 Task: Find a house in Guaporé, Brazil for 8 guests from August 24 to September 10, with a price range of ₹14,000 - ₹15,000, 4 bedrooms, 8+ beds, 4 bathrooms, and amenities including Wifi, Free parking, TV, Gym, and Breakfast. Host language should be English.
Action: Mouse moved to (479, 100)
Screenshot: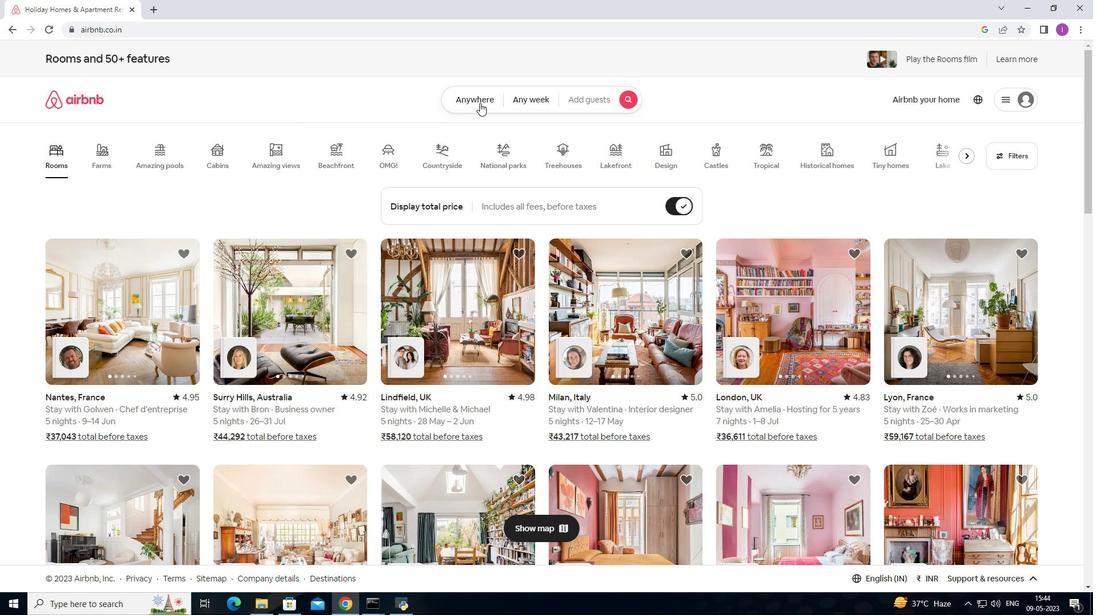 
Action: Mouse pressed left at (479, 100)
Screenshot: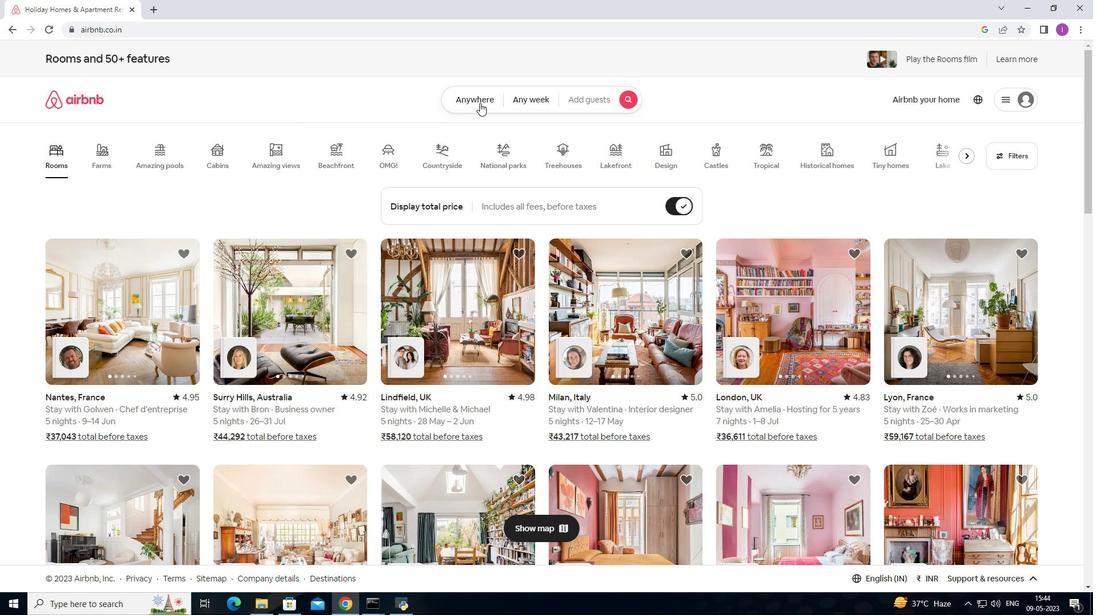 
Action: Mouse moved to (369, 144)
Screenshot: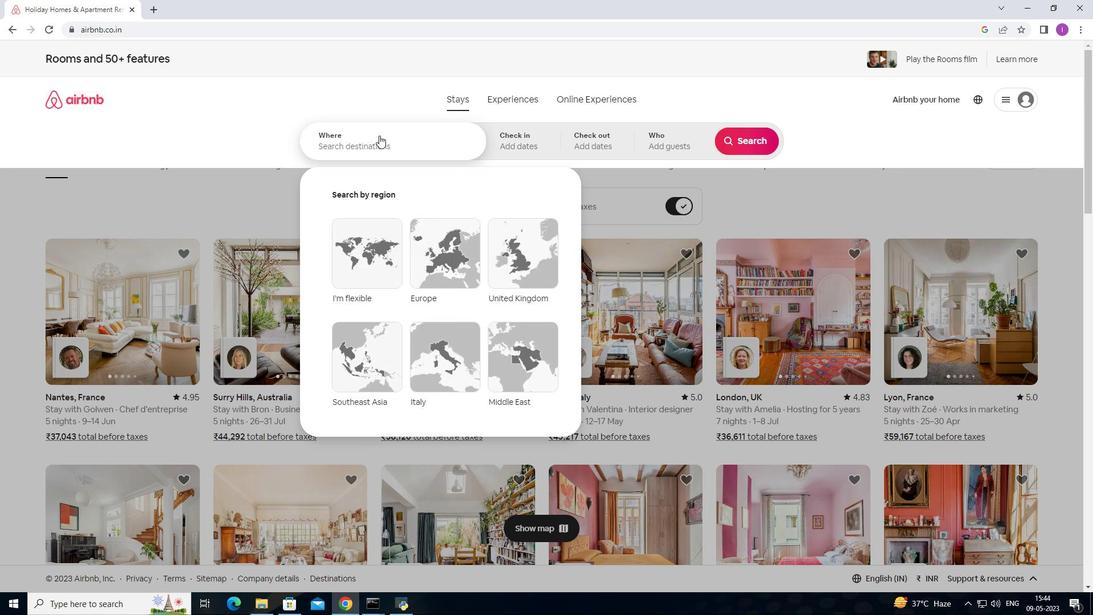 
Action: Mouse pressed left at (369, 144)
Screenshot: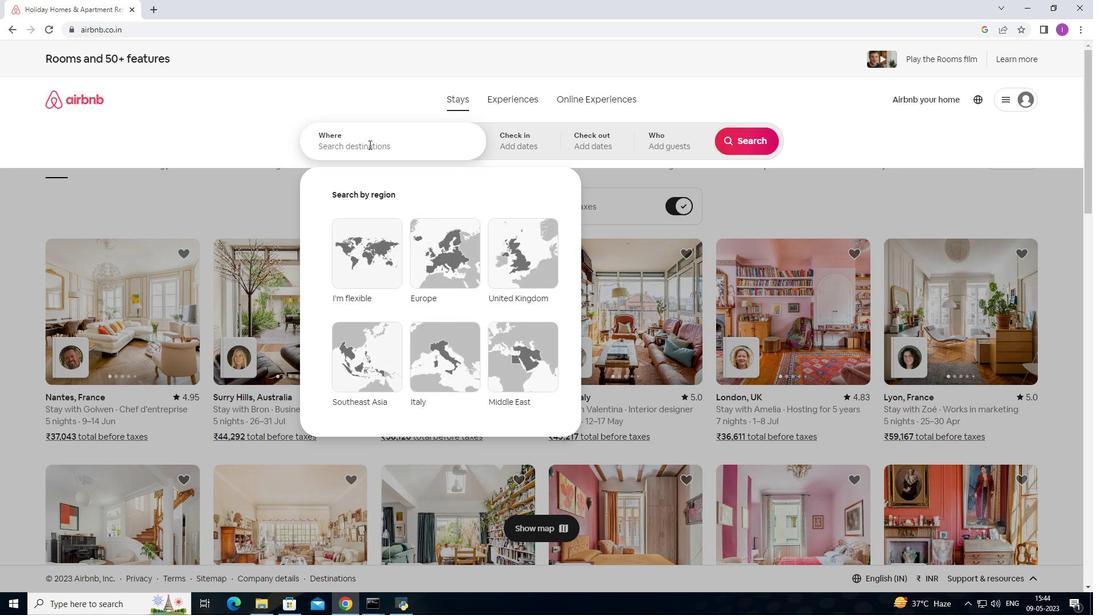 
Action: Mouse moved to (393, 144)
Screenshot: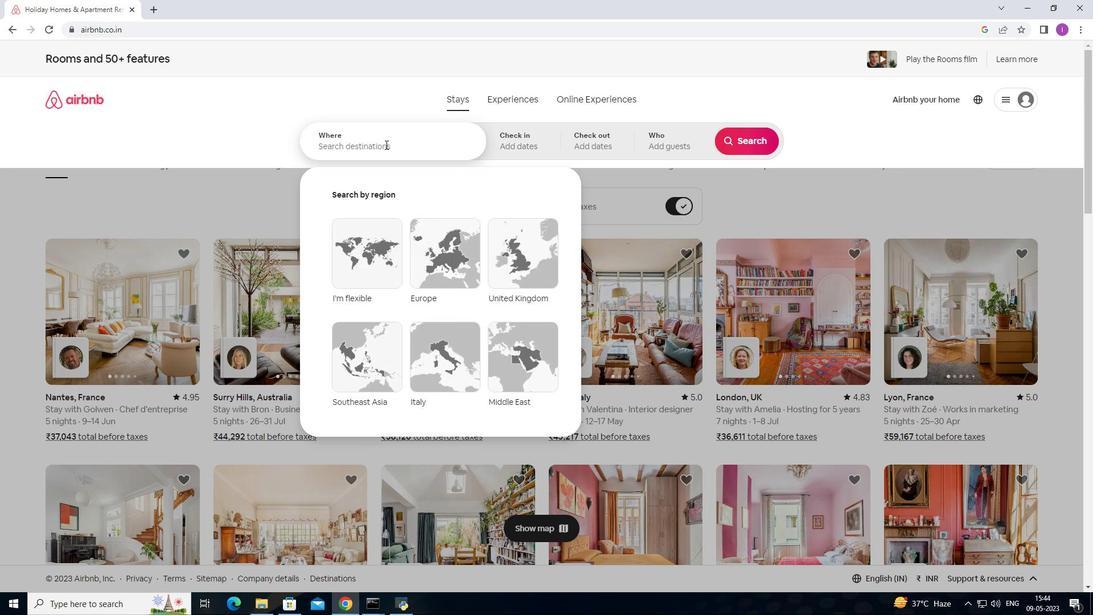 
Action: Key pressed <Key.shift>Guapore,<Key.shift>Brazil
Screenshot: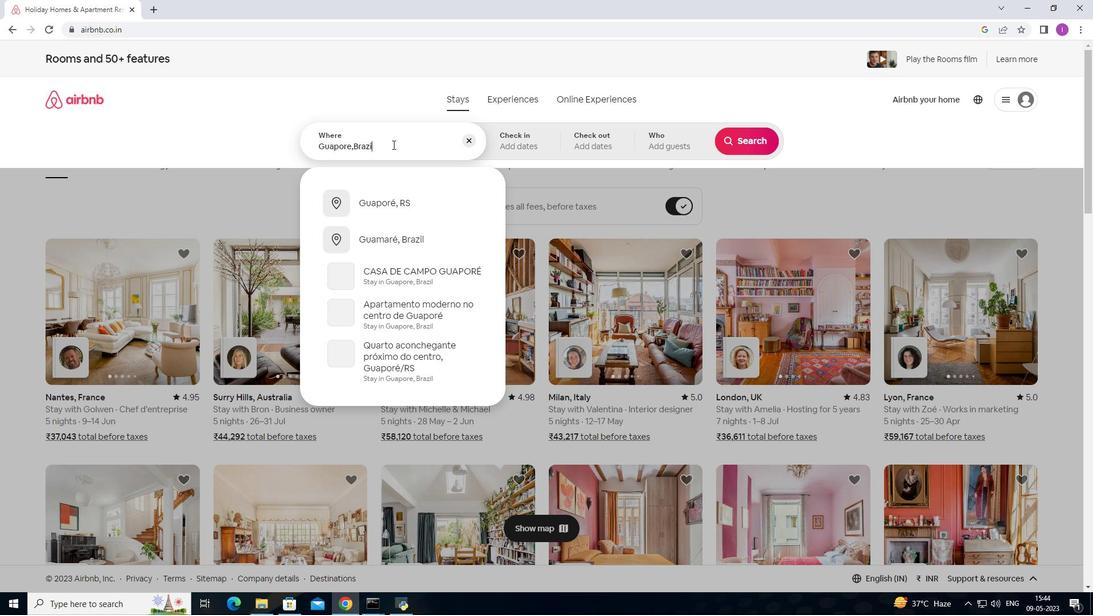 
Action: Mouse moved to (531, 149)
Screenshot: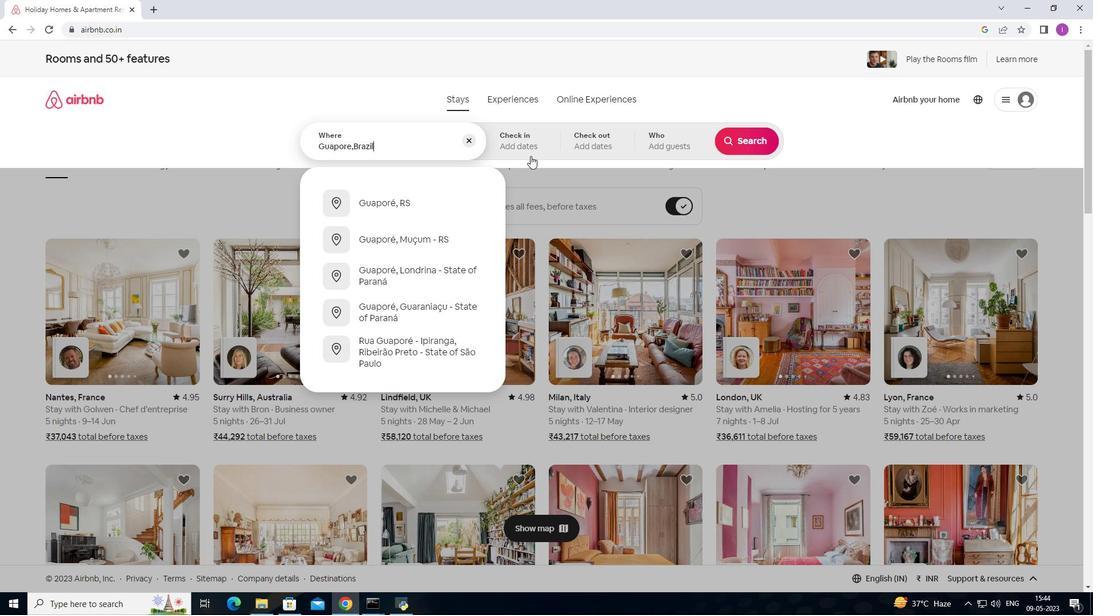 
Action: Mouse pressed left at (531, 149)
Screenshot: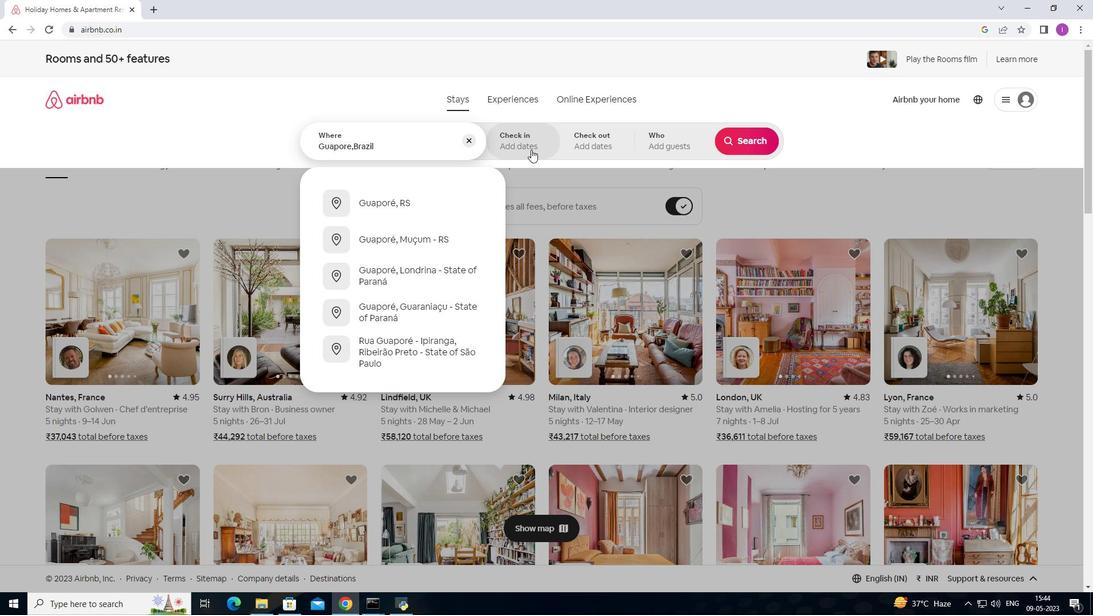 
Action: Mouse moved to (749, 231)
Screenshot: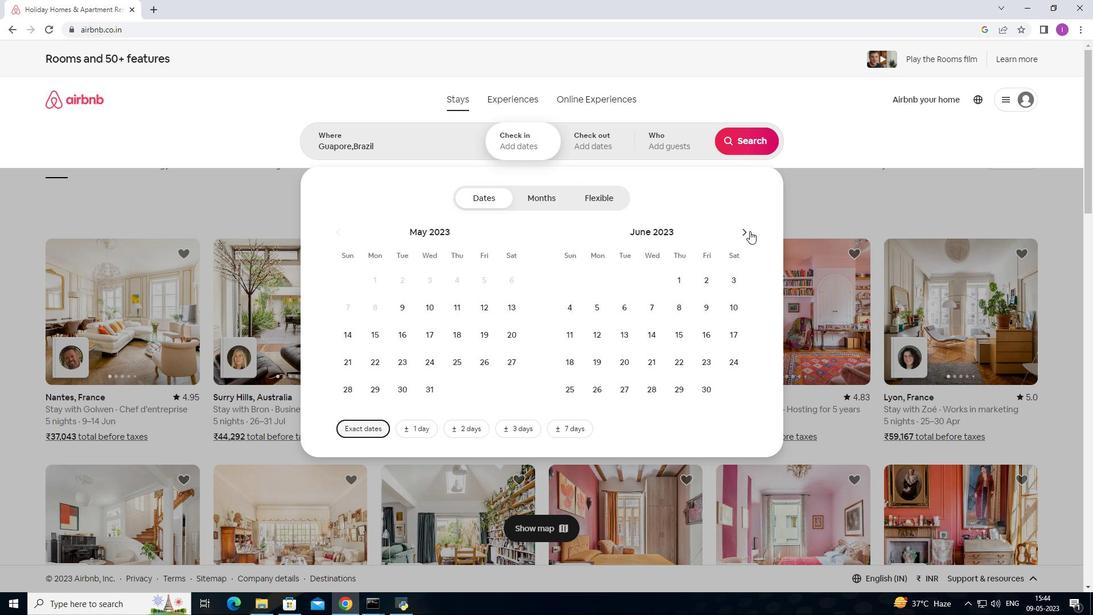 
Action: Mouse pressed left at (749, 231)
Screenshot: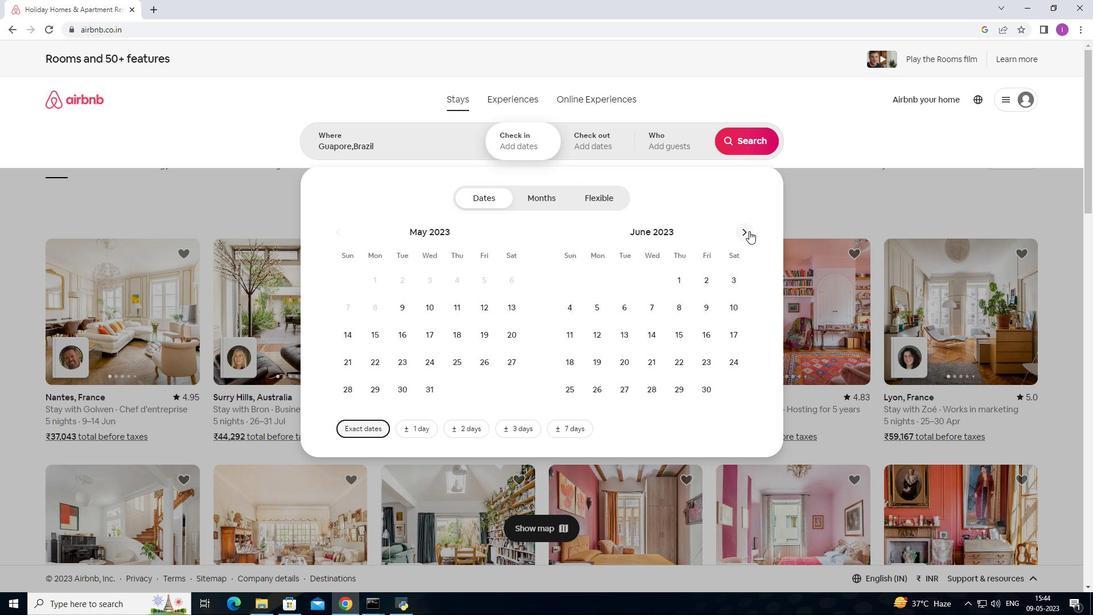 
Action: Mouse pressed left at (749, 231)
Screenshot: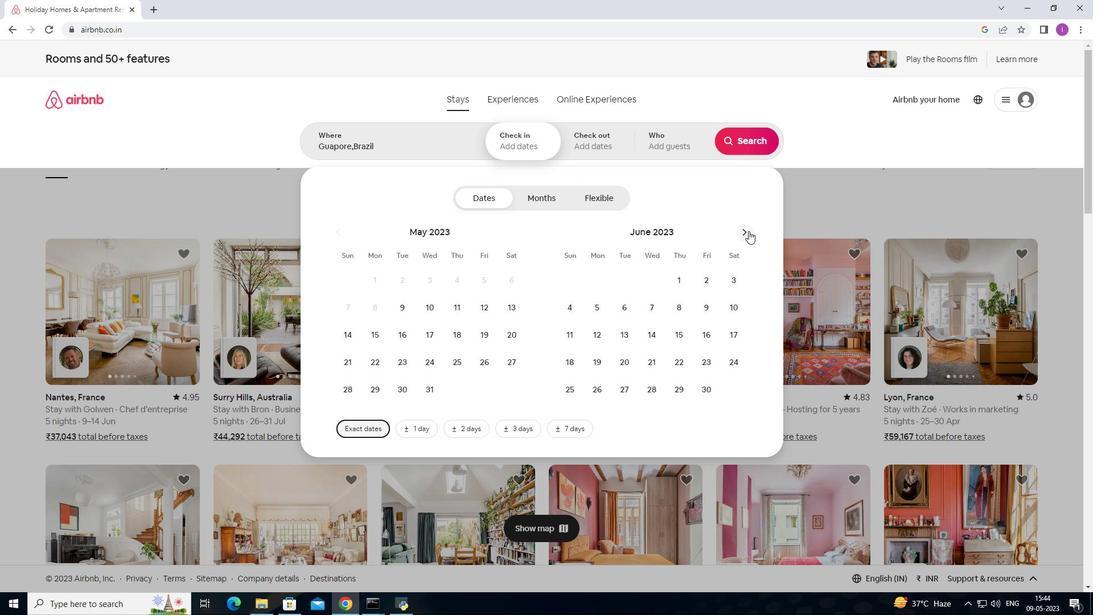 
Action: Mouse pressed left at (749, 231)
Screenshot: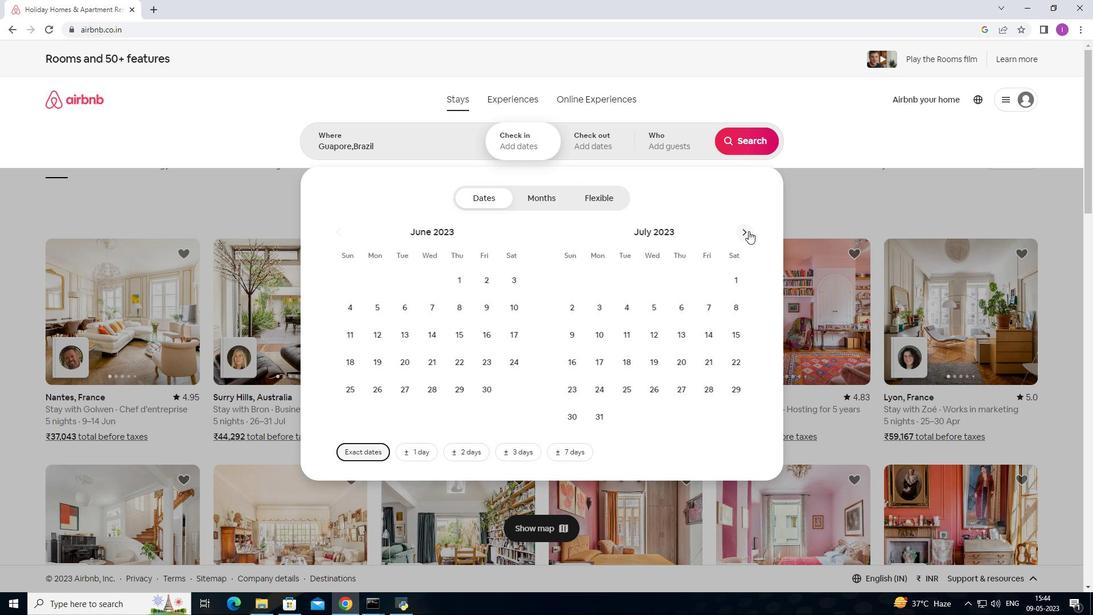 
Action: Mouse moved to (453, 359)
Screenshot: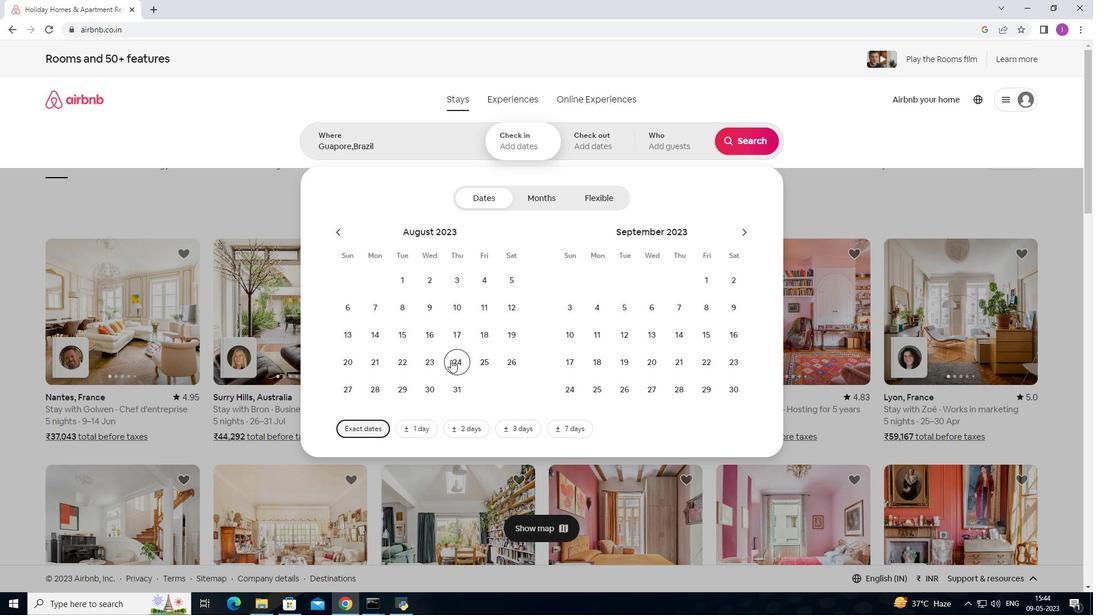 
Action: Mouse pressed left at (453, 359)
Screenshot: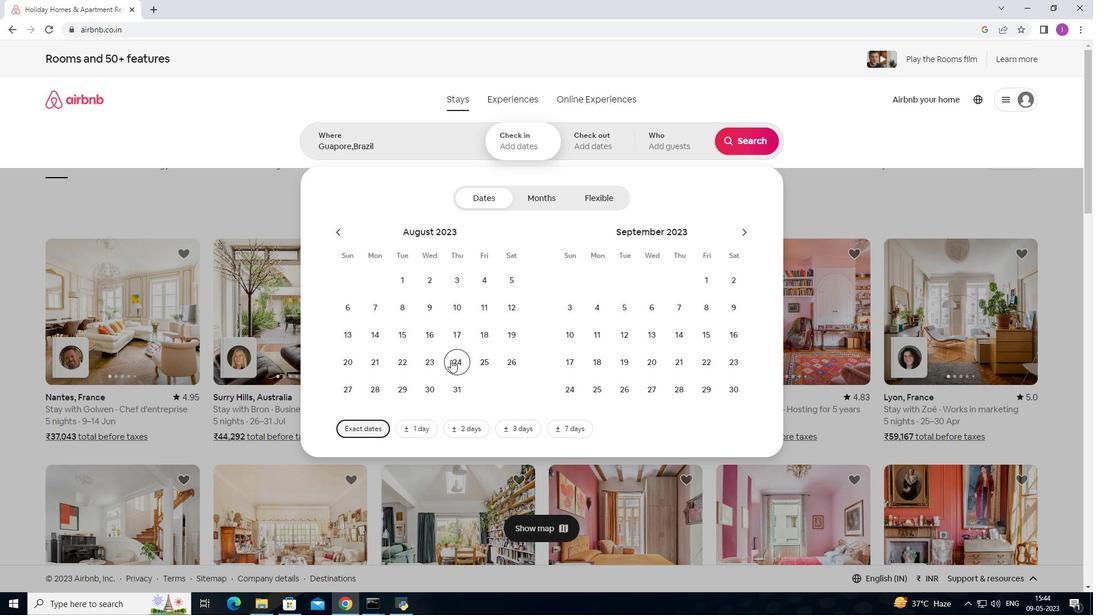 
Action: Mouse moved to (570, 336)
Screenshot: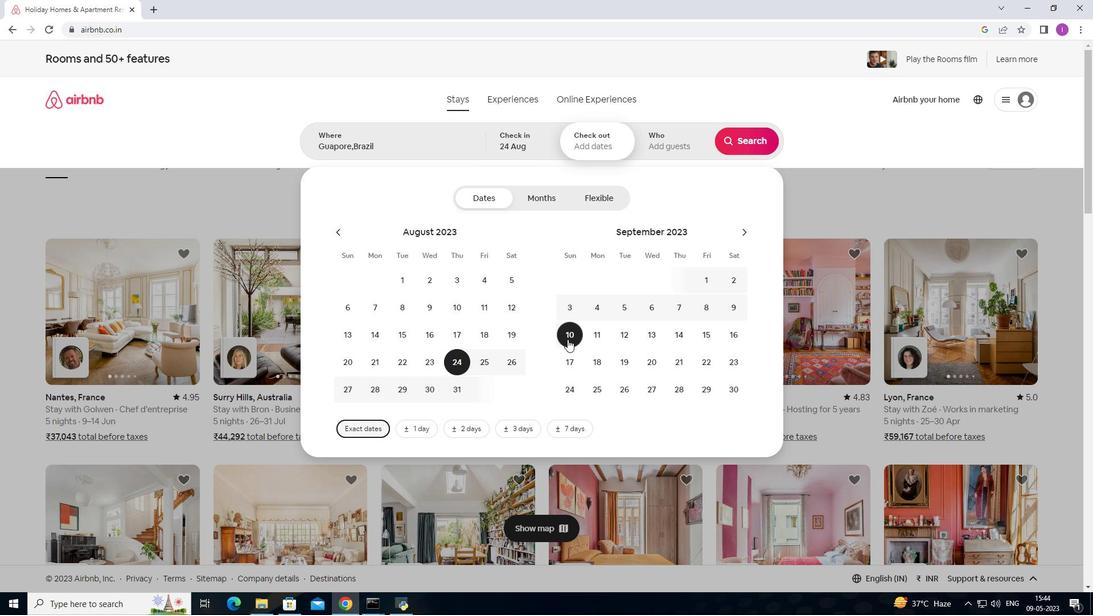 
Action: Mouse pressed left at (570, 336)
Screenshot: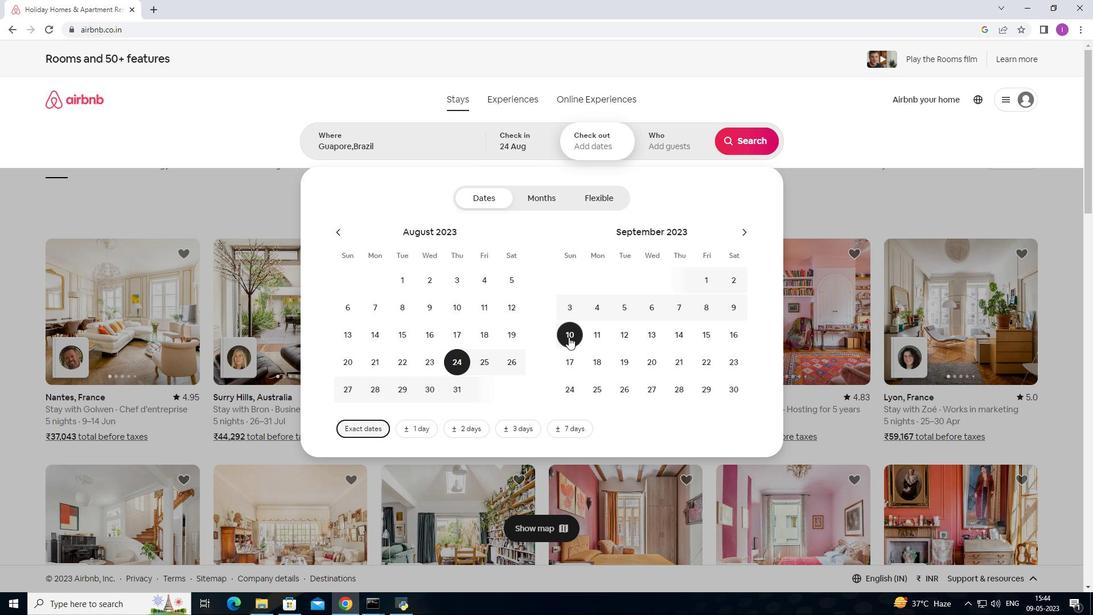 
Action: Mouse moved to (700, 150)
Screenshot: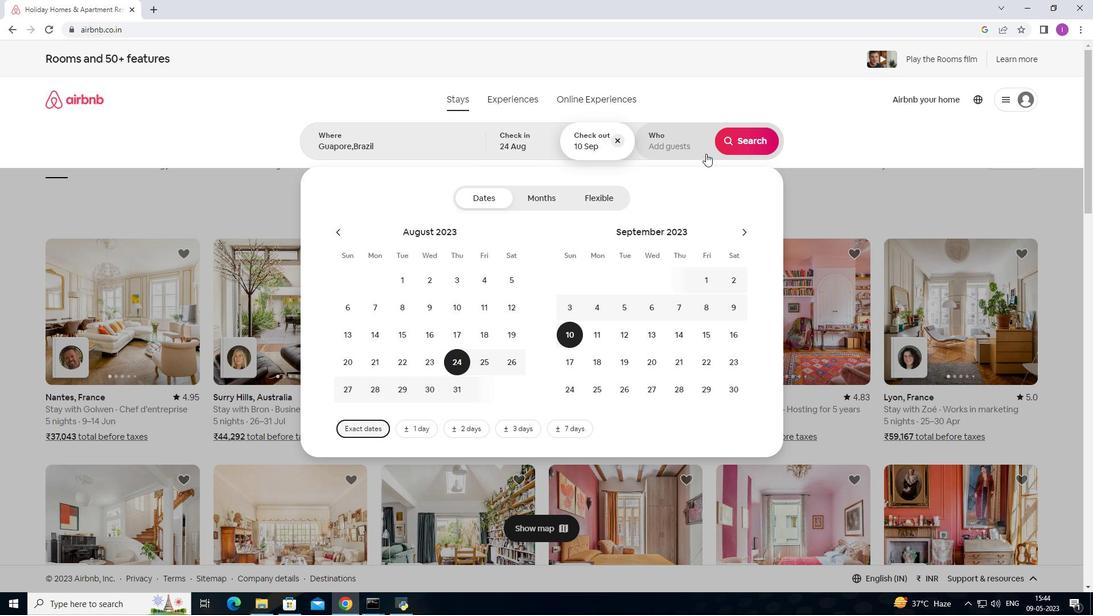 
Action: Mouse pressed left at (700, 150)
Screenshot: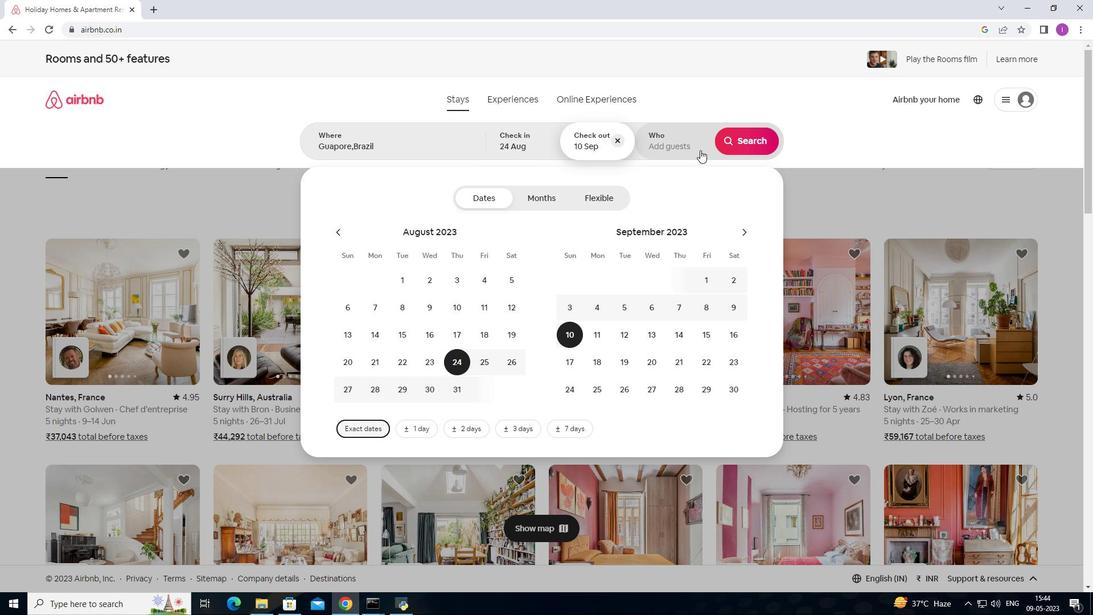 
Action: Mouse moved to (758, 202)
Screenshot: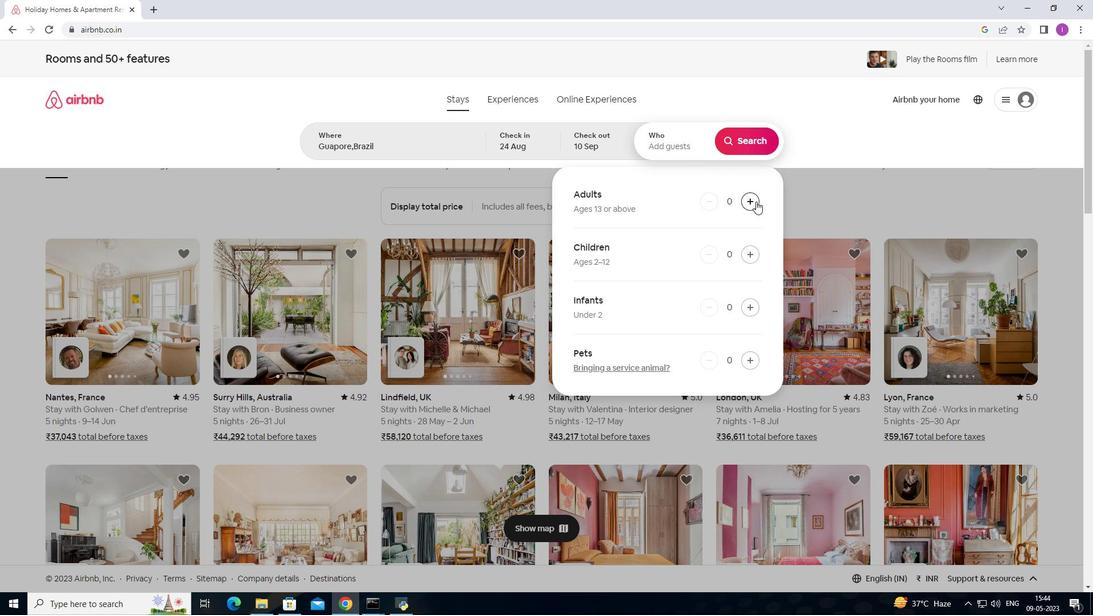 
Action: Mouse pressed left at (758, 202)
Screenshot: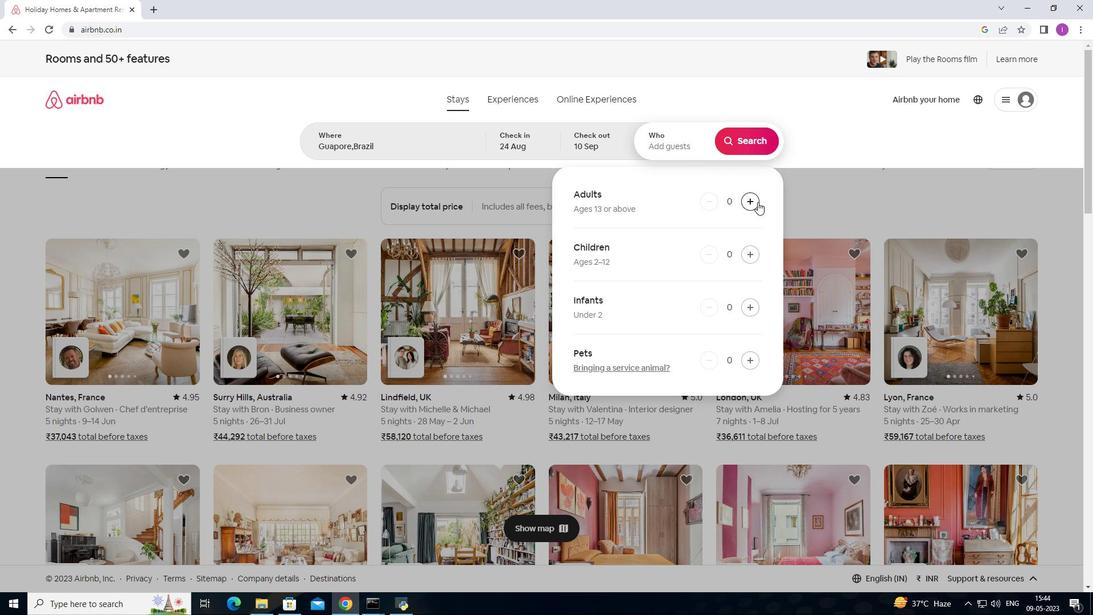 
Action: Mouse pressed left at (758, 202)
Screenshot: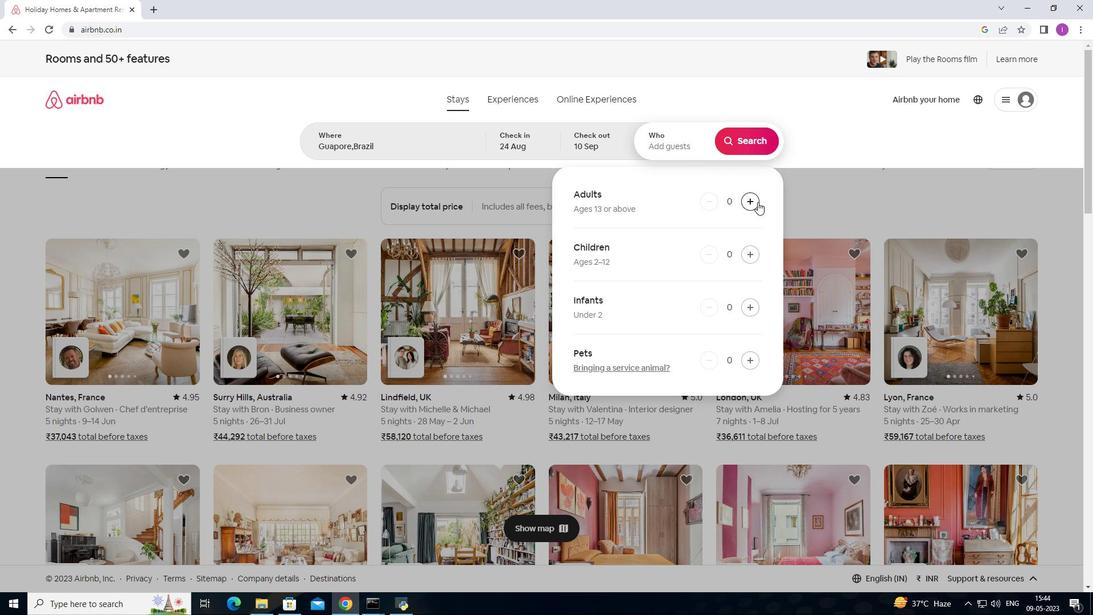 
Action: Mouse pressed left at (758, 202)
Screenshot: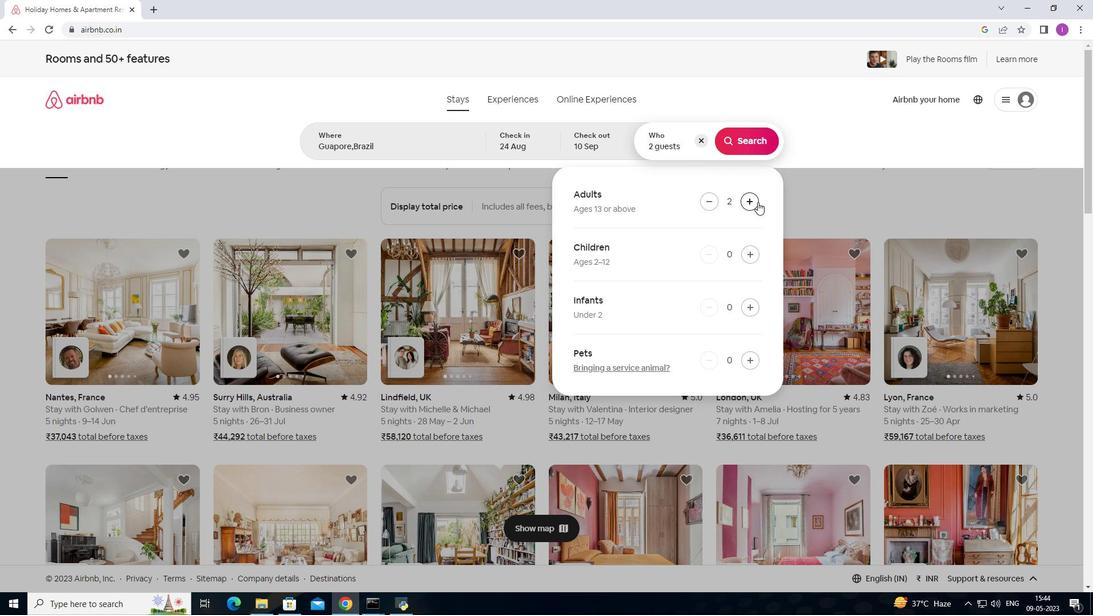 
Action: Mouse pressed left at (758, 202)
Screenshot: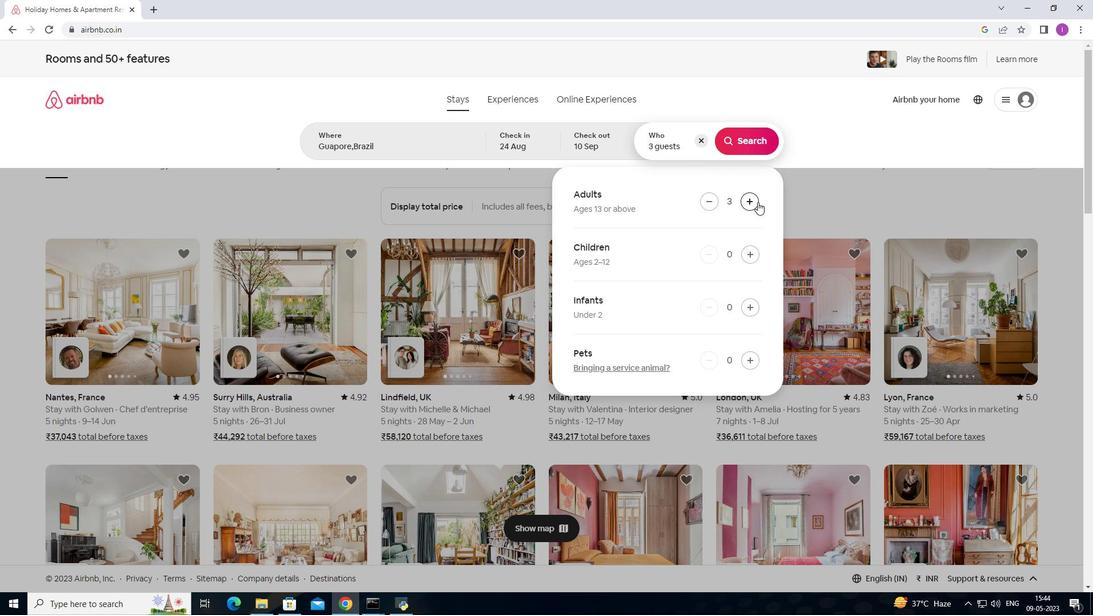 
Action: Mouse pressed left at (758, 202)
Screenshot: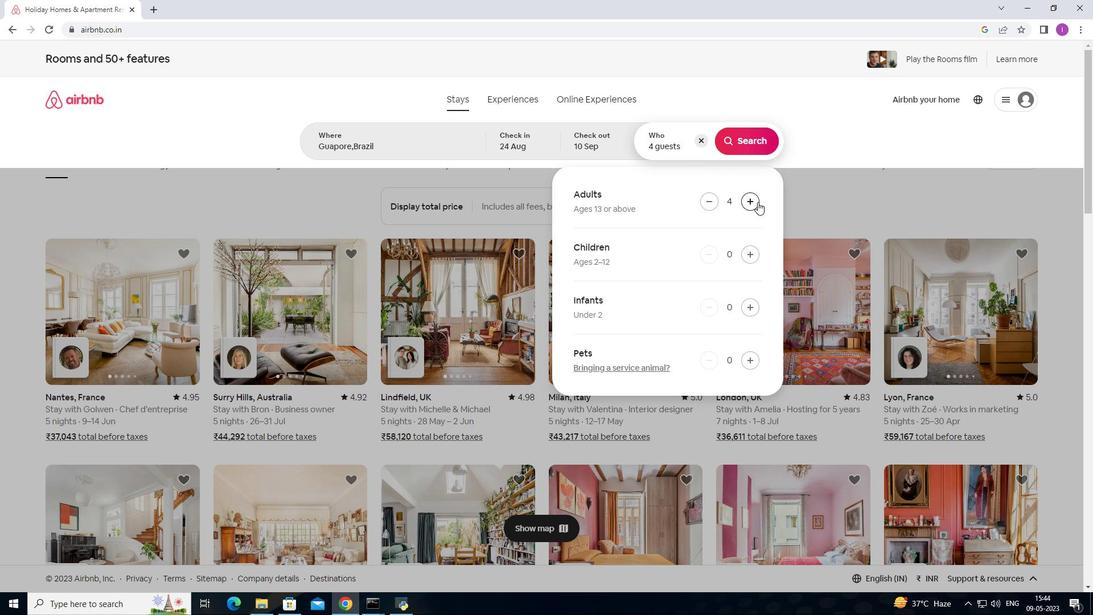 
Action: Mouse pressed left at (758, 202)
Screenshot: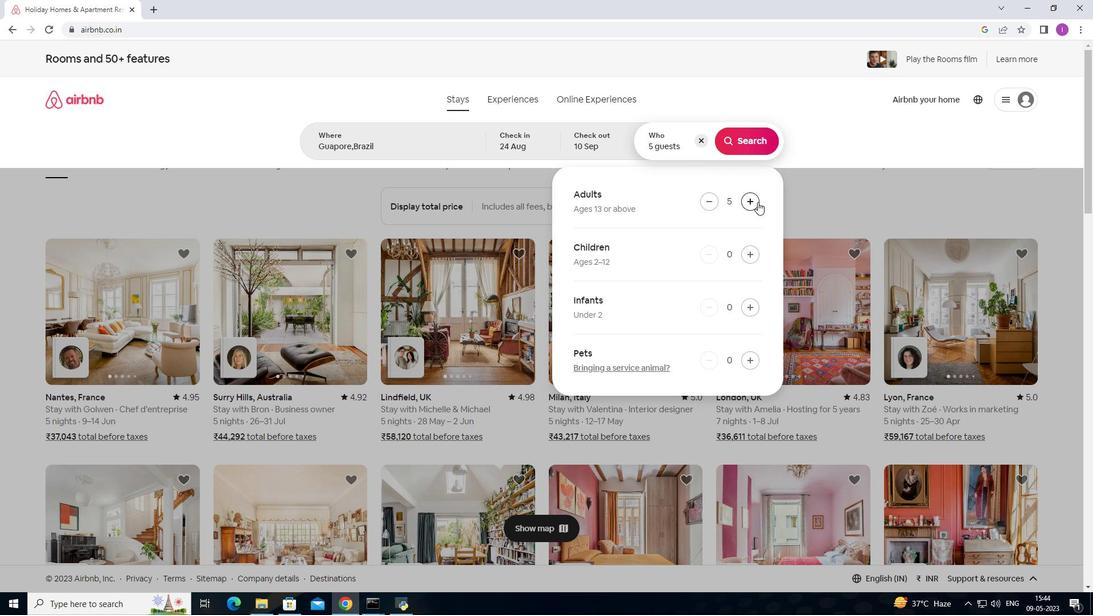 
Action: Mouse pressed left at (758, 202)
Screenshot: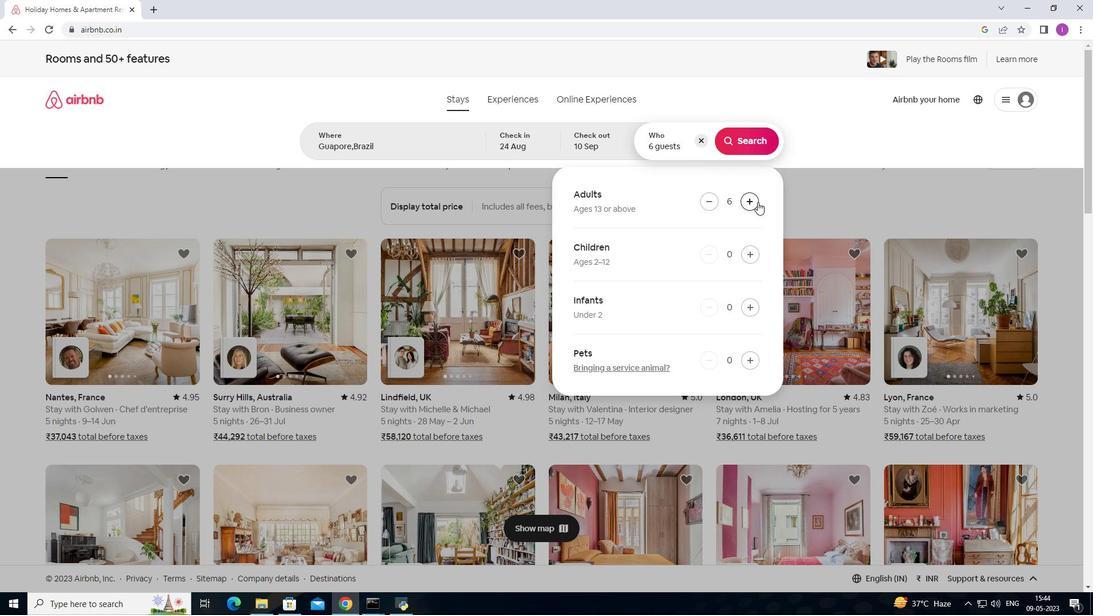 
Action: Mouse pressed left at (758, 202)
Screenshot: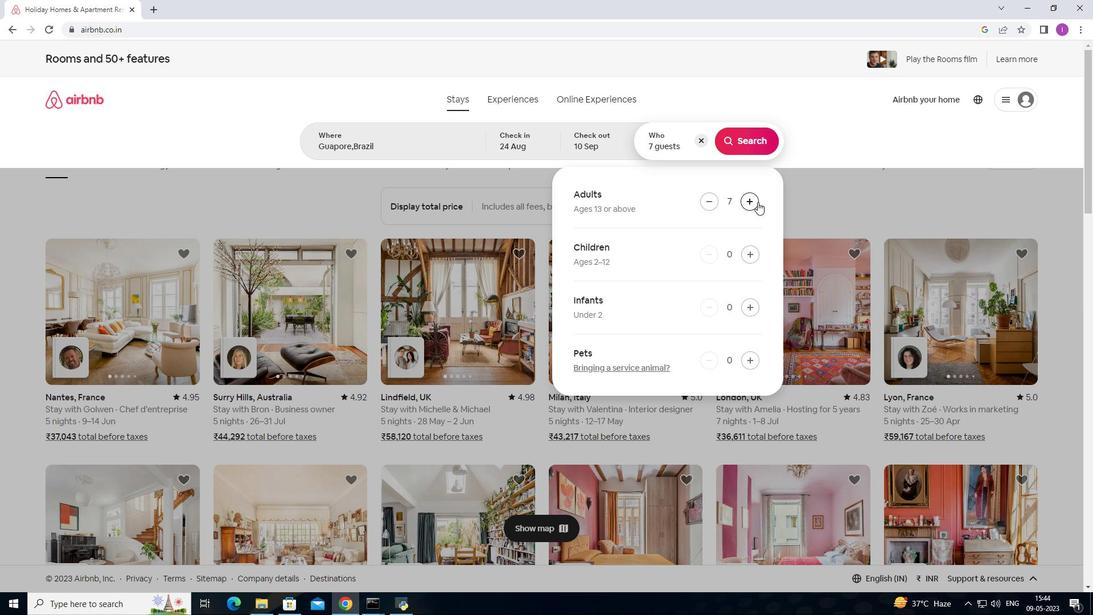 
Action: Mouse moved to (742, 141)
Screenshot: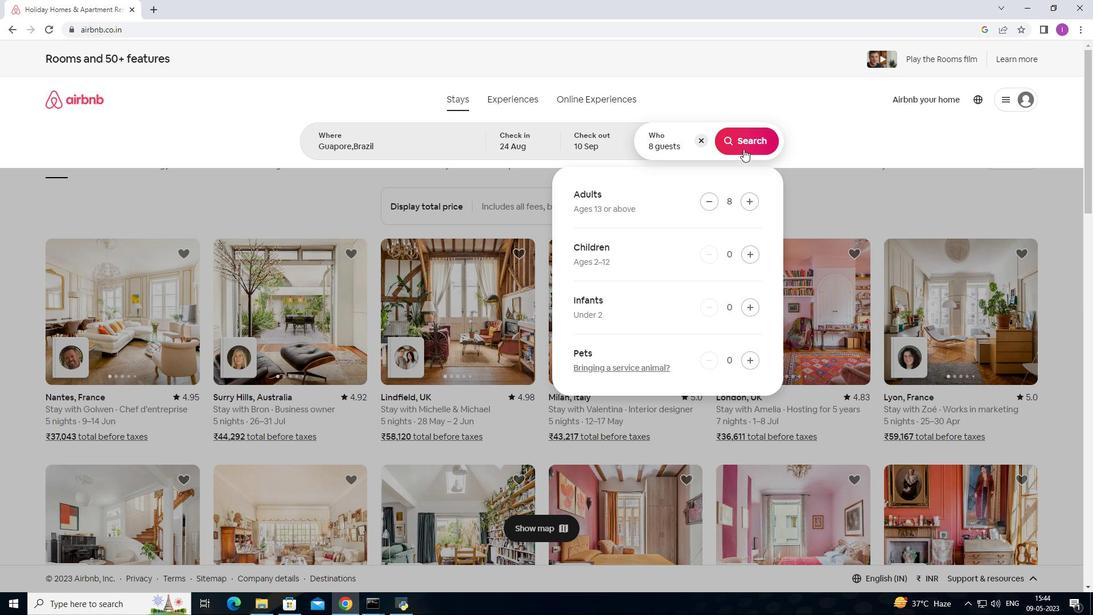 
Action: Mouse pressed left at (742, 141)
Screenshot: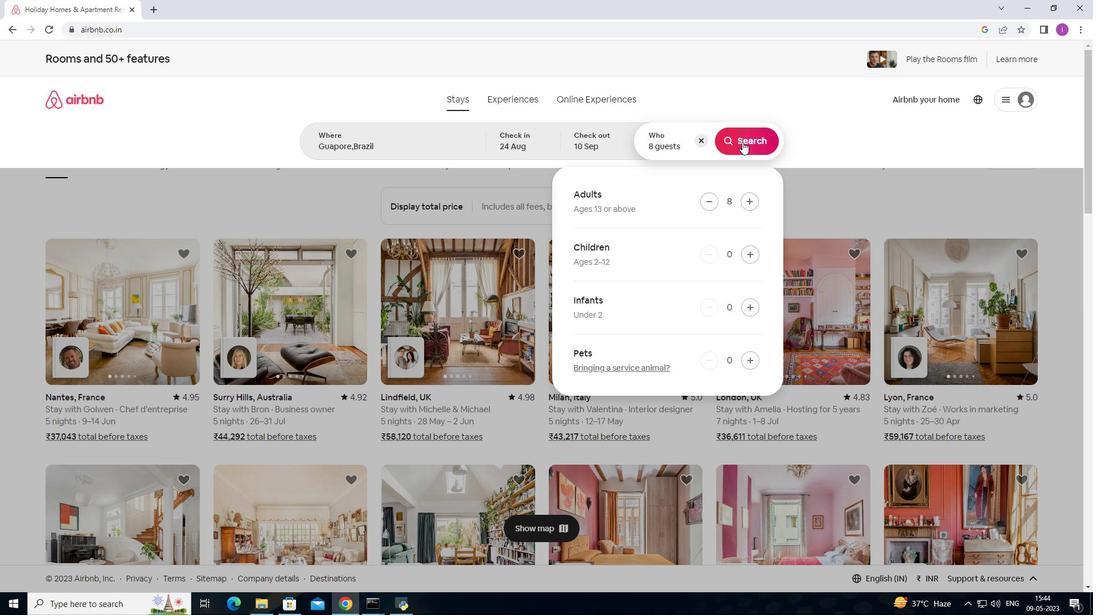
Action: Mouse moved to (1031, 112)
Screenshot: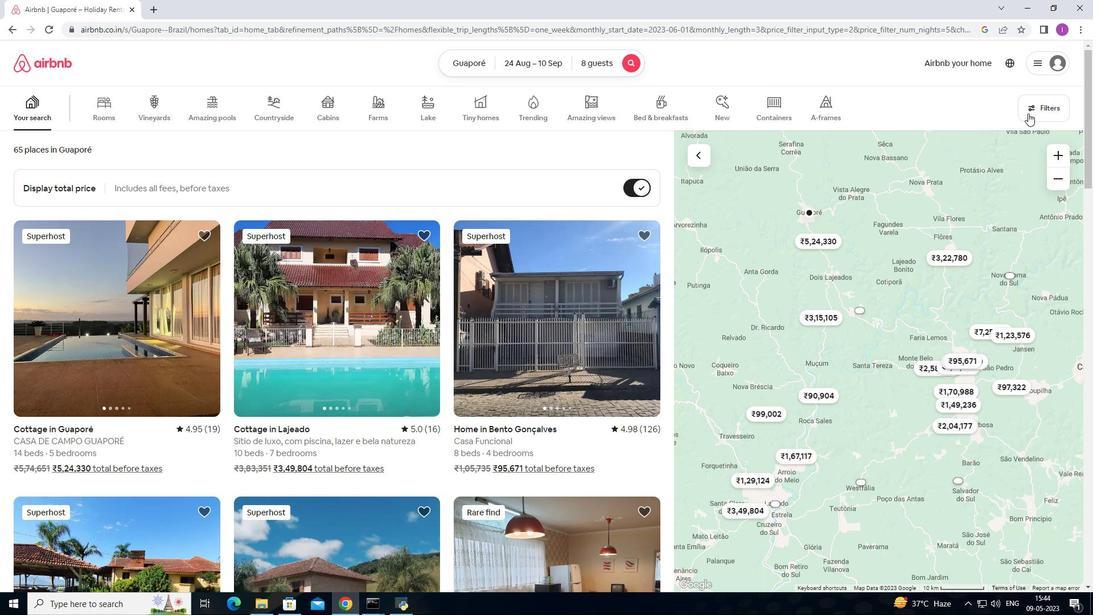 
Action: Mouse pressed left at (1031, 112)
Screenshot: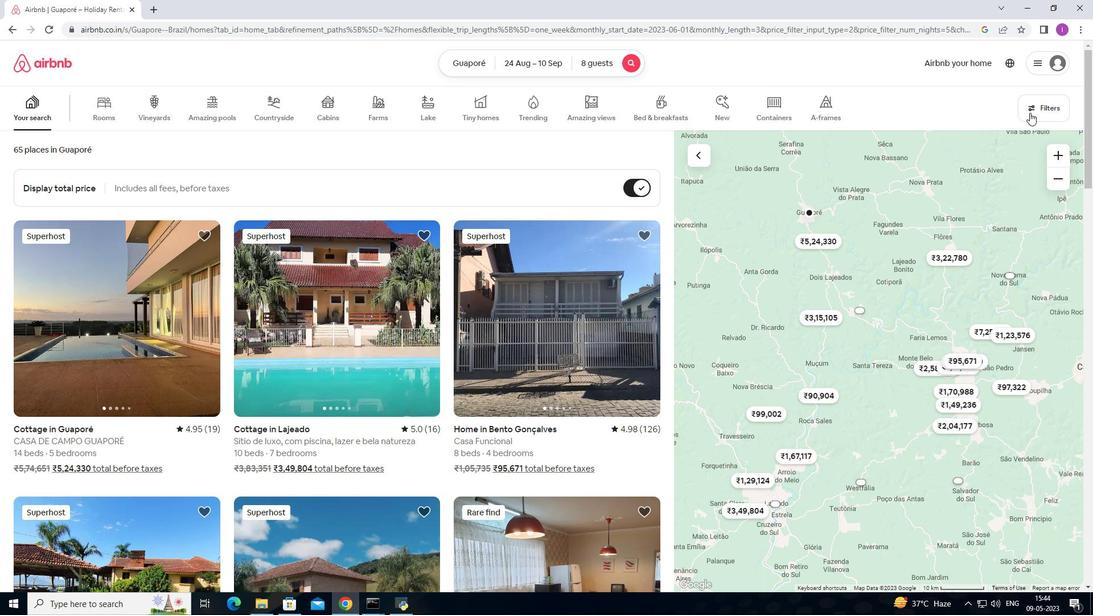 
Action: Mouse moved to (405, 388)
Screenshot: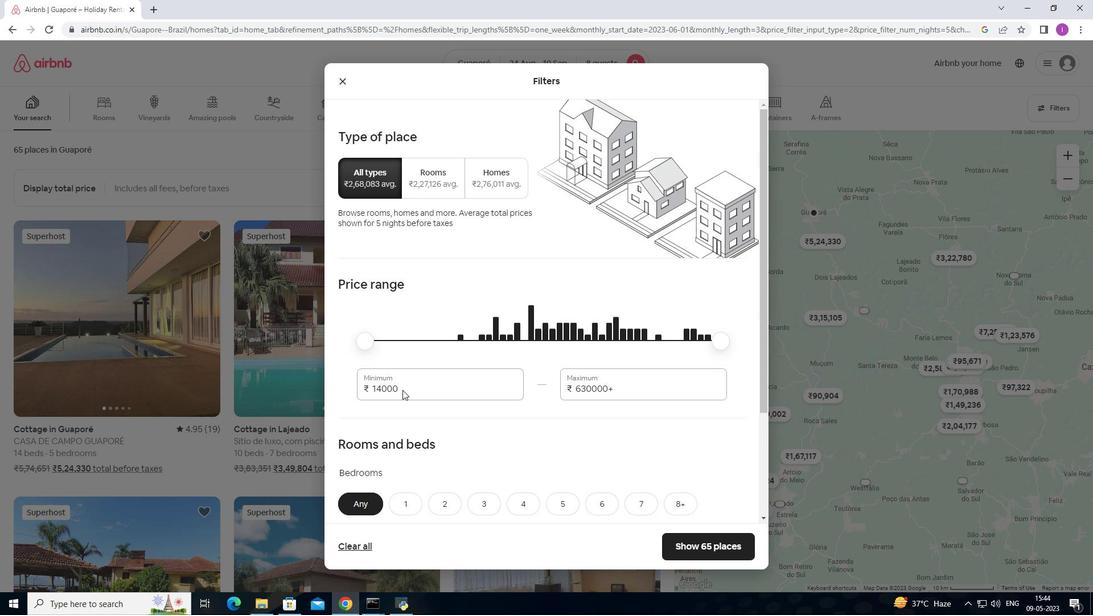 
Action: Mouse pressed left at (405, 388)
Screenshot: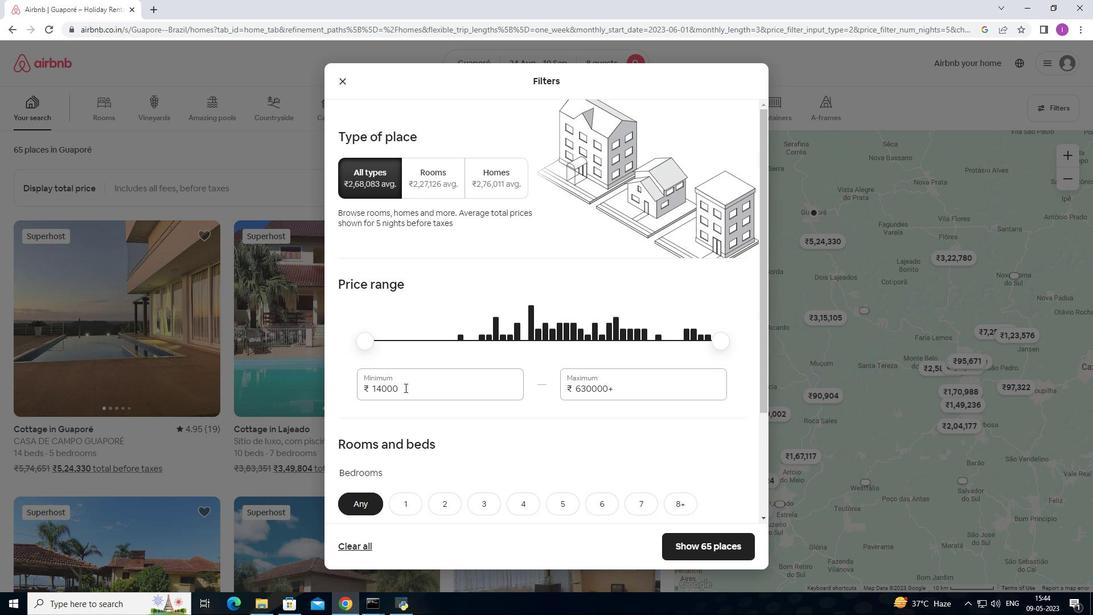 
Action: Mouse moved to (372, 385)
Screenshot: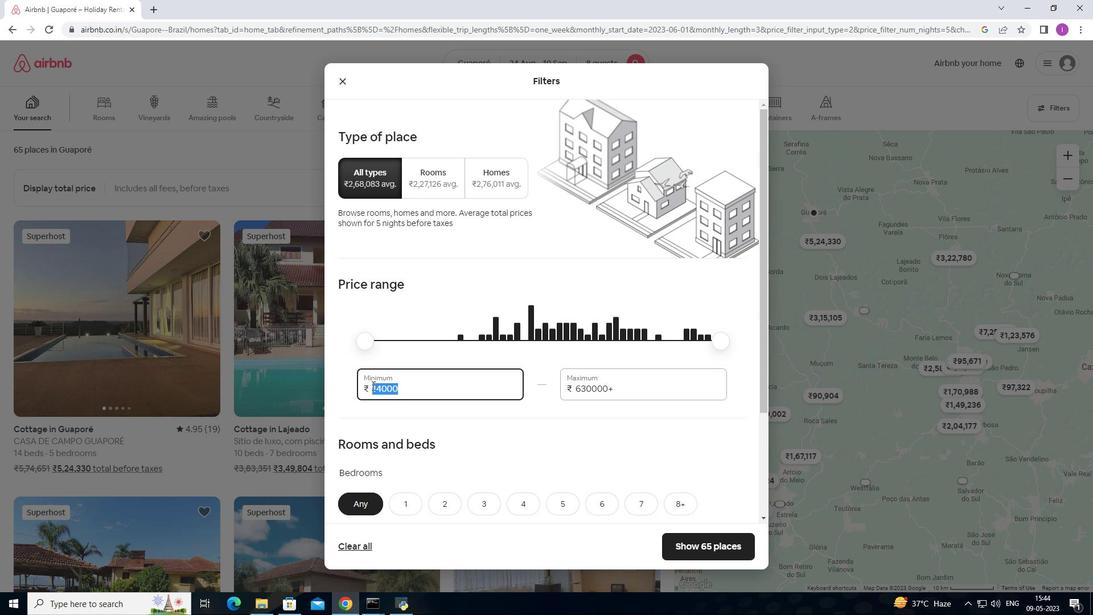 
Action: Key pressed 1
Screenshot: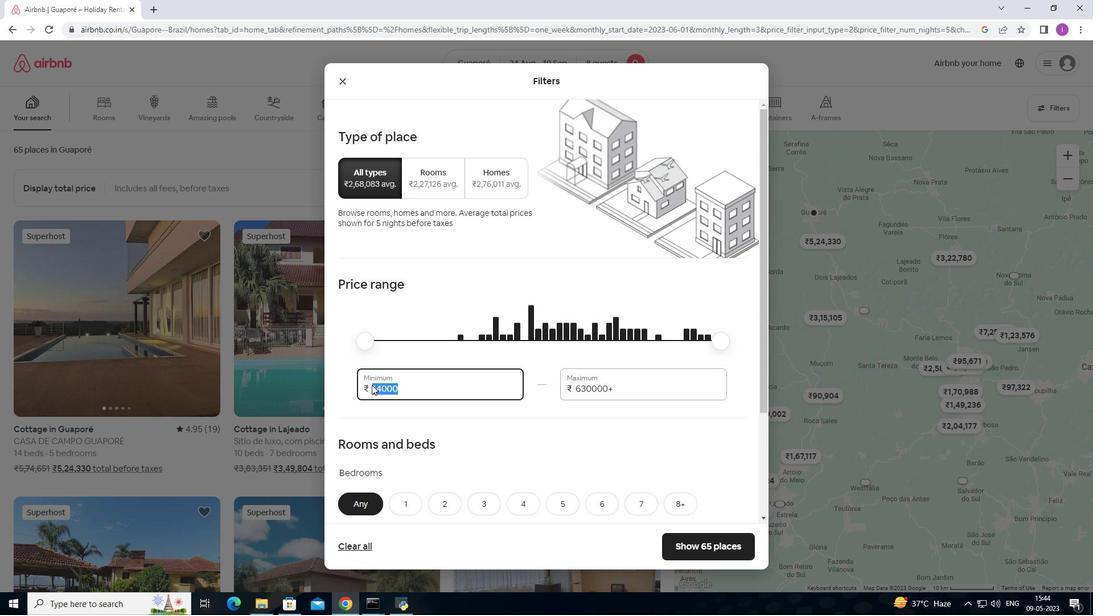 
Action: Mouse moved to (372, 385)
Screenshot: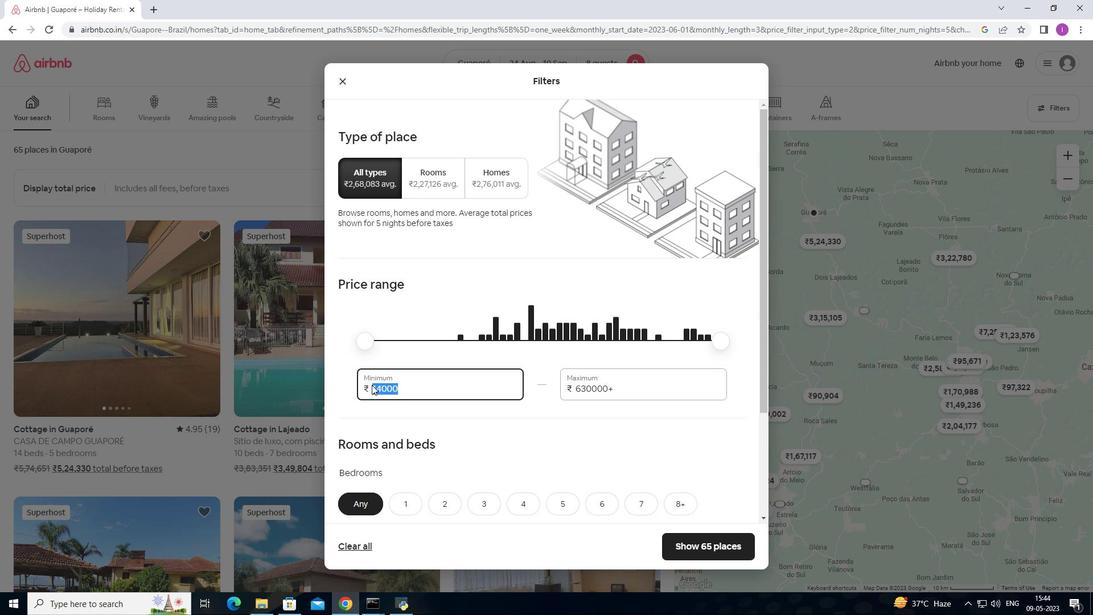 
Action: Key pressed 2
Screenshot: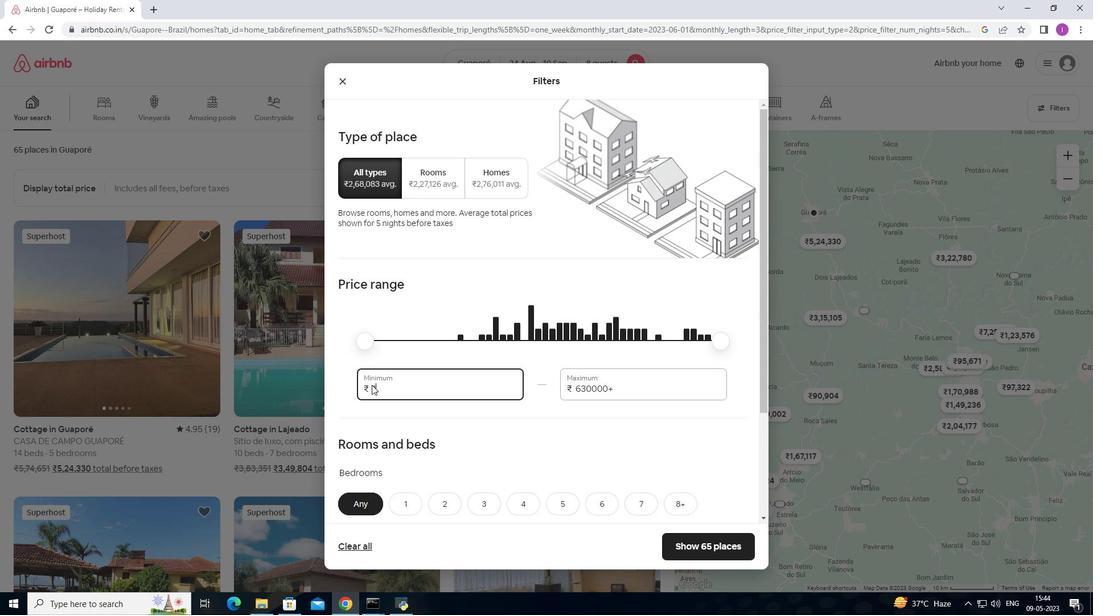 
Action: Mouse moved to (373, 383)
Screenshot: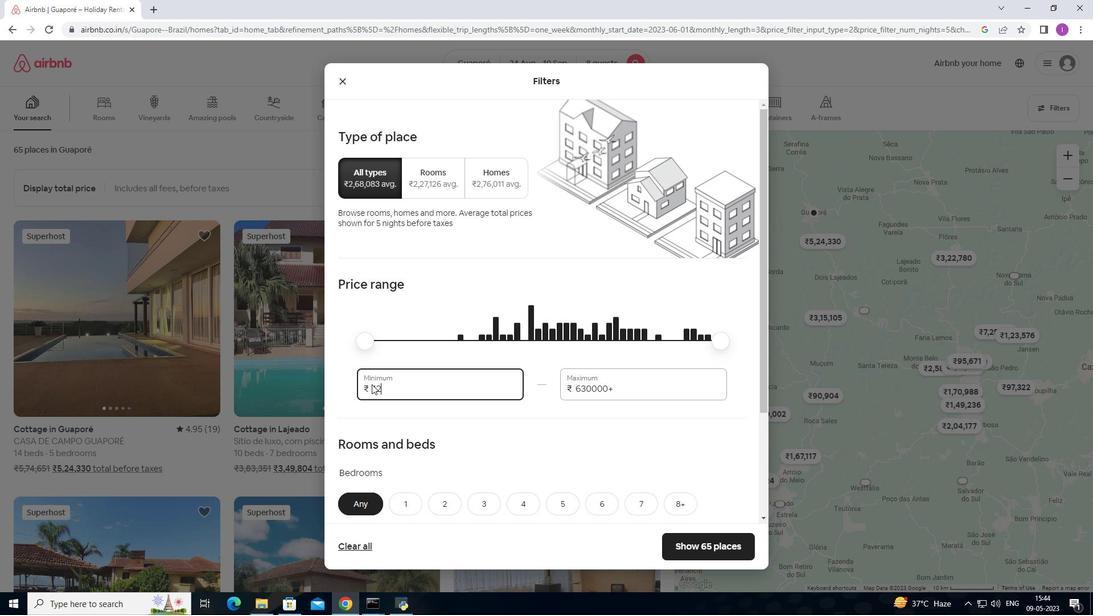 
Action: Key pressed 0
Screenshot: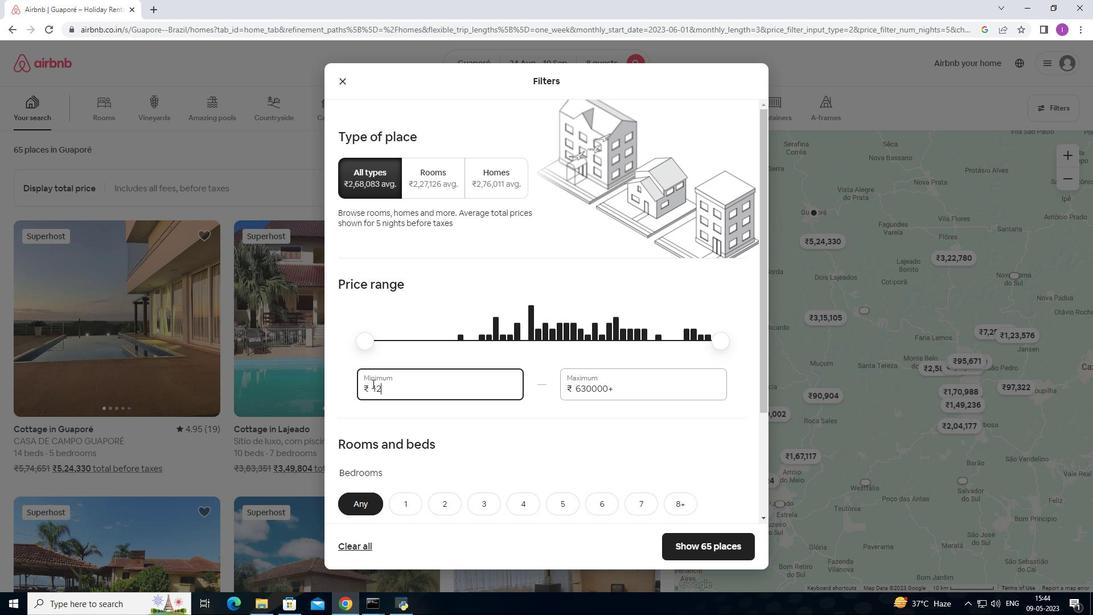 
Action: Mouse moved to (373, 382)
Screenshot: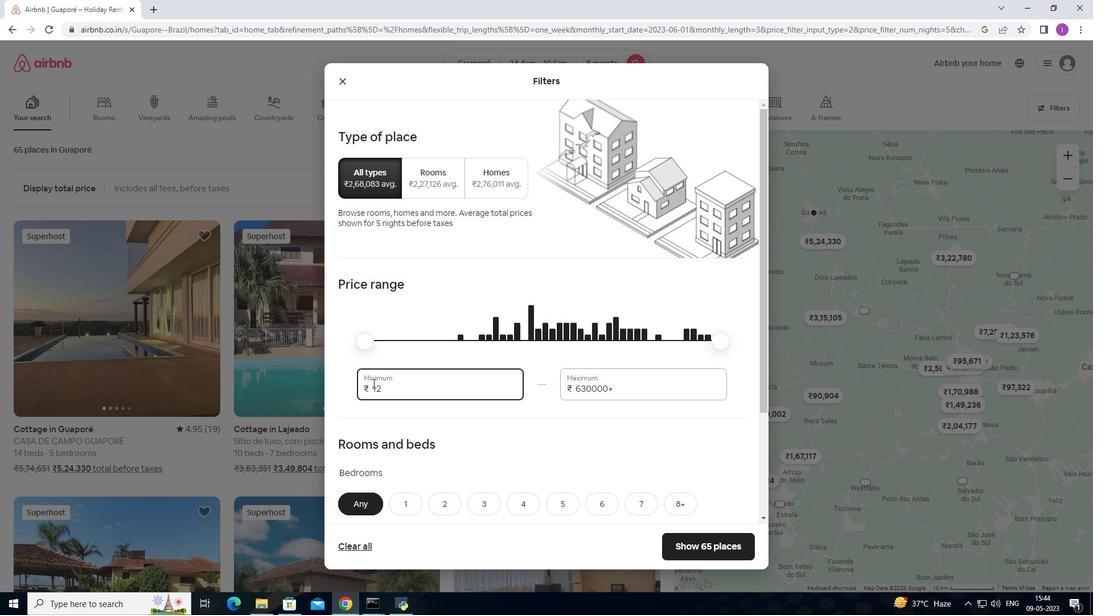 
Action: Key pressed 00
Screenshot: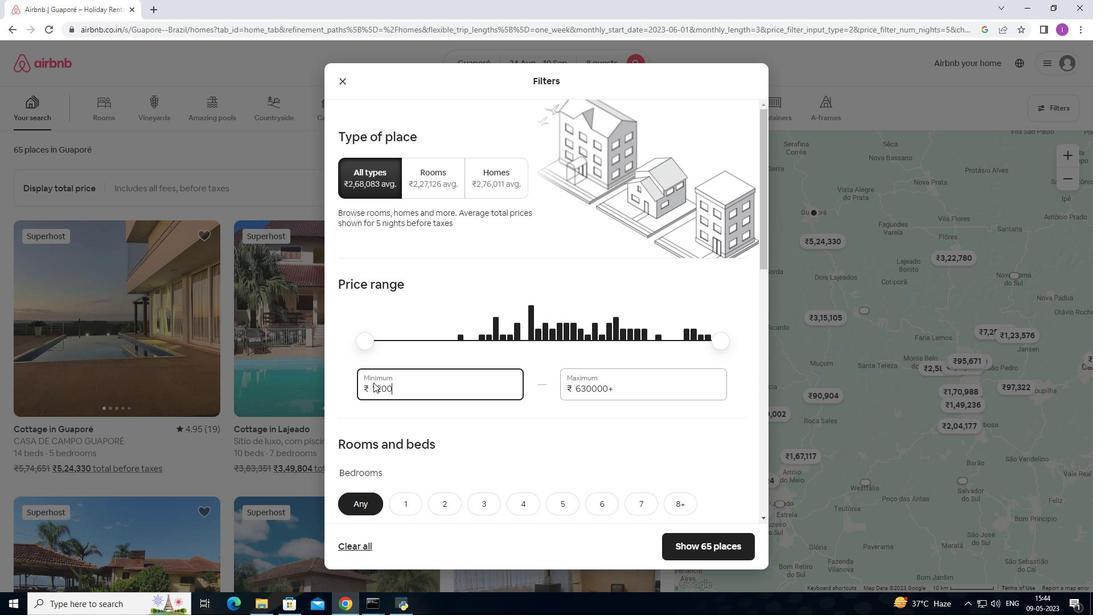 
Action: Mouse moved to (637, 394)
Screenshot: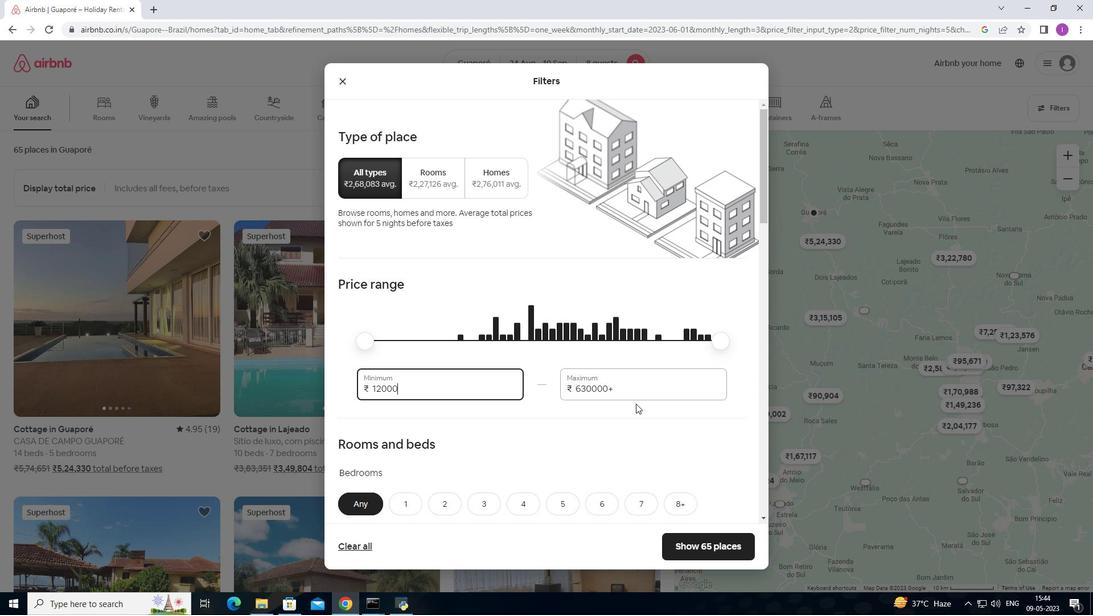 
Action: Mouse pressed left at (637, 394)
Screenshot: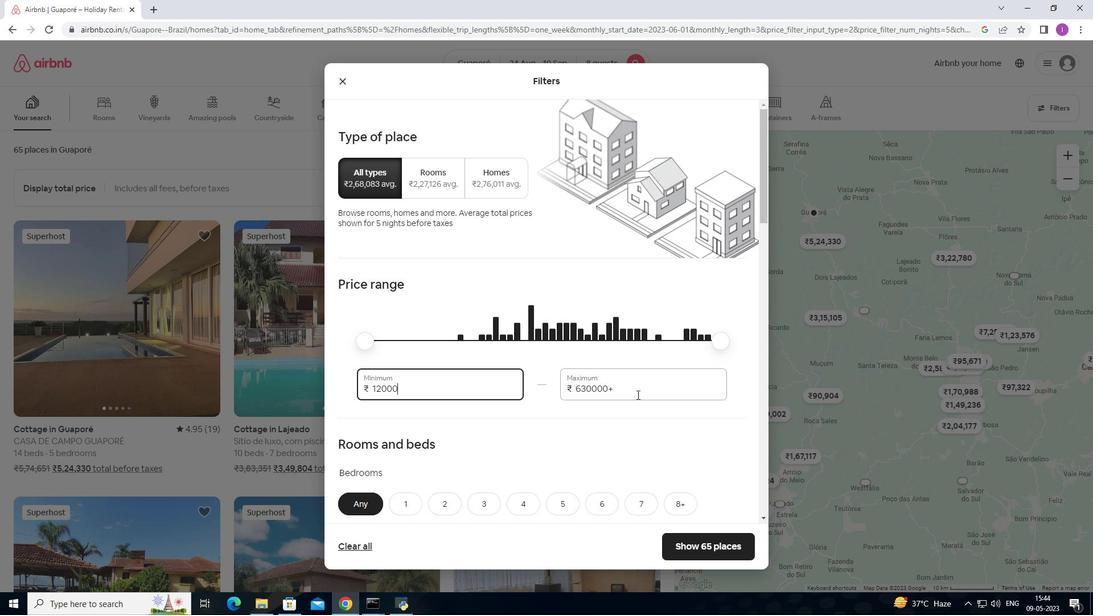 
Action: Mouse moved to (501, 412)
Screenshot: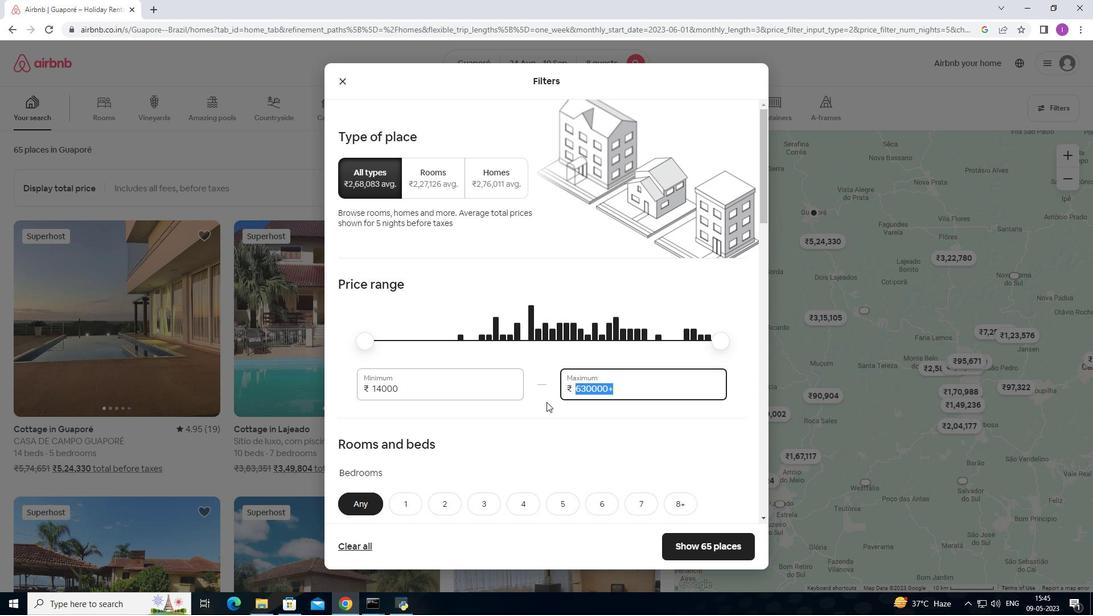 
Action: Key pressed 15000
Screenshot: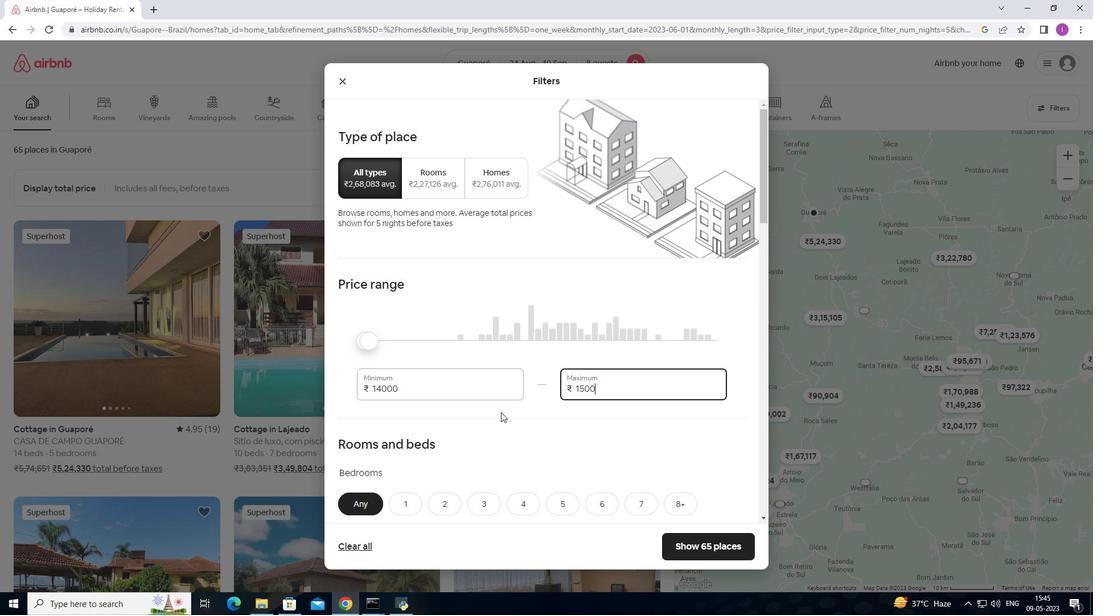 
Action: Mouse moved to (424, 387)
Screenshot: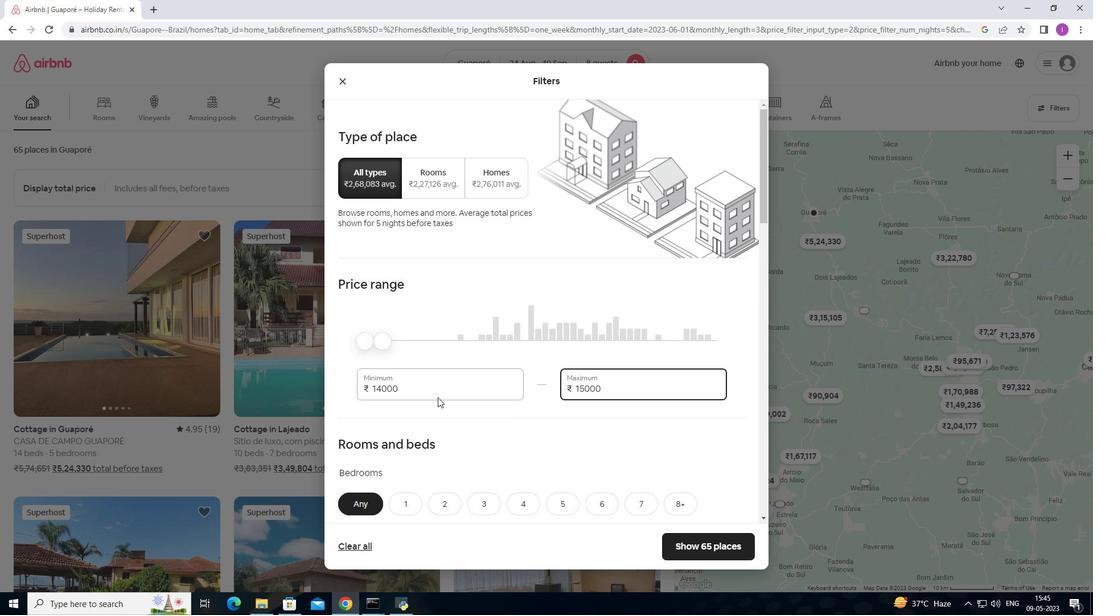 
Action: Mouse pressed left at (424, 387)
Screenshot: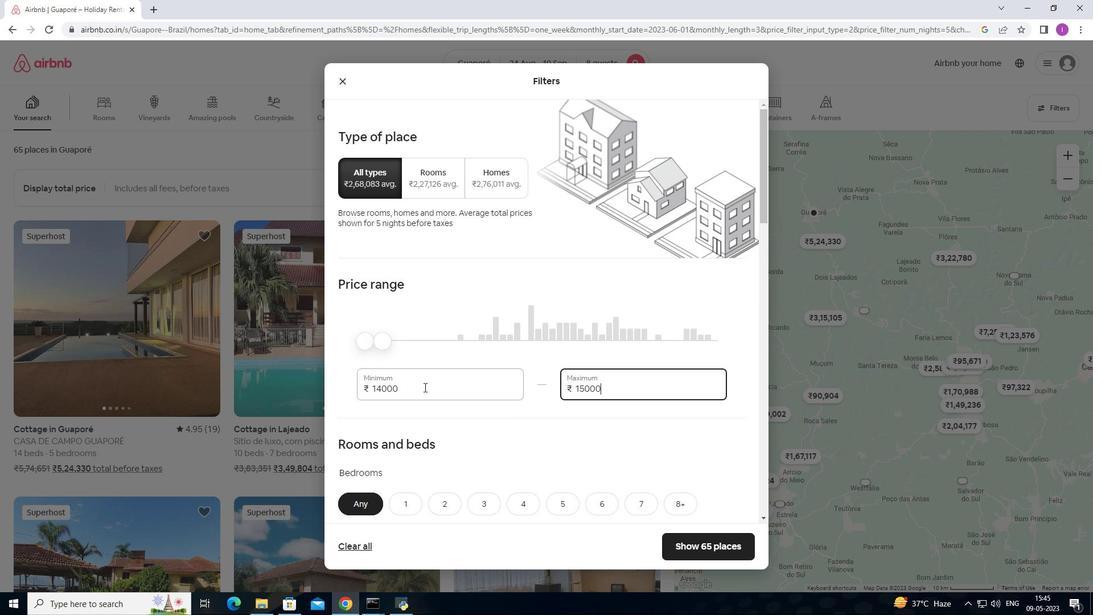 
Action: Mouse moved to (368, 390)
Screenshot: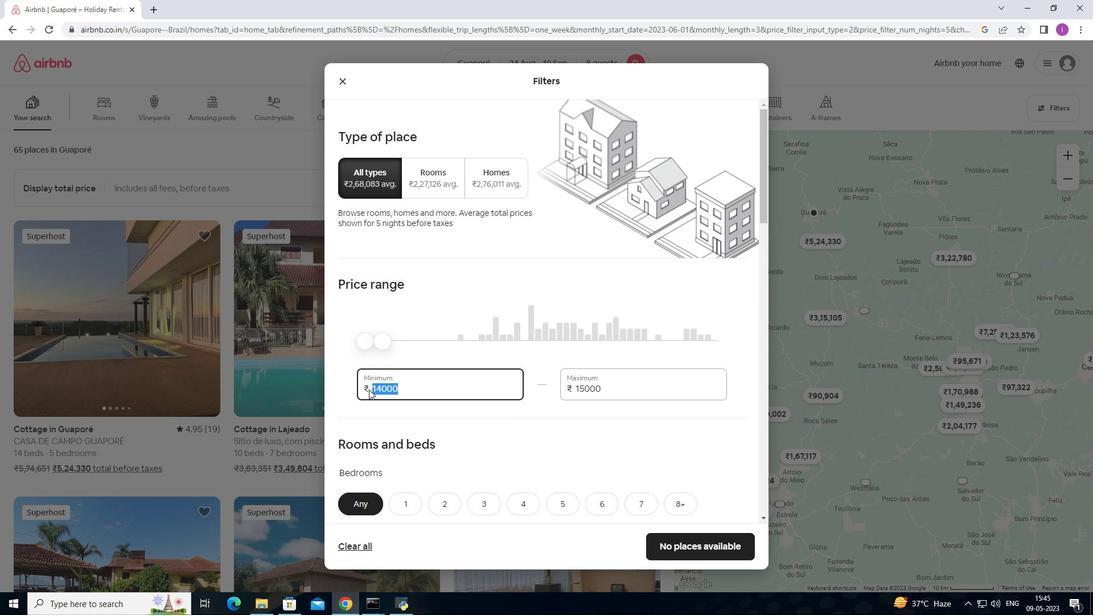
Action: Key pressed 12000
Screenshot: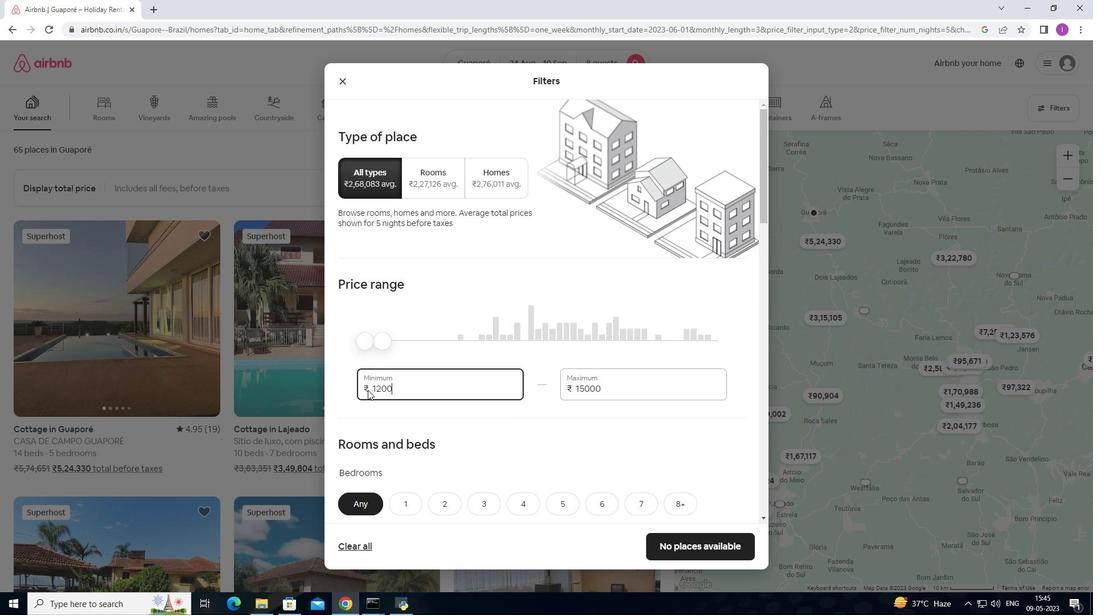 
Action: Mouse scrolled (368, 389) with delta (0, 0)
Screenshot: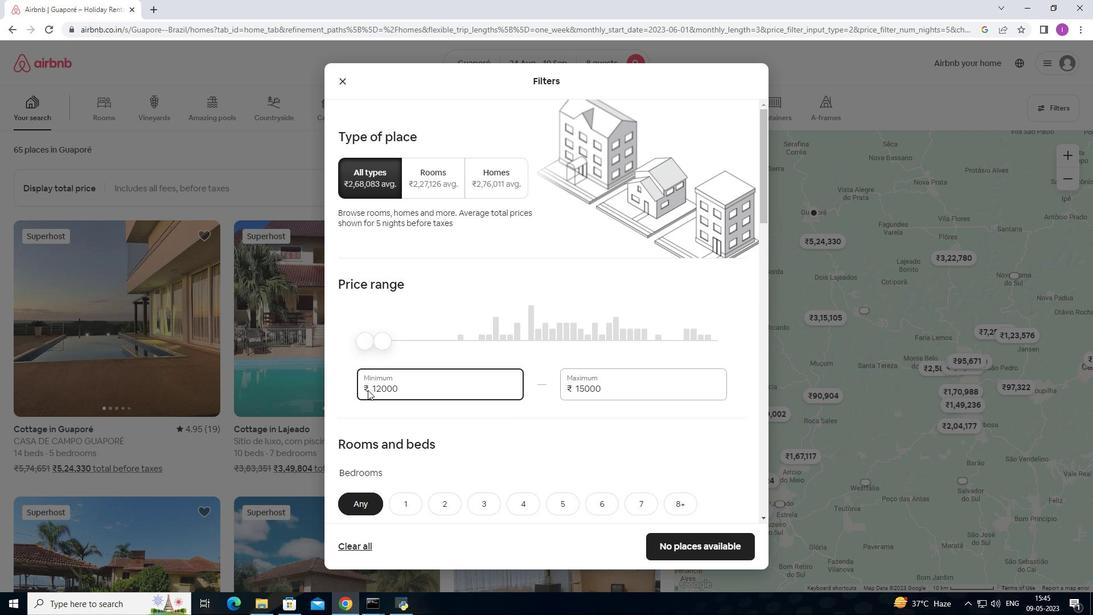 
Action: Mouse scrolled (368, 389) with delta (0, 0)
Screenshot: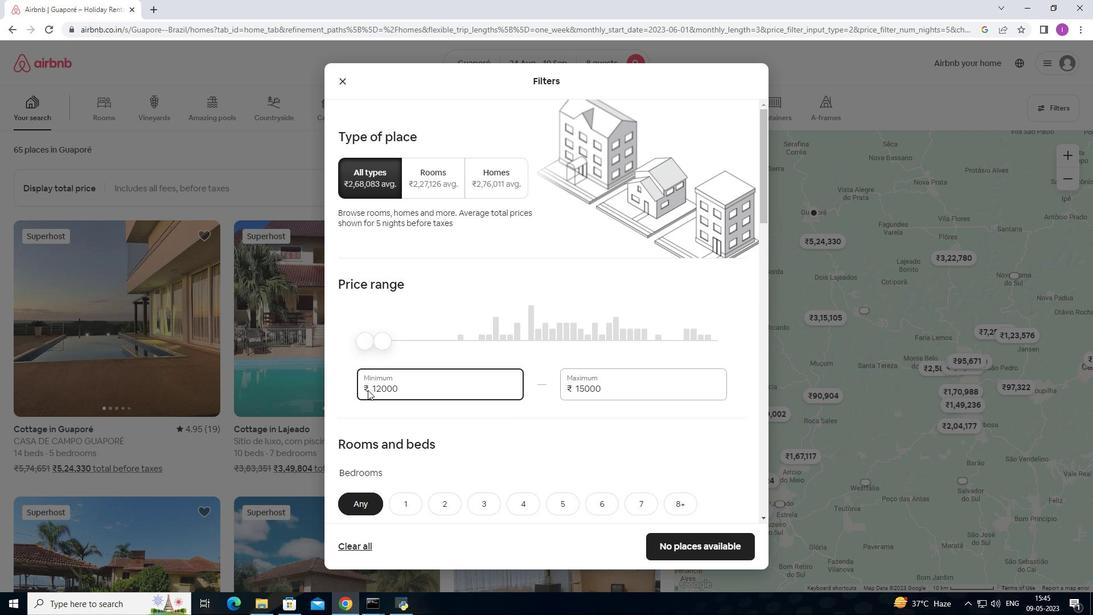 
Action: Mouse moved to (413, 376)
Screenshot: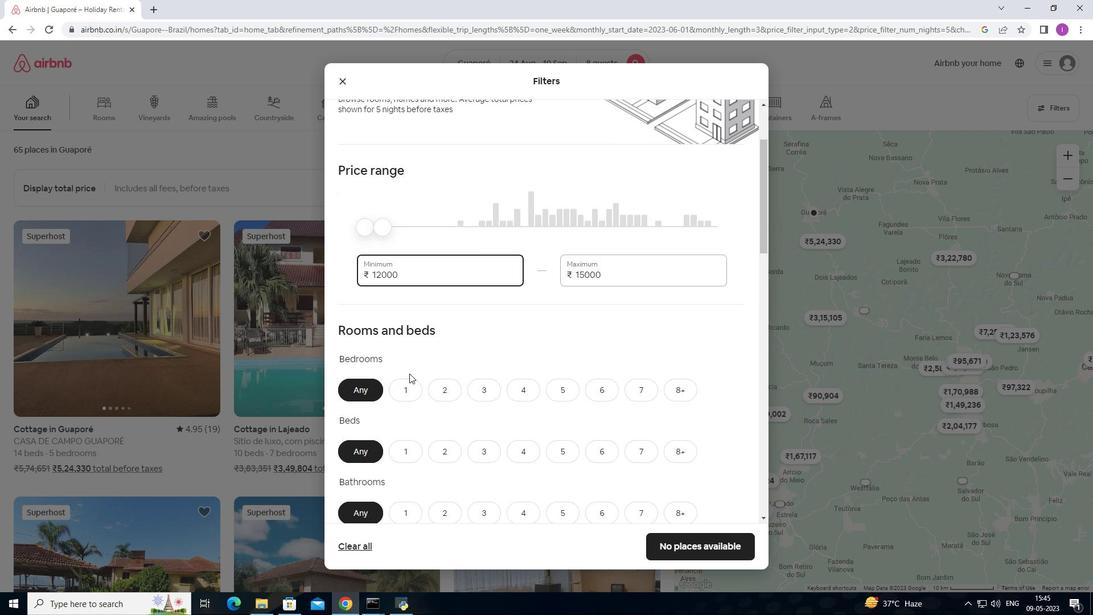 
Action: Mouse scrolled (413, 376) with delta (0, 0)
Screenshot: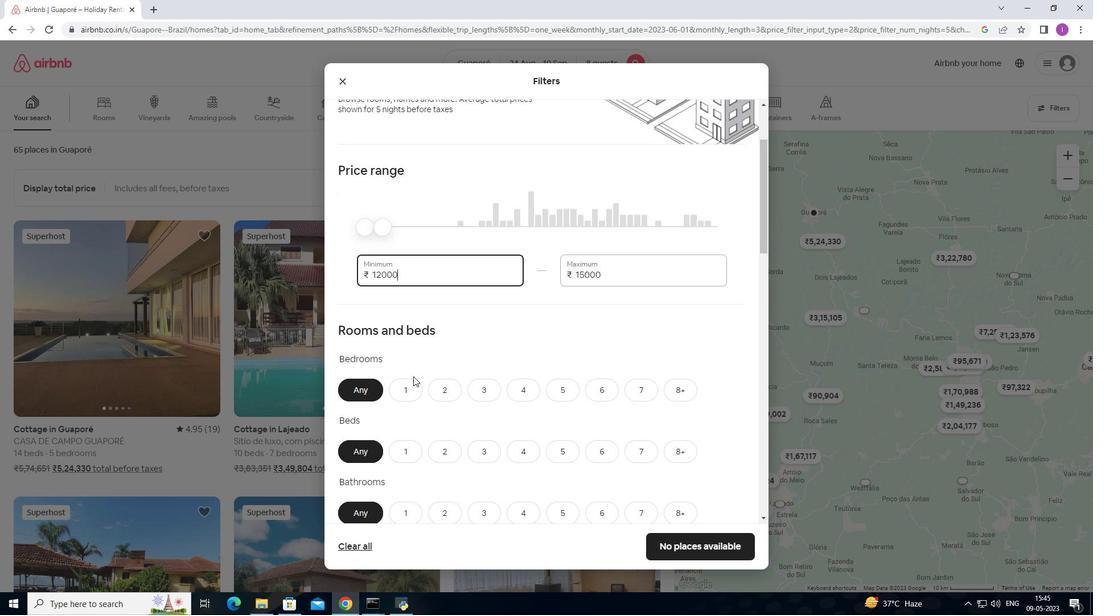 
Action: Mouse moved to (521, 335)
Screenshot: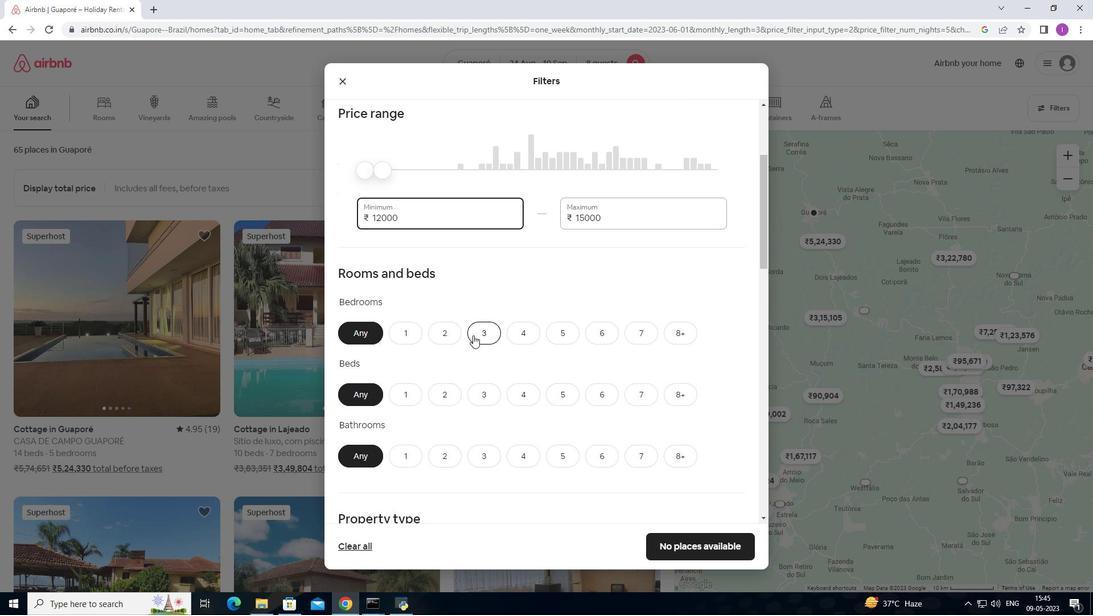
Action: Mouse pressed left at (521, 335)
Screenshot: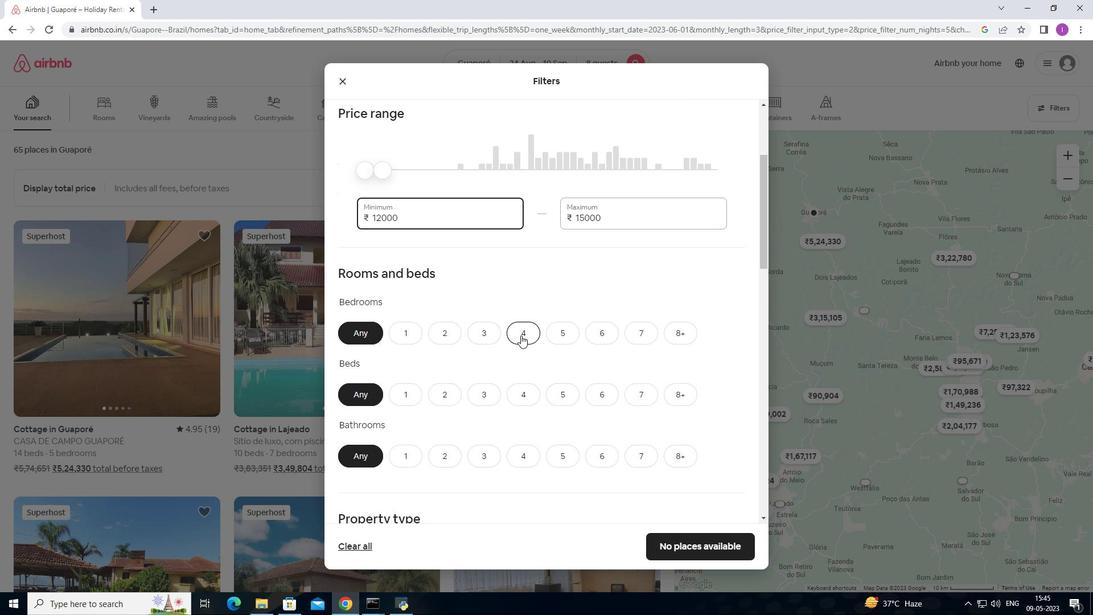 
Action: Mouse moved to (680, 398)
Screenshot: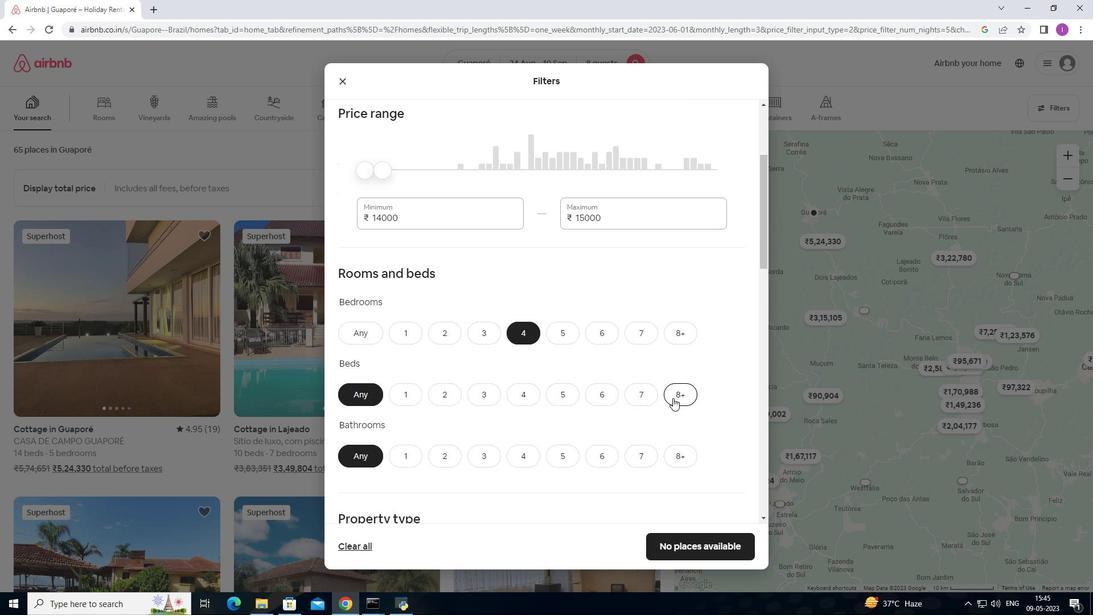 
Action: Mouse pressed left at (680, 398)
Screenshot: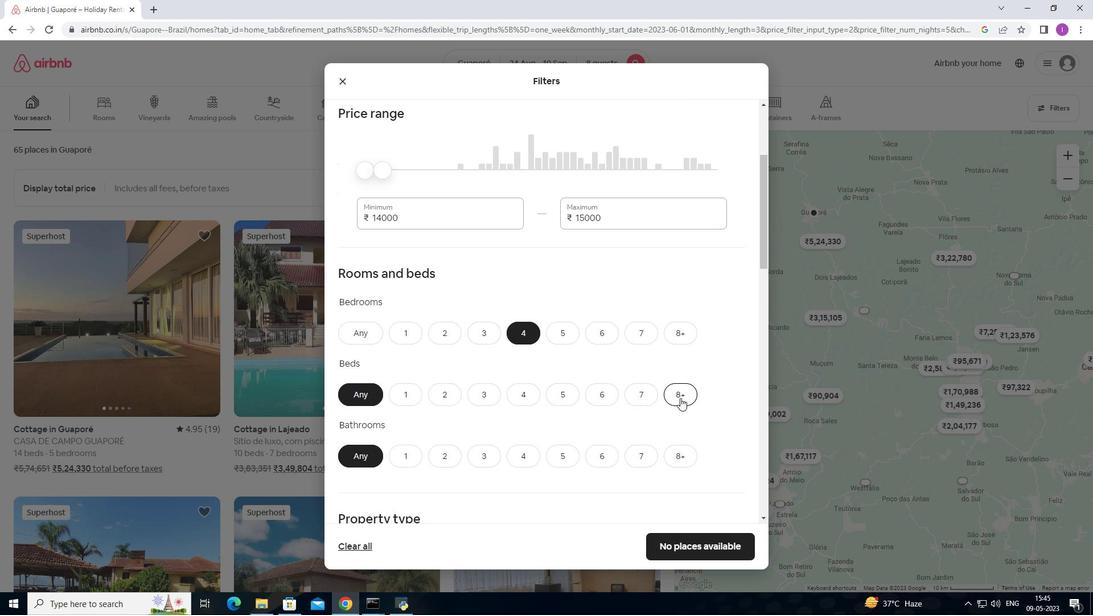 
Action: Mouse moved to (529, 451)
Screenshot: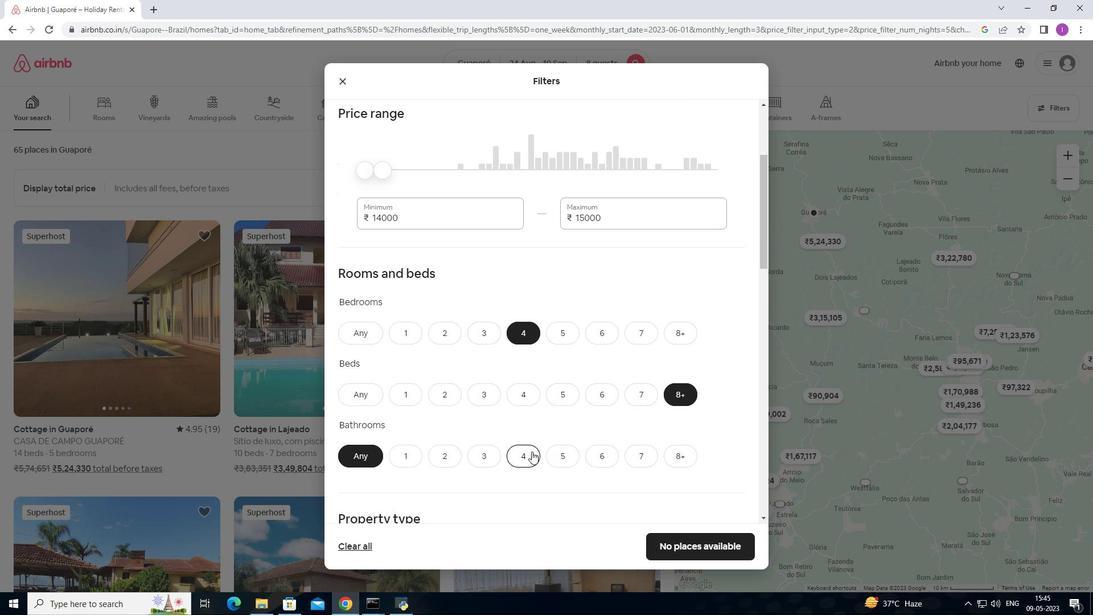 
Action: Mouse pressed left at (529, 451)
Screenshot: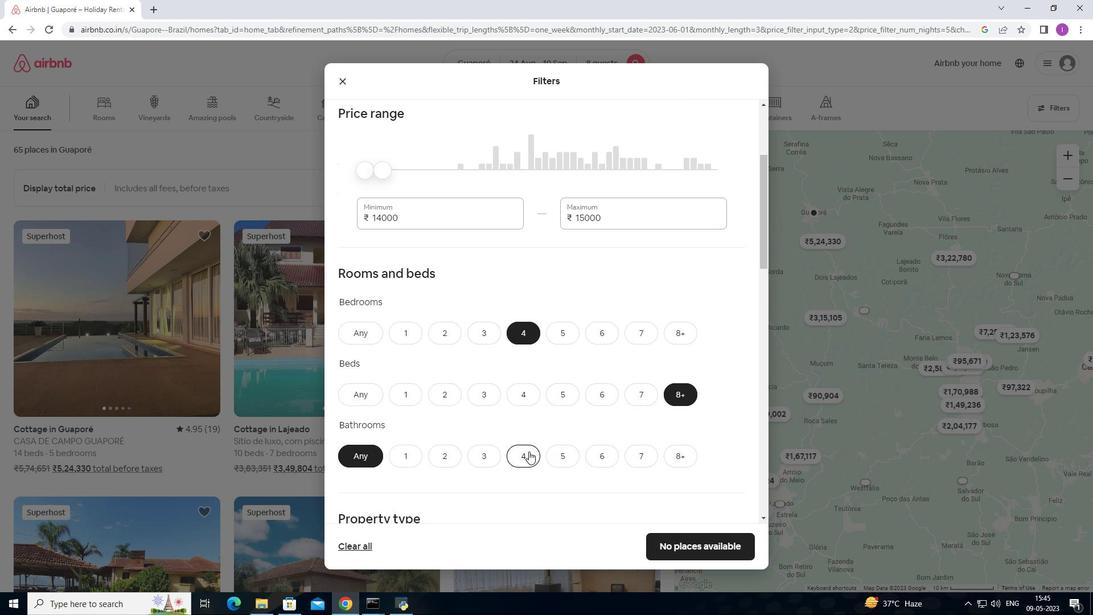 
Action: Mouse moved to (493, 457)
Screenshot: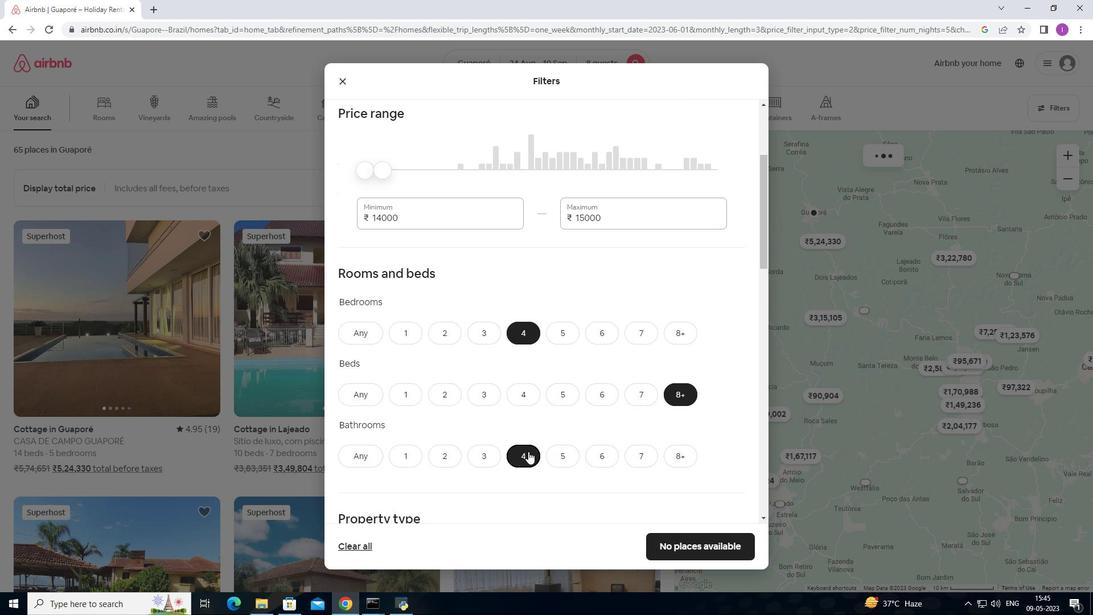 
Action: Mouse scrolled (493, 456) with delta (0, 0)
Screenshot: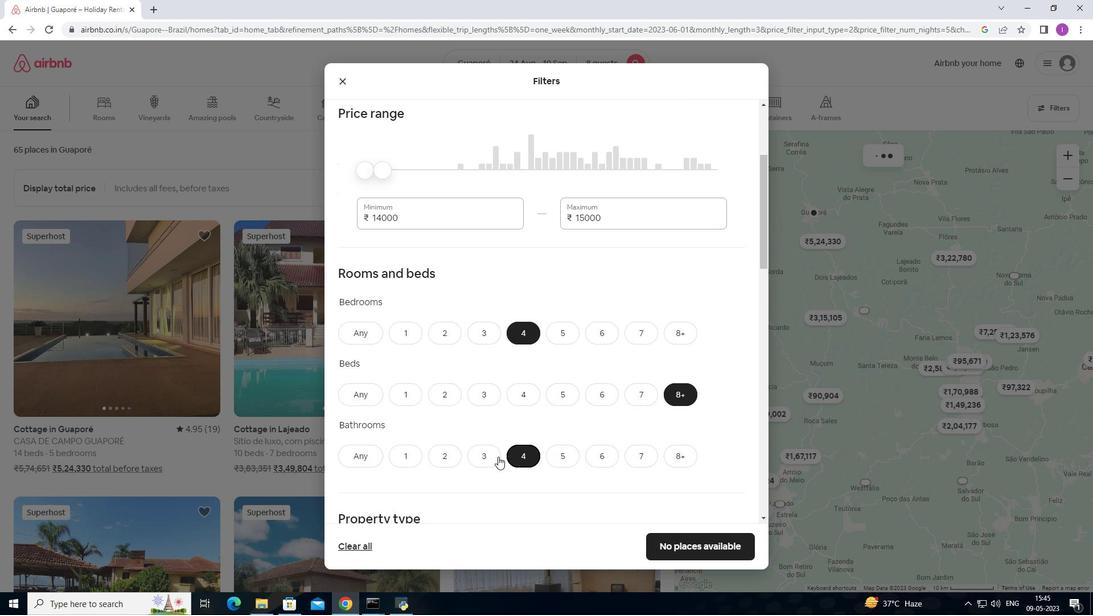 
Action: Mouse scrolled (493, 456) with delta (0, 0)
Screenshot: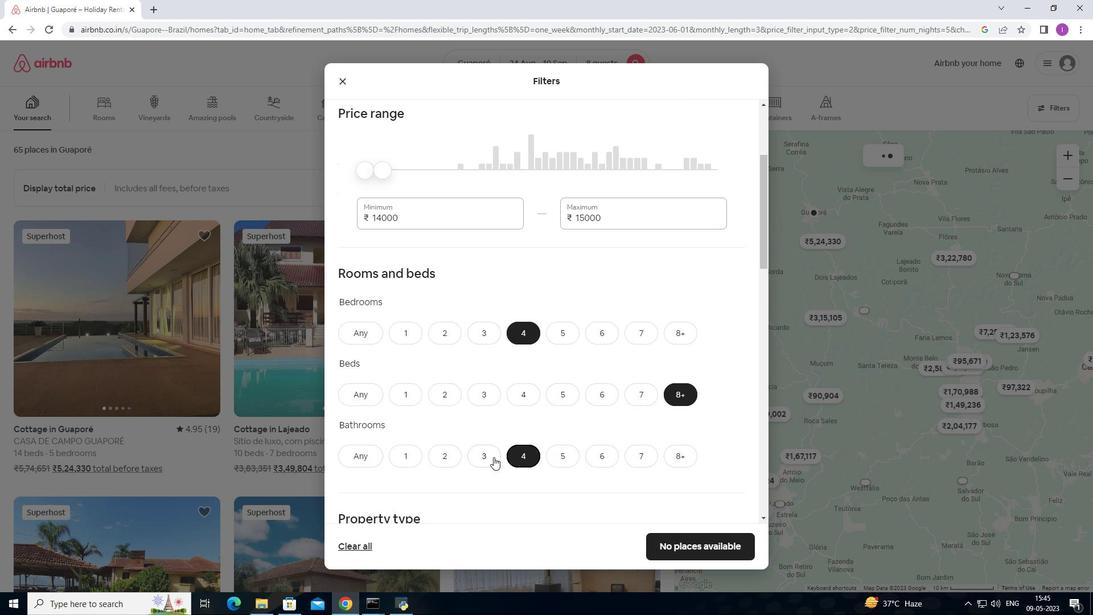 
Action: Mouse moved to (557, 370)
Screenshot: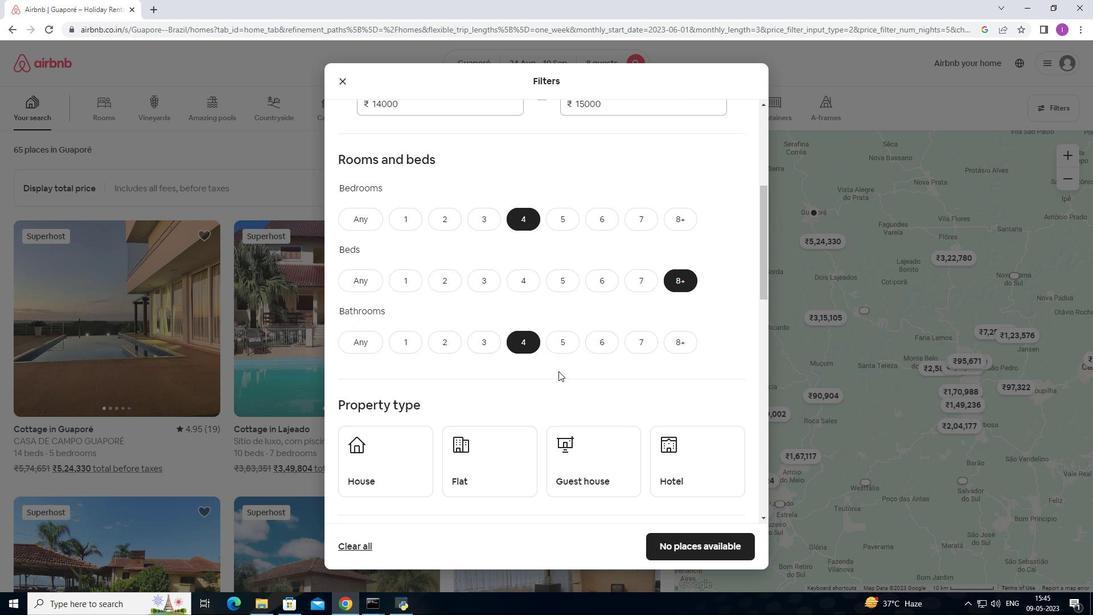 
Action: Mouse scrolled (557, 370) with delta (0, 0)
Screenshot: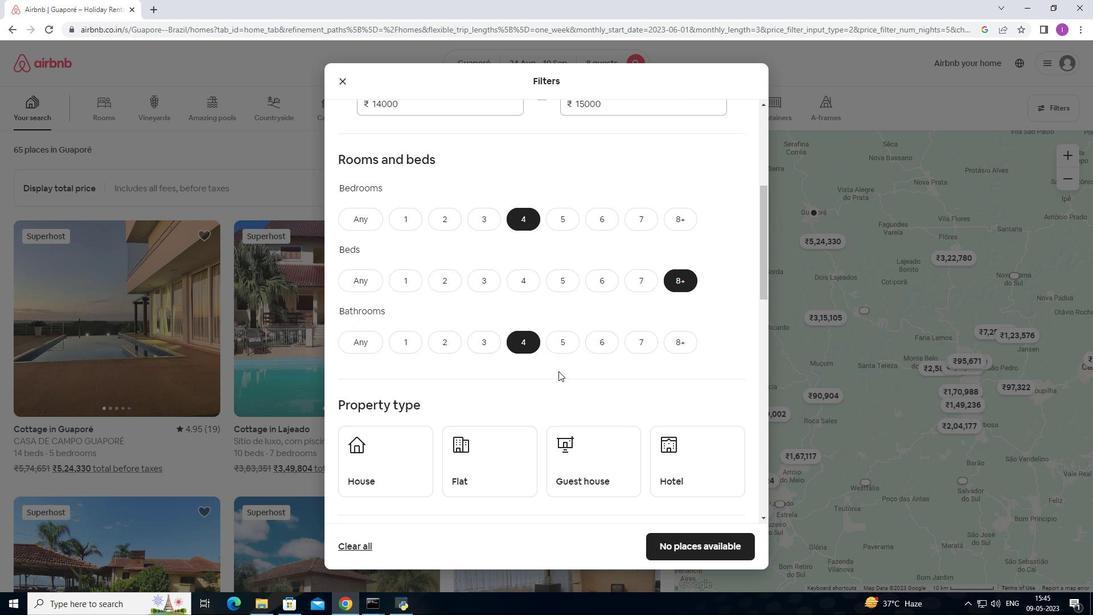 
Action: Mouse moved to (557, 372)
Screenshot: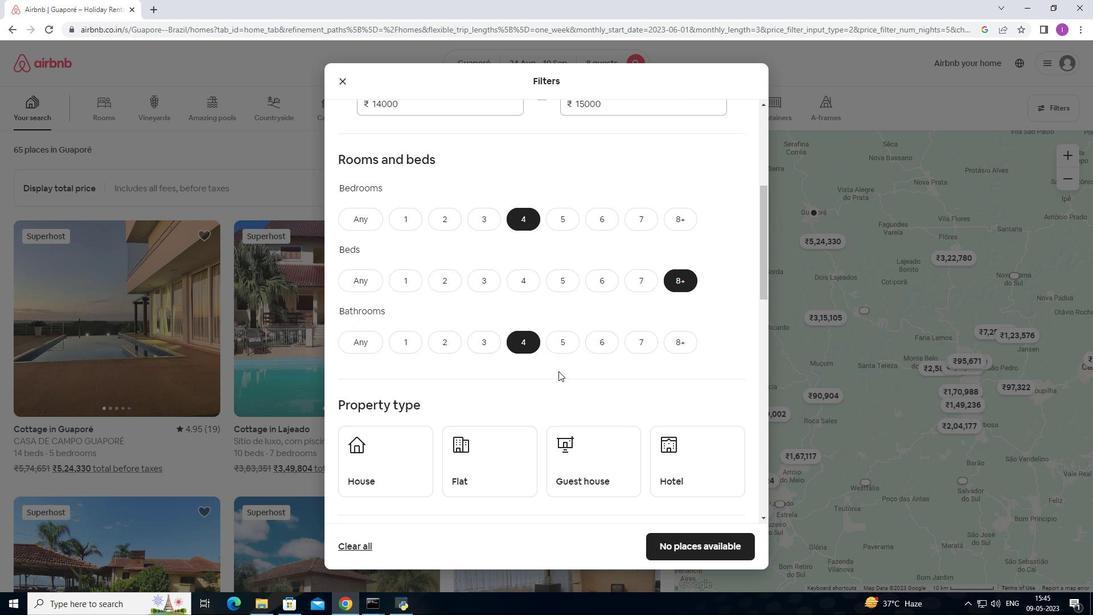
Action: Mouse scrolled (557, 372) with delta (0, 0)
Screenshot: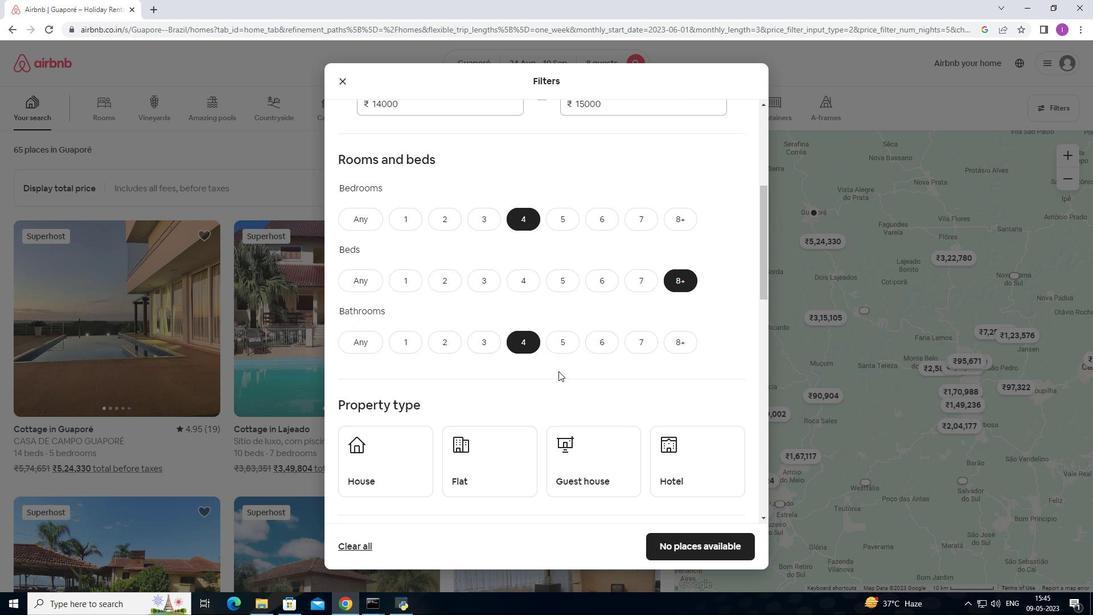 
Action: Mouse moved to (430, 364)
Screenshot: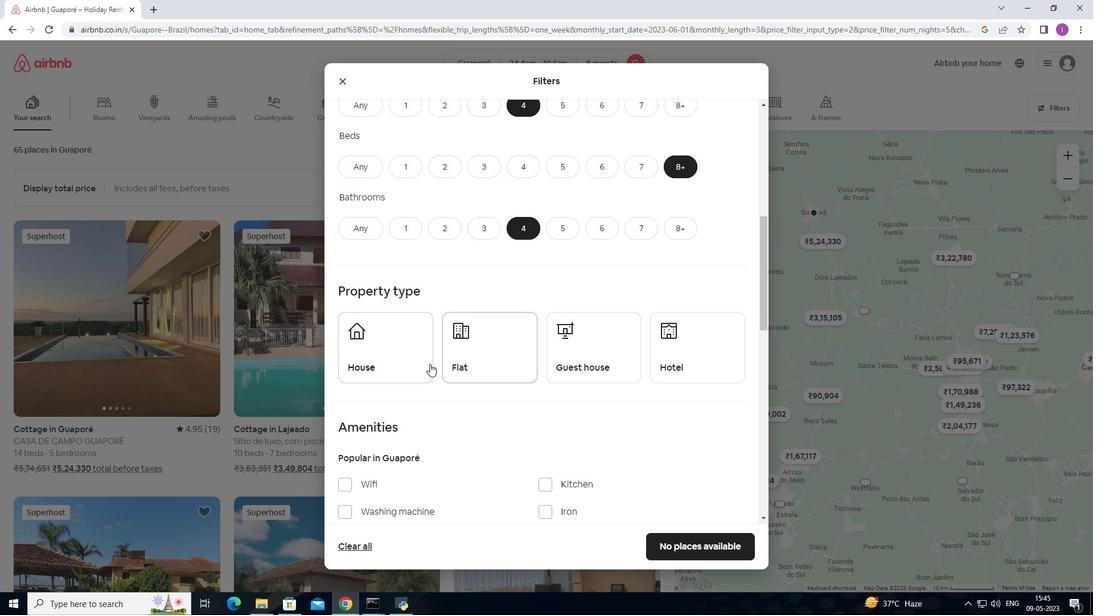 
Action: Mouse pressed left at (430, 364)
Screenshot: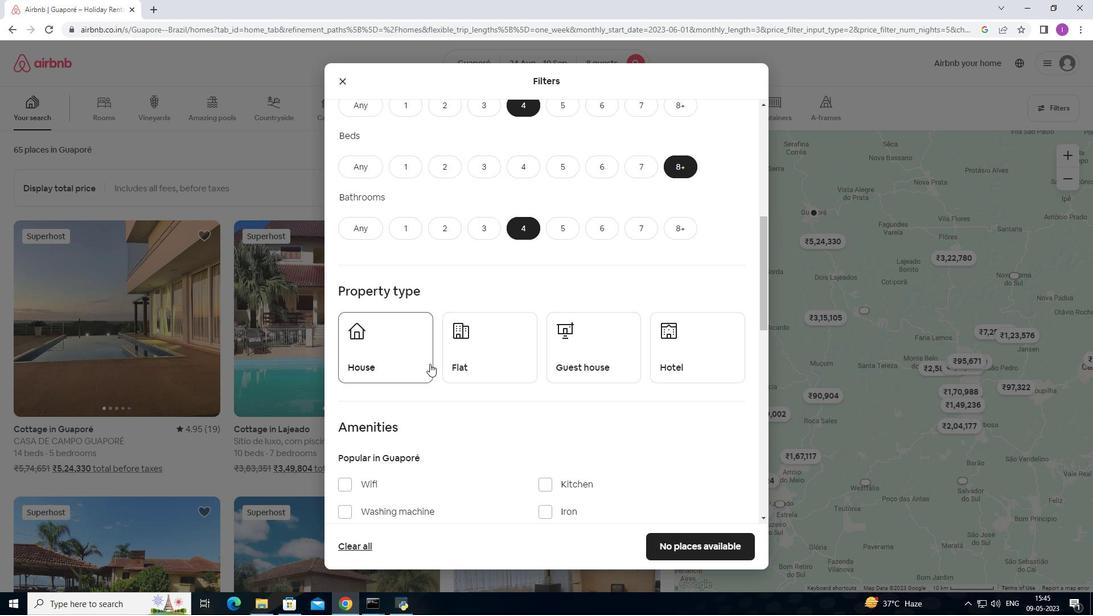 
Action: Mouse moved to (489, 365)
Screenshot: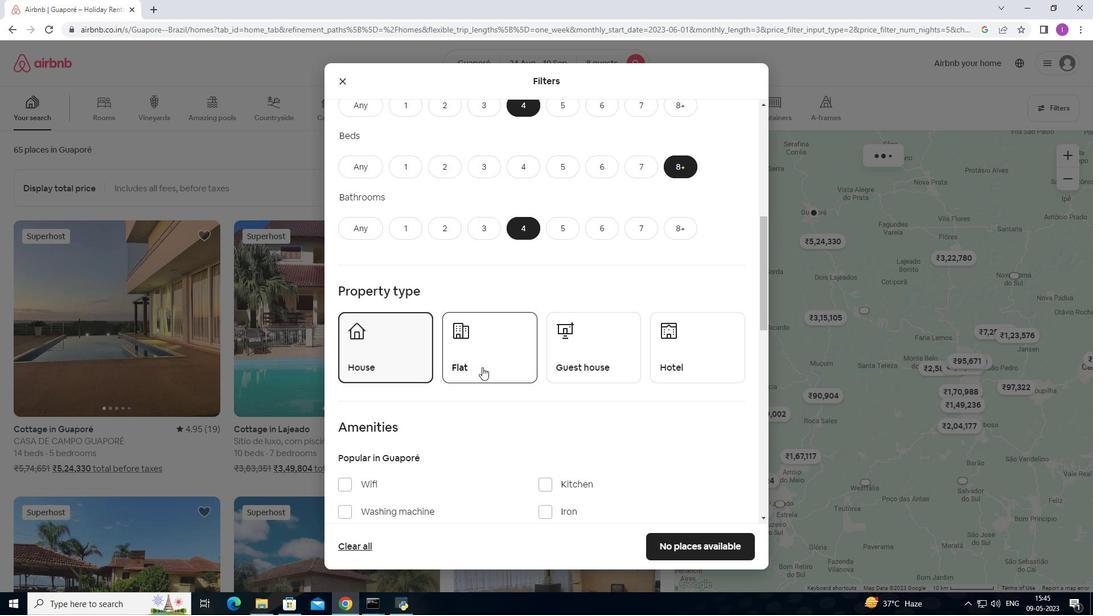 
Action: Mouse pressed left at (489, 365)
Screenshot: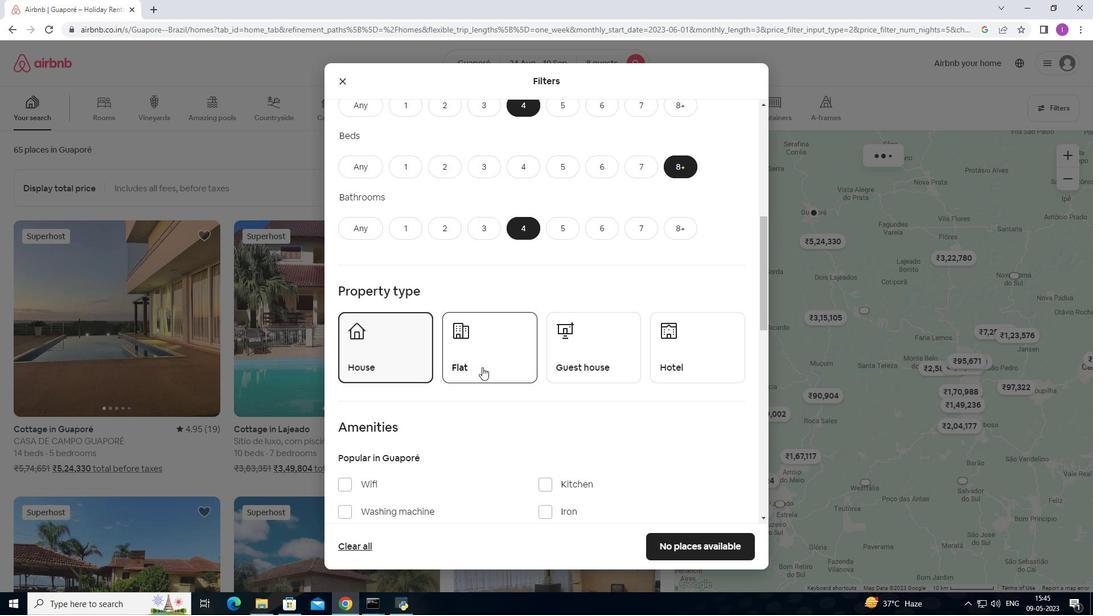 
Action: Mouse moved to (581, 372)
Screenshot: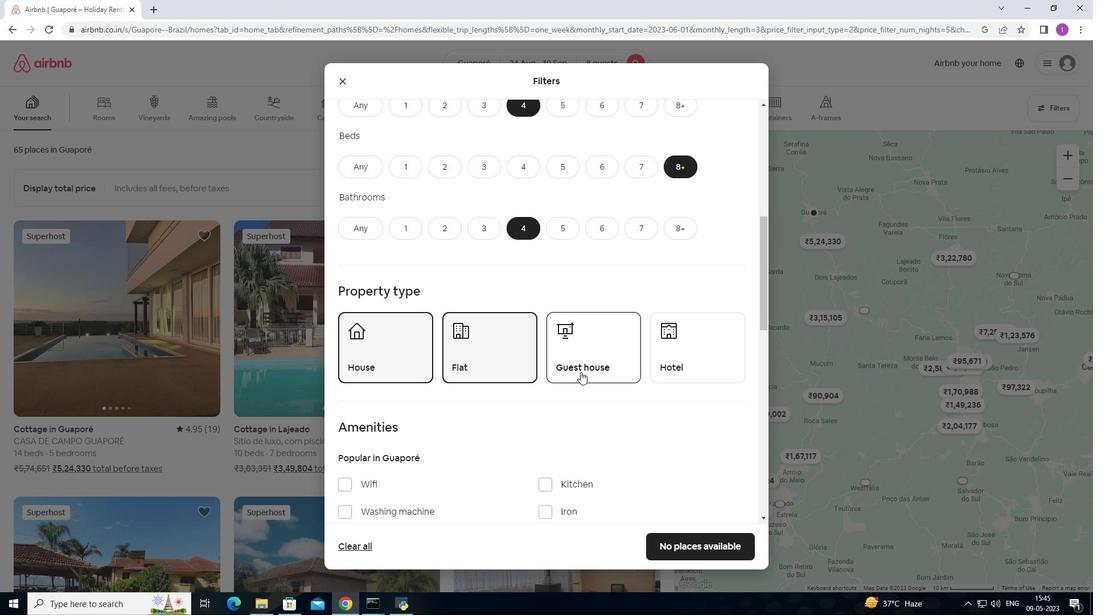 
Action: Mouse pressed left at (581, 372)
Screenshot: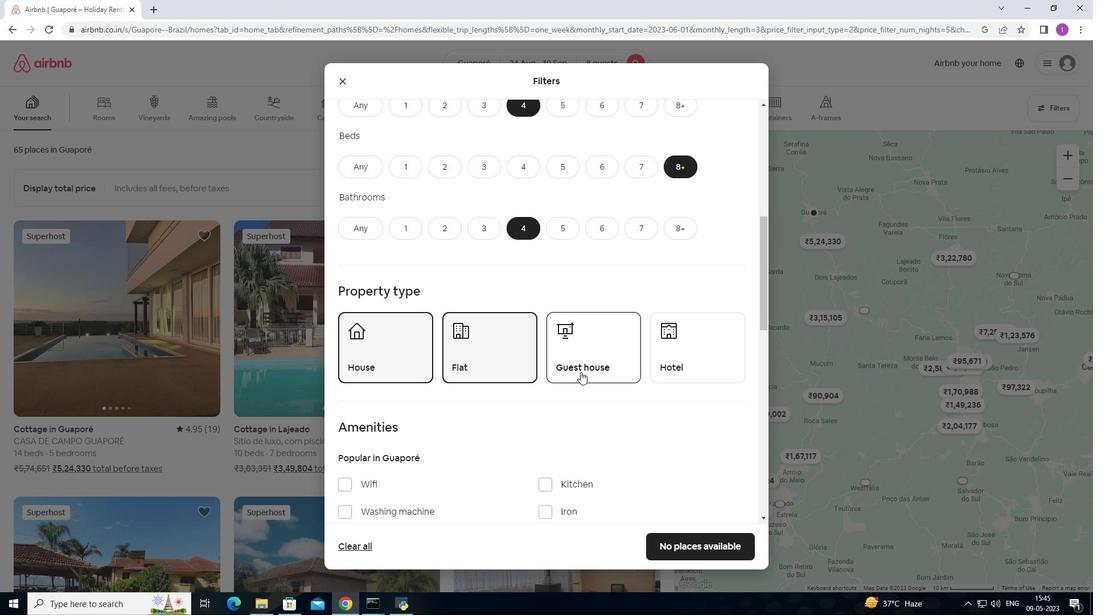 
Action: Mouse scrolled (581, 371) with delta (0, 0)
Screenshot: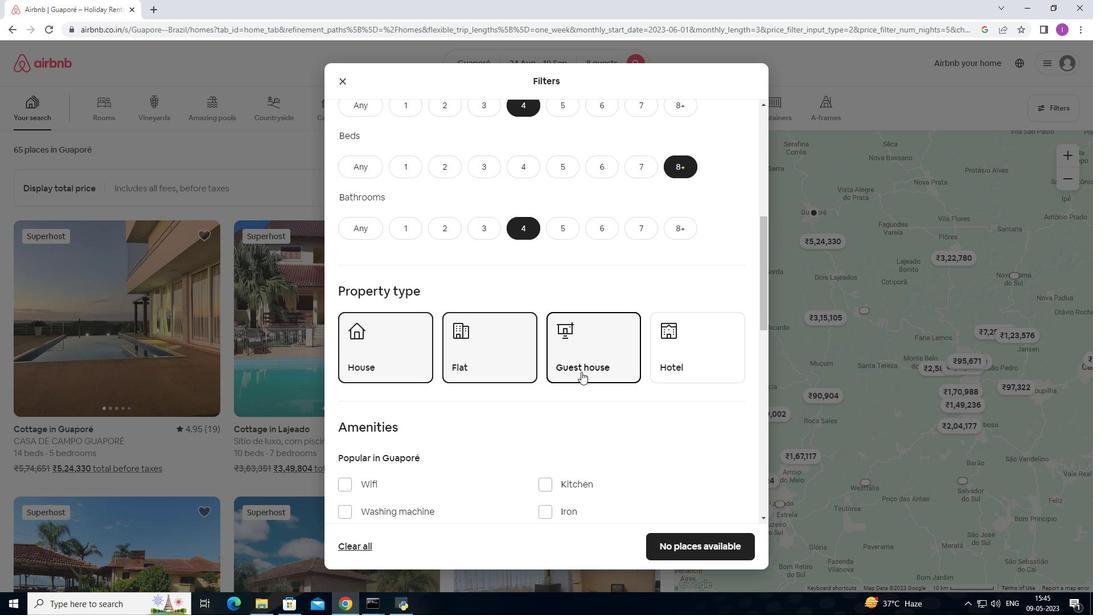 
Action: Mouse scrolled (581, 371) with delta (0, 0)
Screenshot: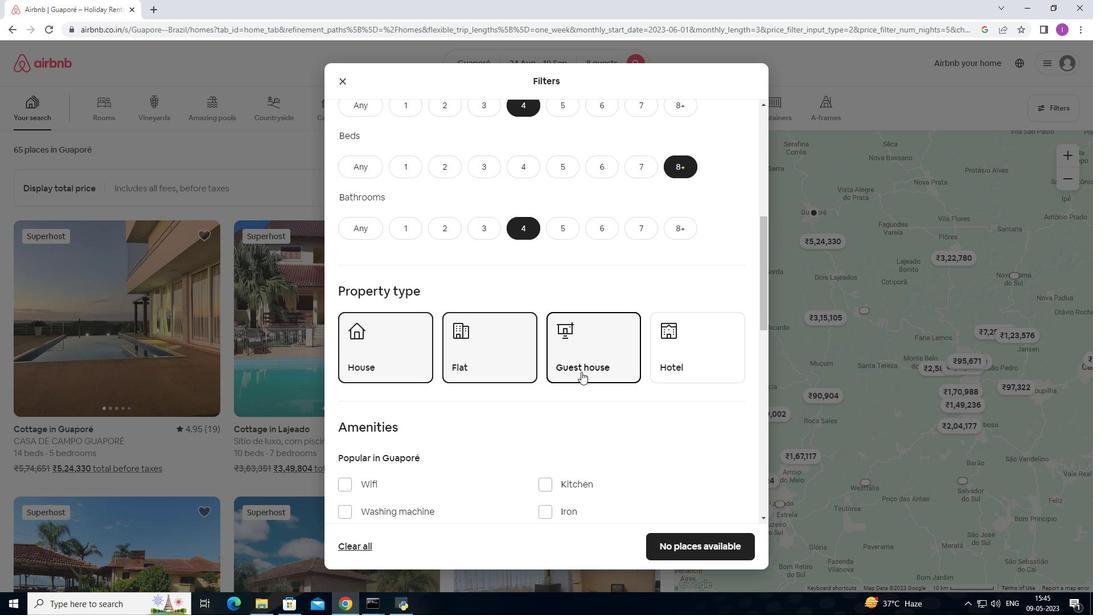 
Action: Mouse scrolled (581, 371) with delta (0, 0)
Screenshot: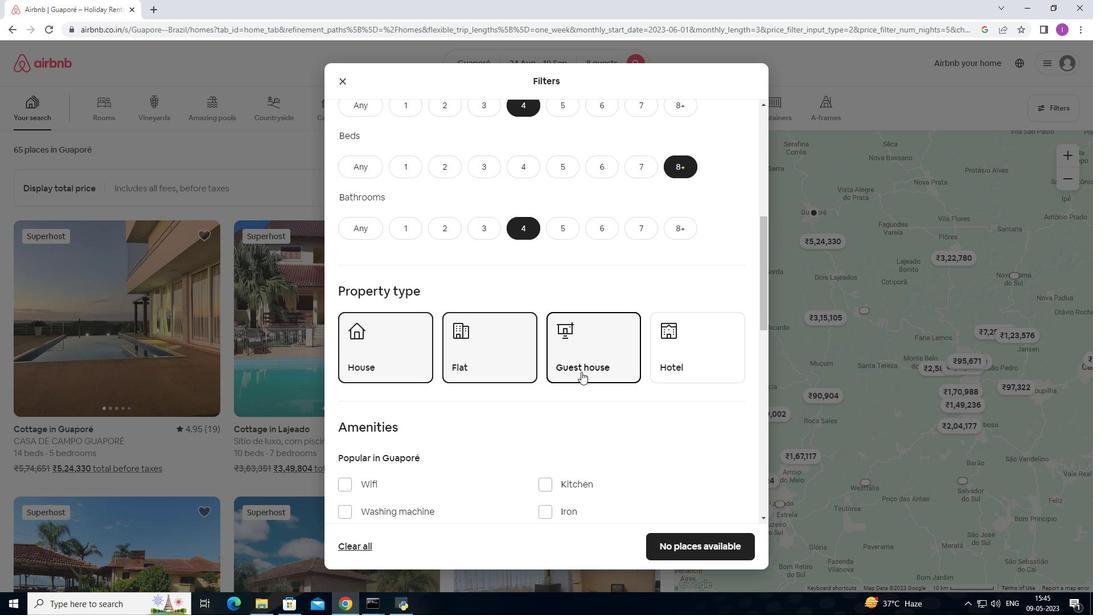 
Action: Mouse moved to (352, 312)
Screenshot: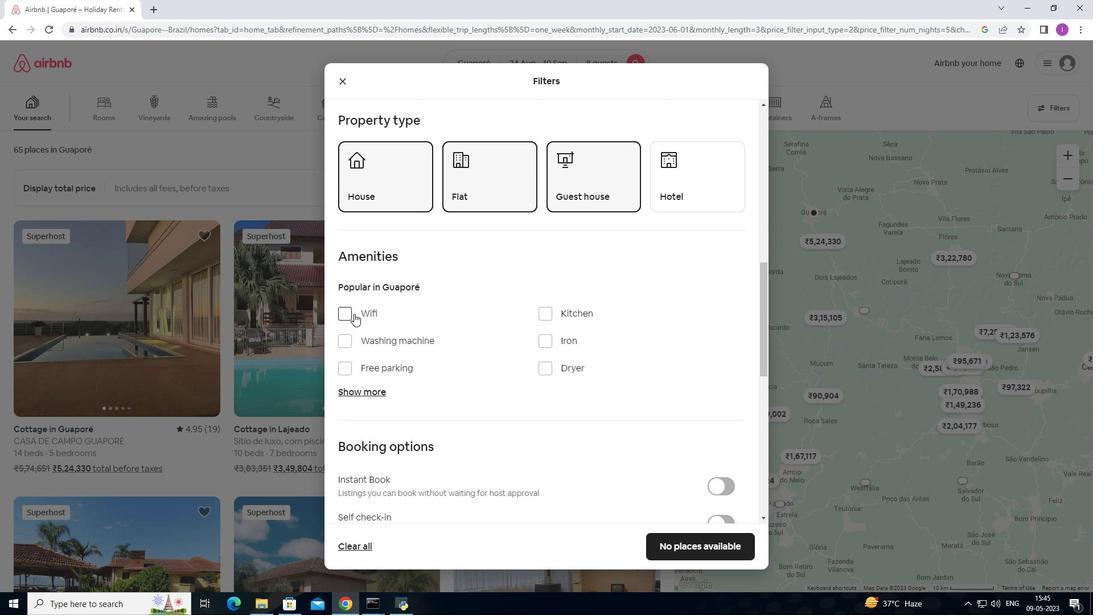 
Action: Mouse pressed left at (352, 312)
Screenshot: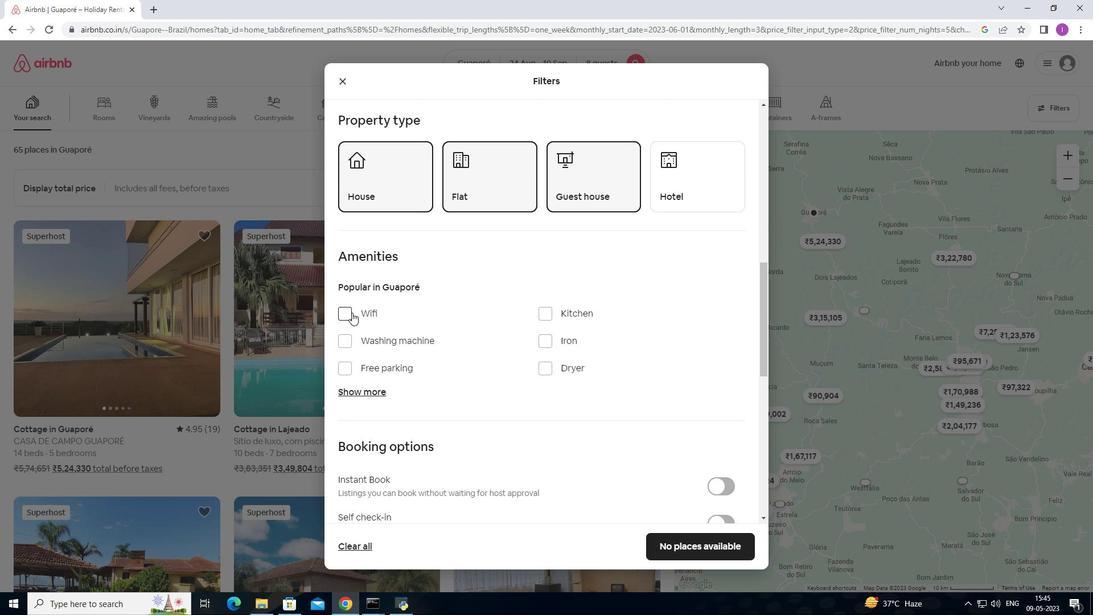 
Action: Mouse moved to (384, 368)
Screenshot: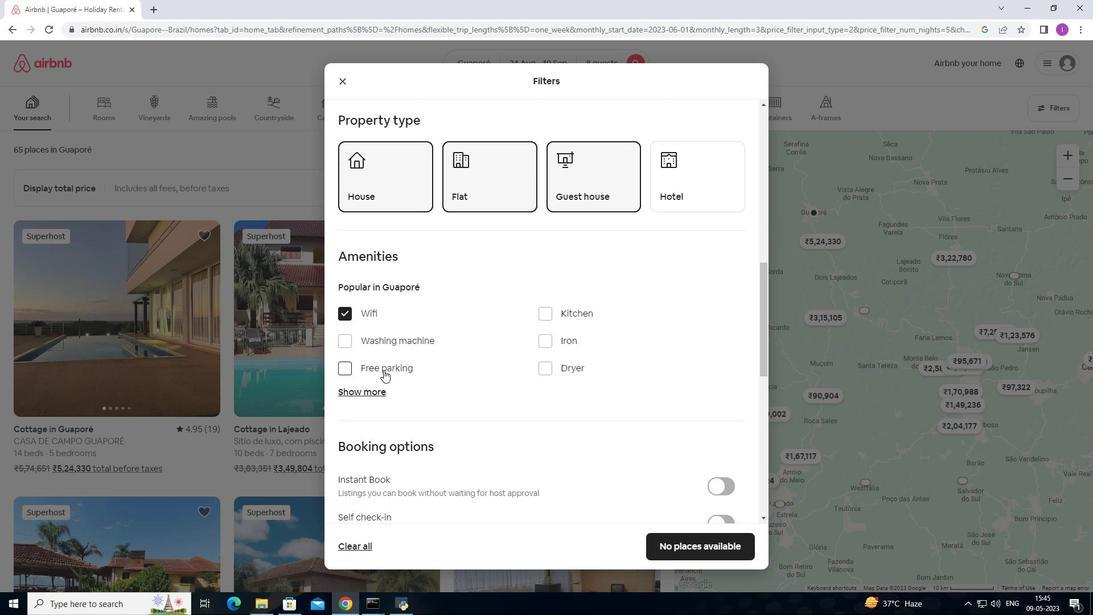 
Action: Mouse pressed left at (384, 368)
Screenshot: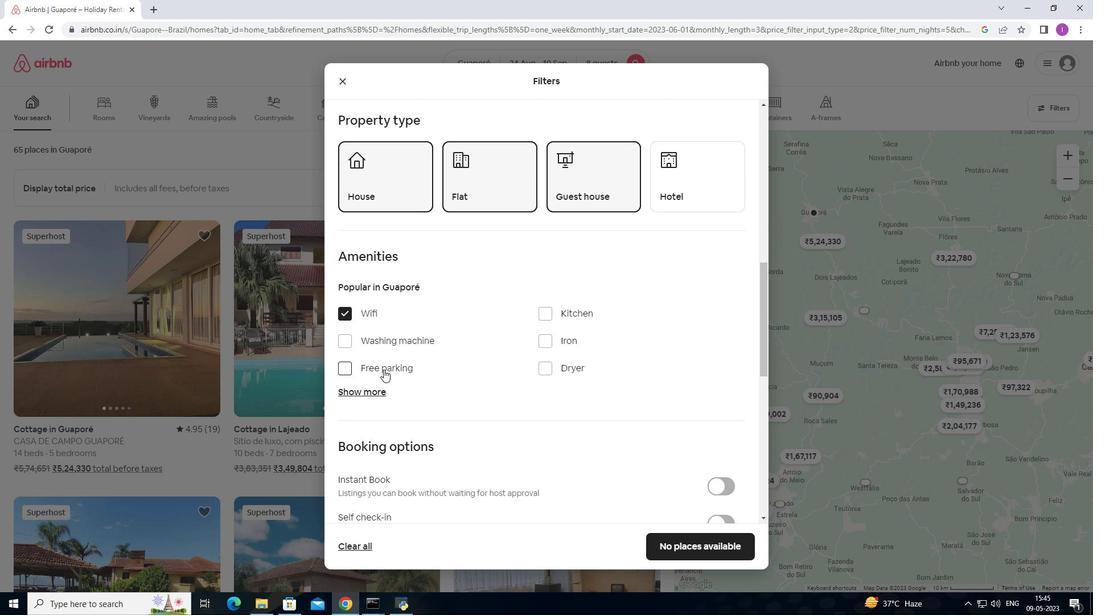 
Action: Mouse moved to (349, 367)
Screenshot: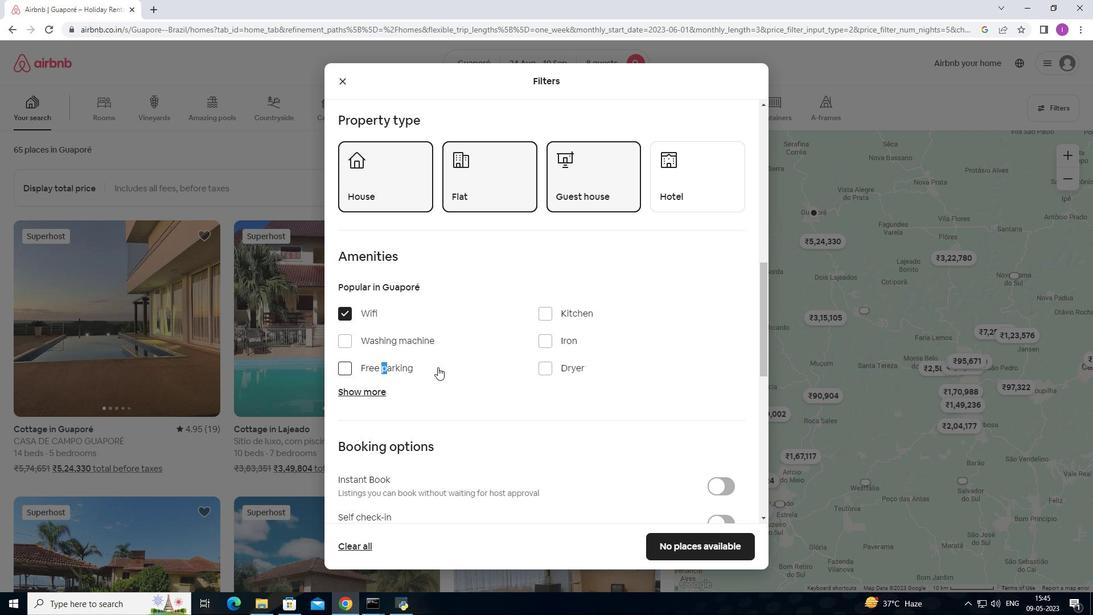 
Action: Mouse pressed left at (349, 367)
Screenshot: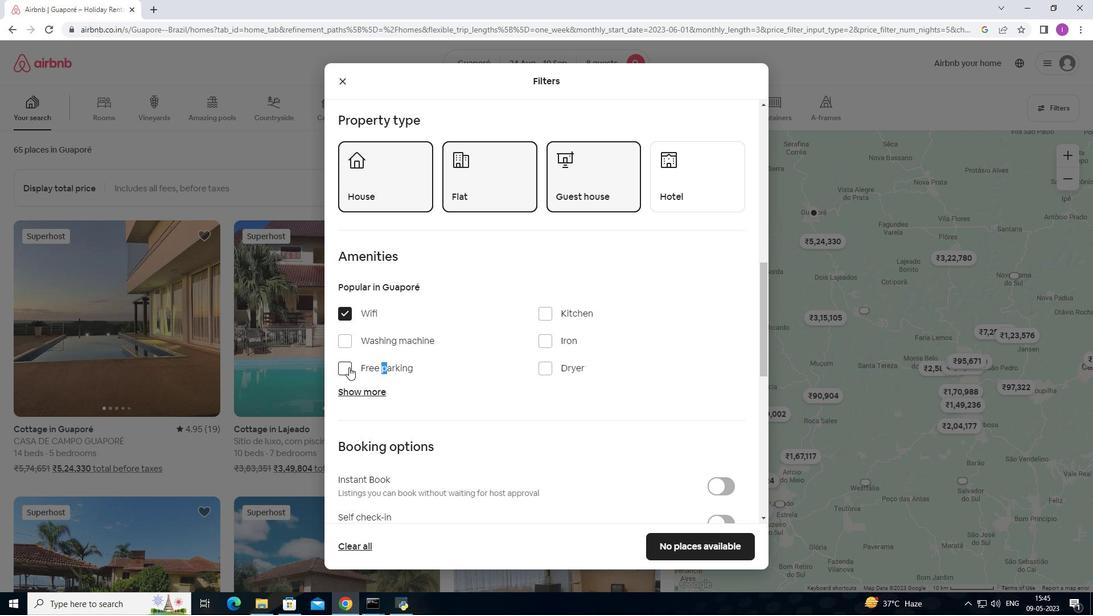 
Action: Mouse moved to (386, 395)
Screenshot: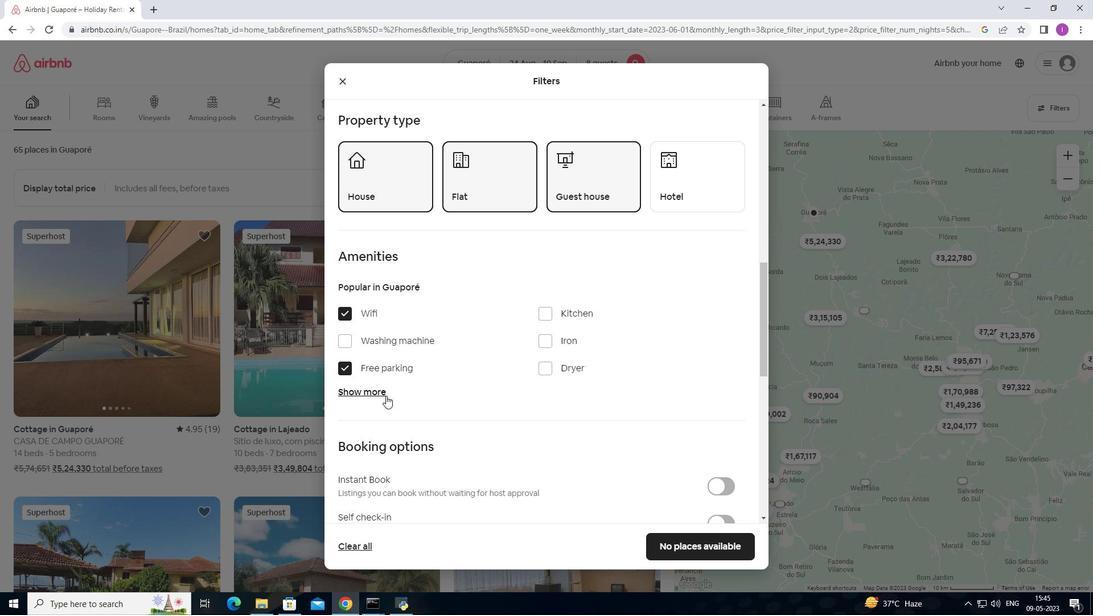 
Action: Mouse pressed left at (386, 395)
Screenshot: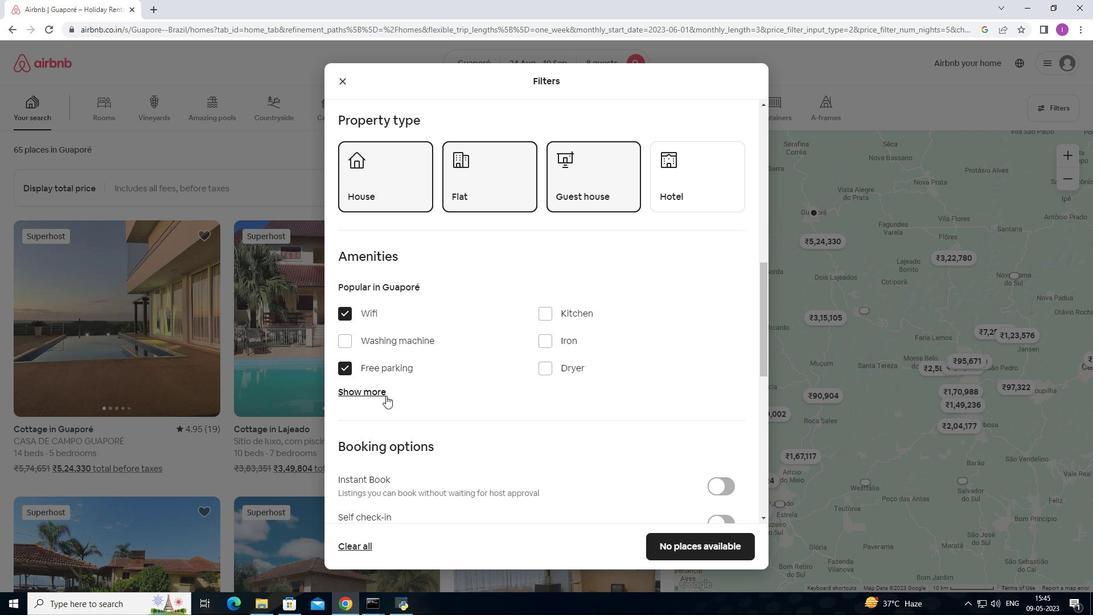 
Action: Mouse moved to (360, 383)
Screenshot: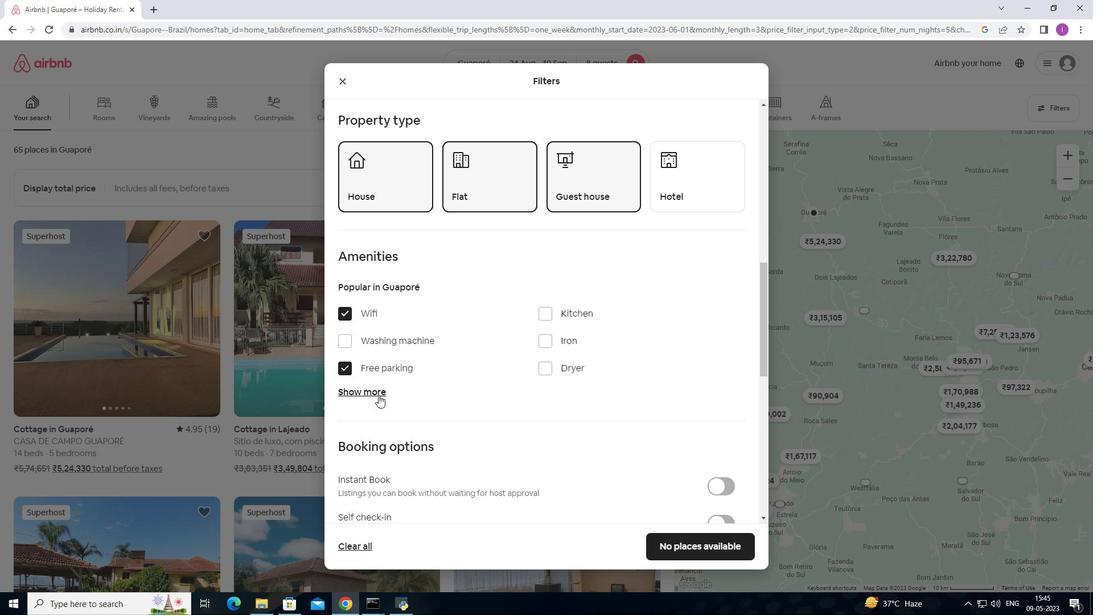 
Action: Mouse pressed left at (360, 383)
Screenshot: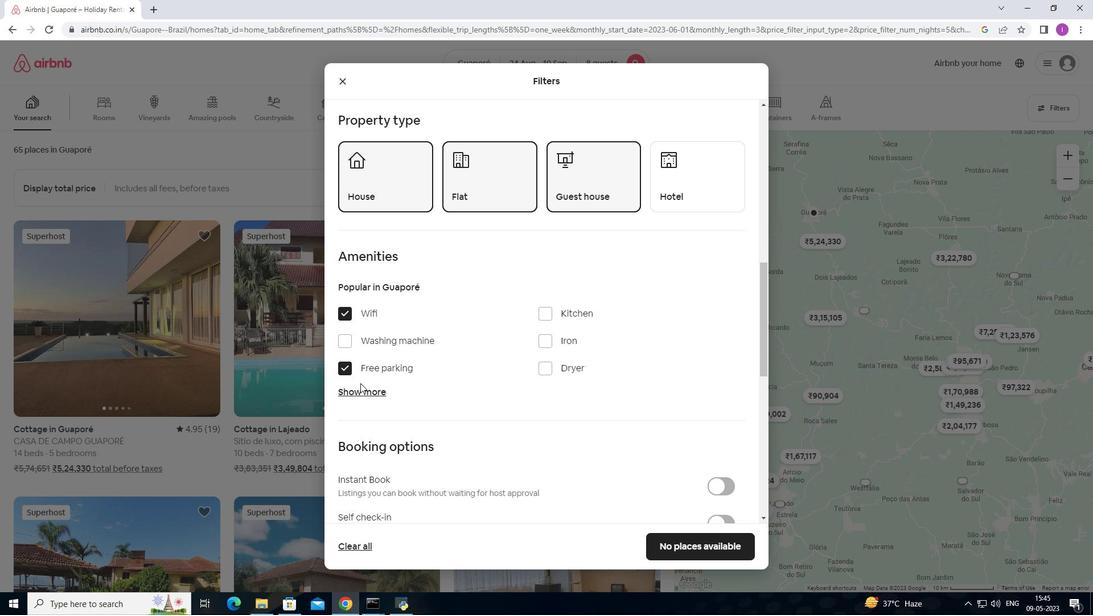 
Action: Mouse moved to (360, 390)
Screenshot: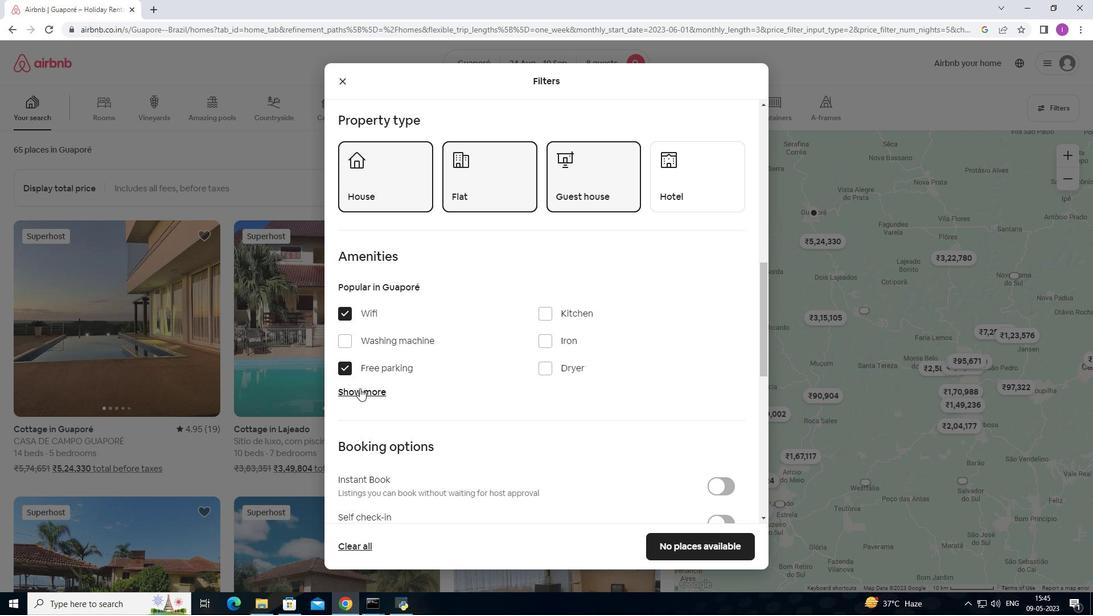 
Action: Mouse pressed left at (360, 390)
Screenshot: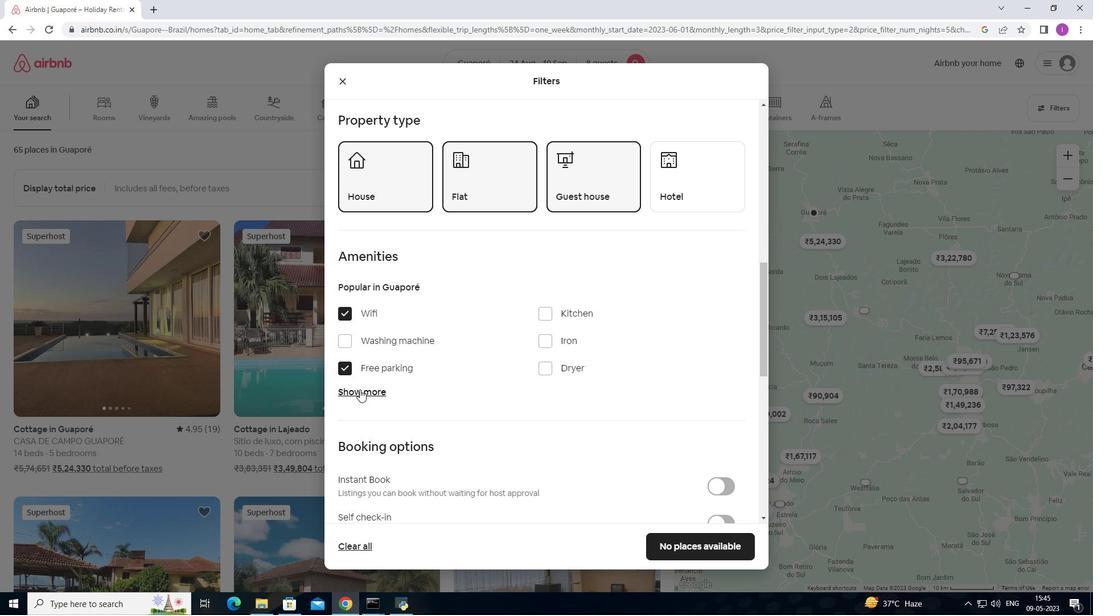 
Action: Mouse moved to (554, 458)
Screenshot: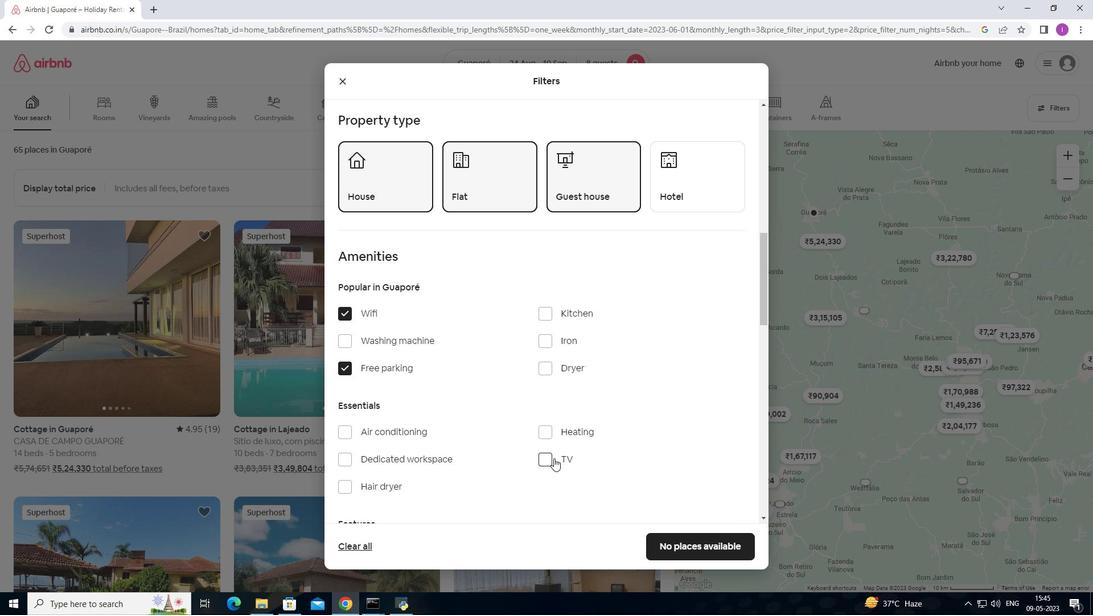 
Action: Mouse pressed left at (554, 458)
Screenshot: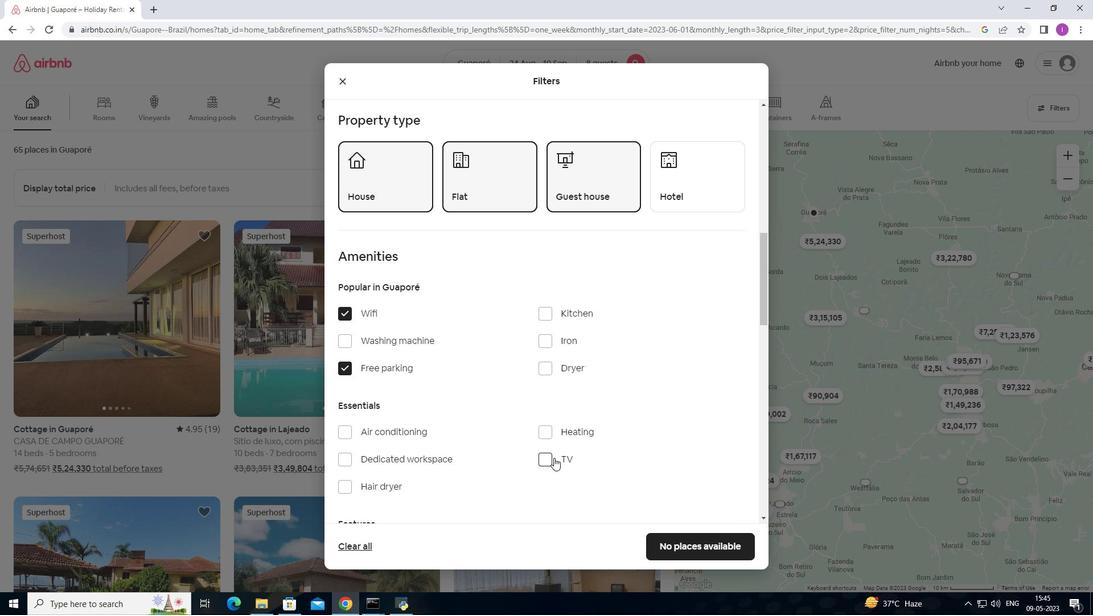 
Action: Mouse moved to (446, 476)
Screenshot: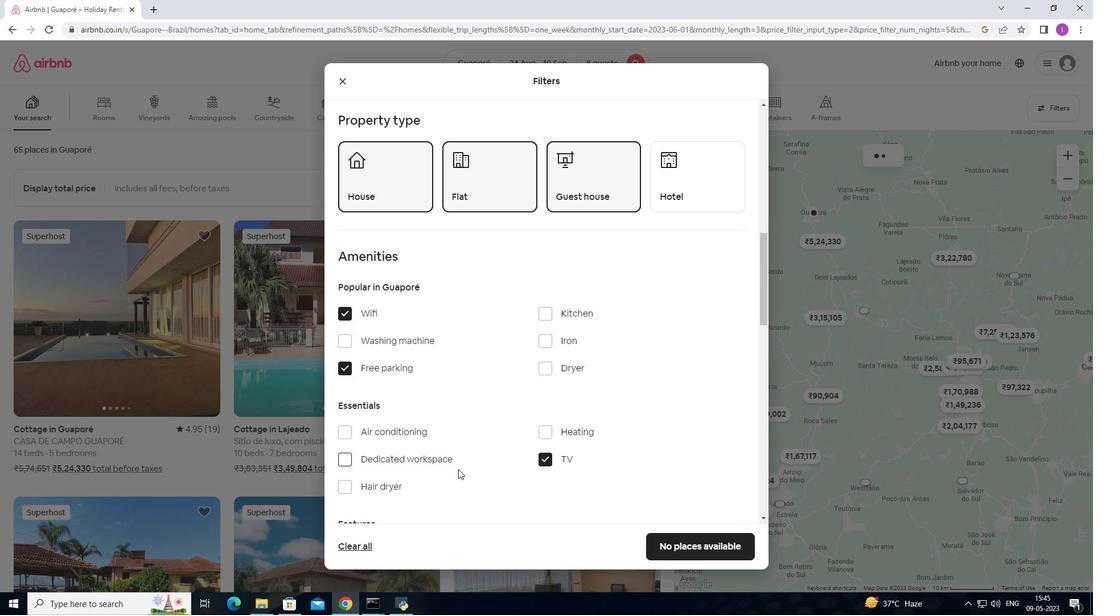 
Action: Mouse scrolled (446, 476) with delta (0, 0)
Screenshot: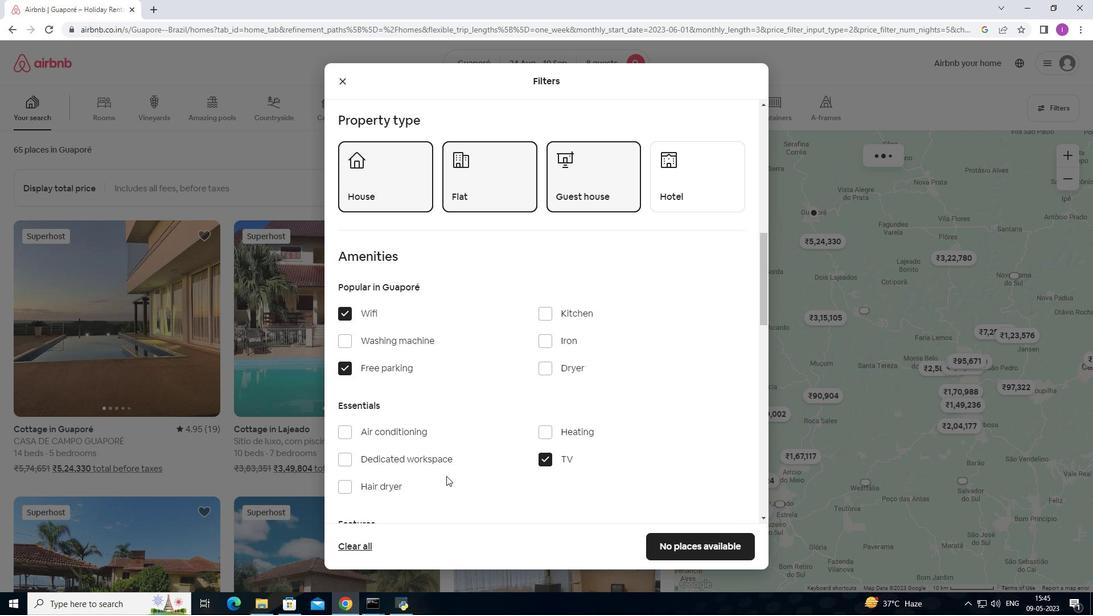
Action: Mouse scrolled (446, 476) with delta (0, 0)
Screenshot: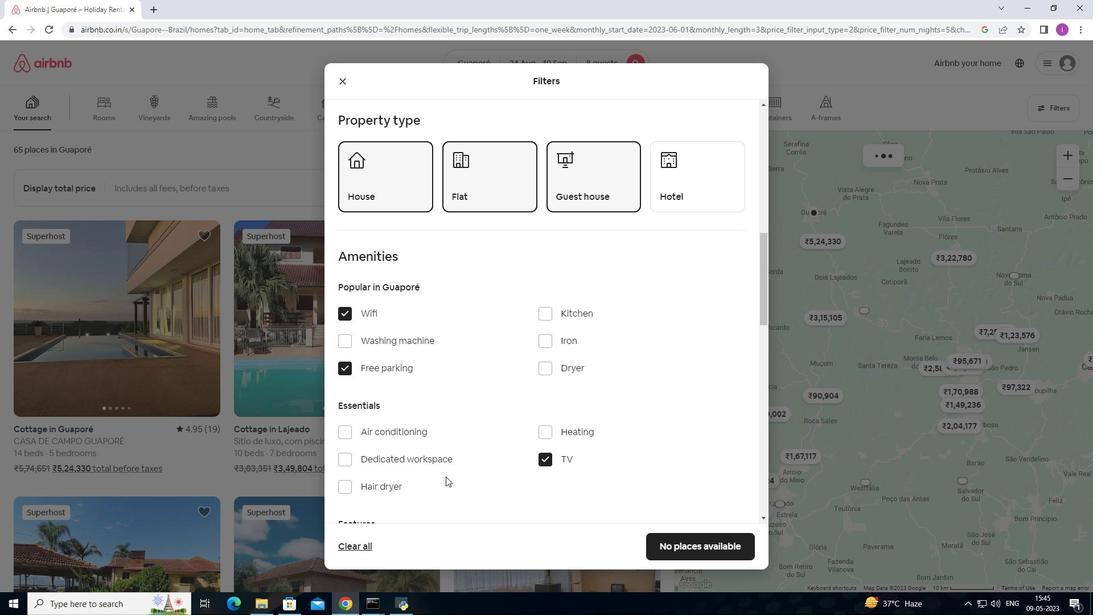 
Action: Mouse scrolled (446, 476) with delta (0, 0)
Screenshot: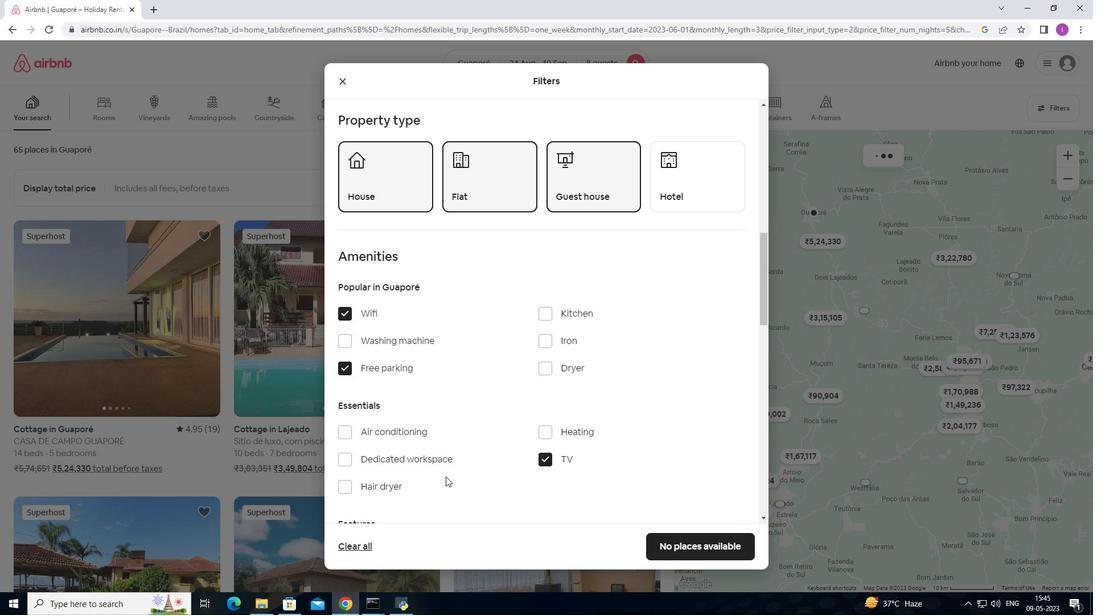
Action: Mouse moved to (445, 474)
Screenshot: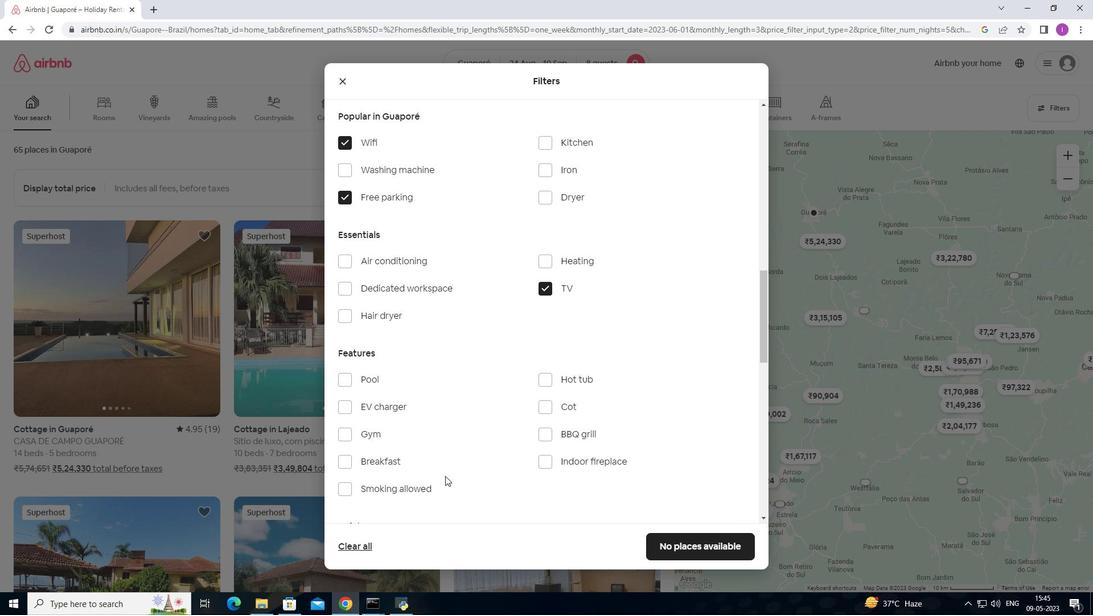 
Action: Mouse scrolled (445, 474) with delta (0, 0)
Screenshot: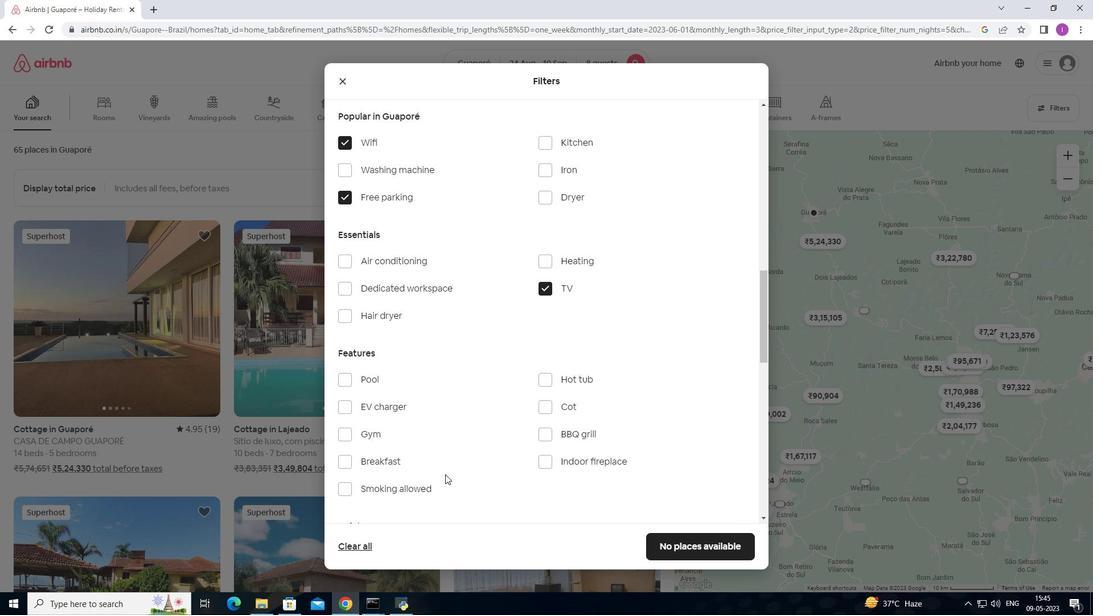 
Action: Mouse moved to (351, 379)
Screenshot: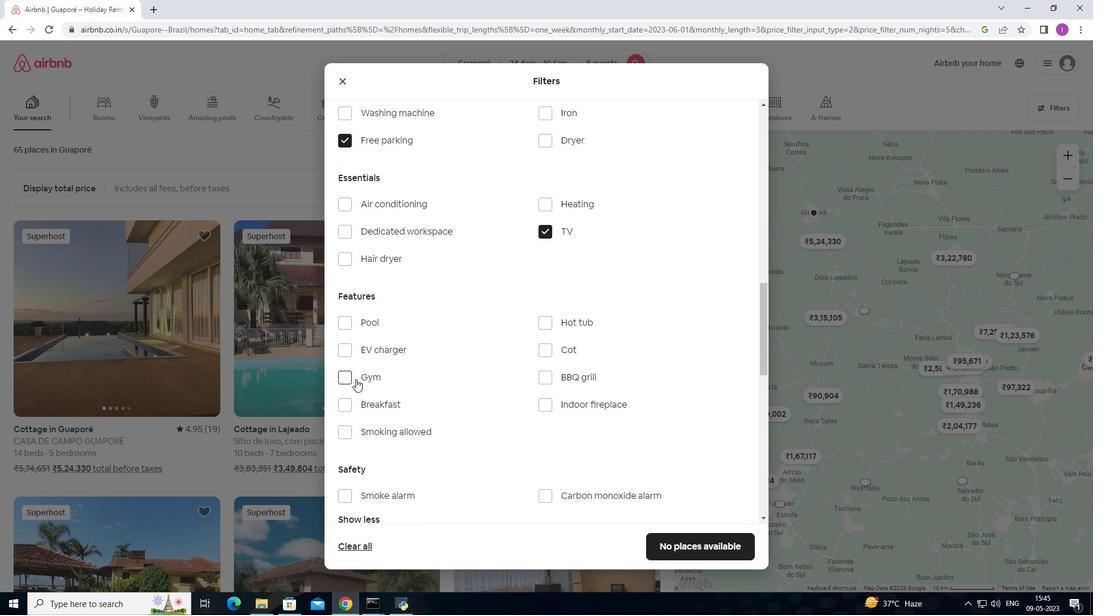 
Action: Mouse pressed left at (351, 379)
Screenshot: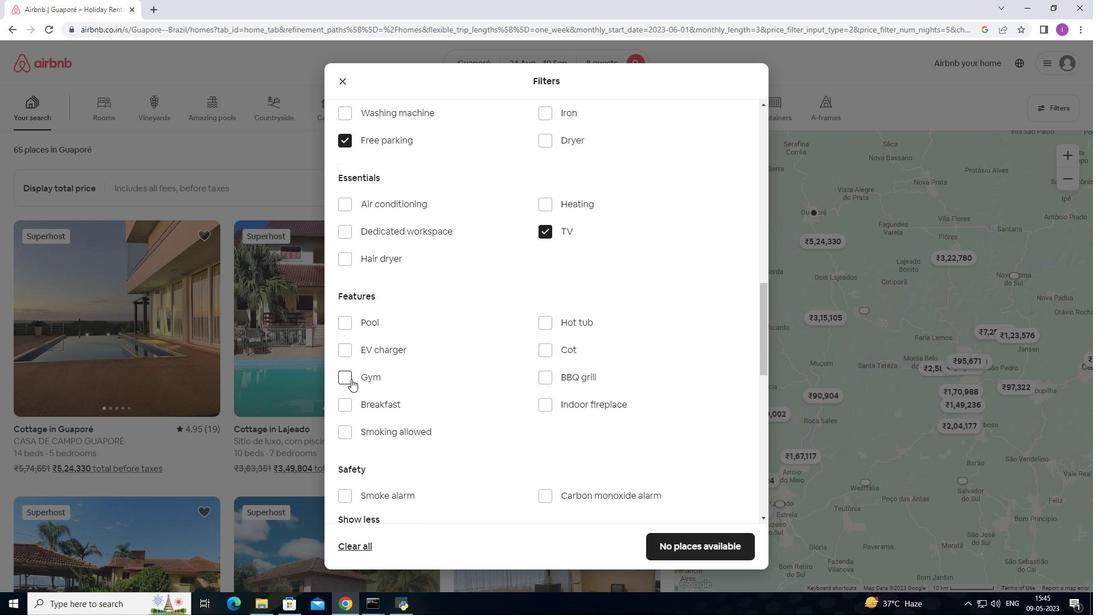
Action: Mouse moved to (369, 405)
Screenshot: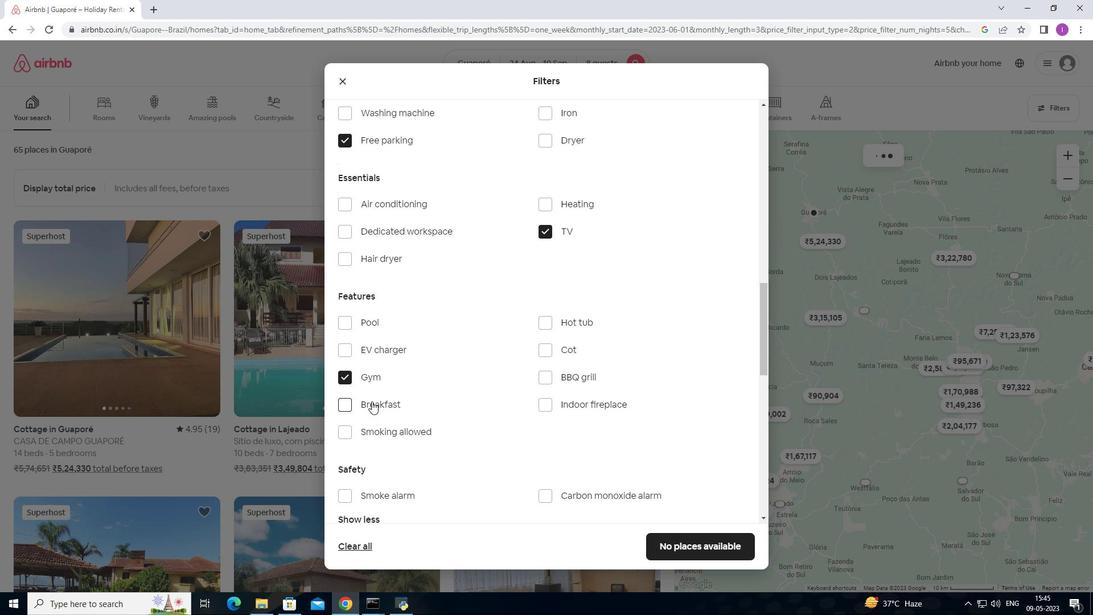 
Action: Mouse pressed left at (369, 405)
Screenshot: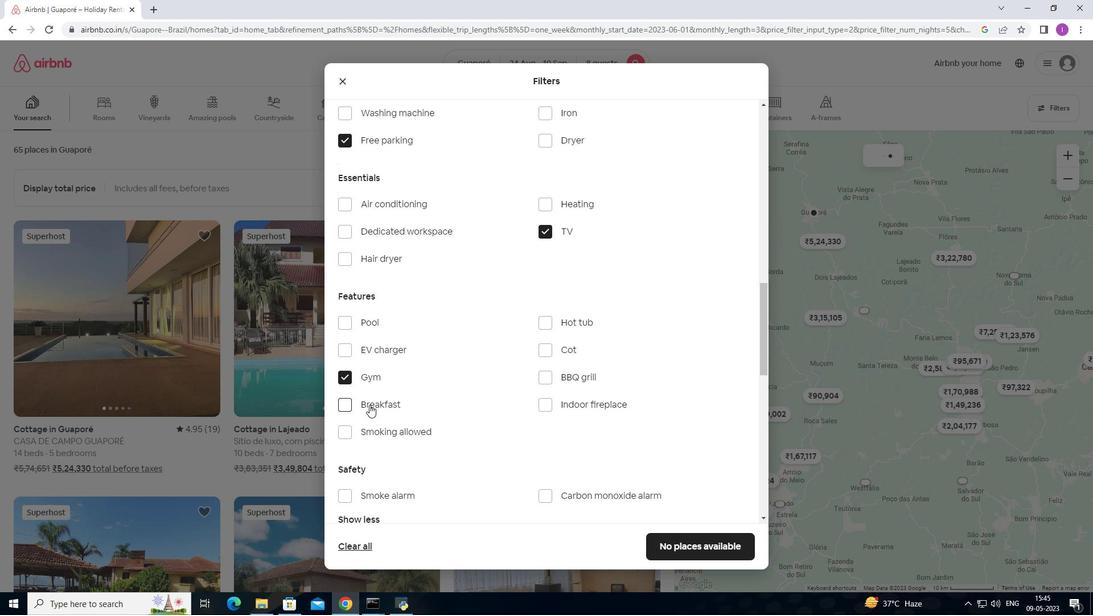 
Action: Mouse moved to (427, 422)
Screenshot: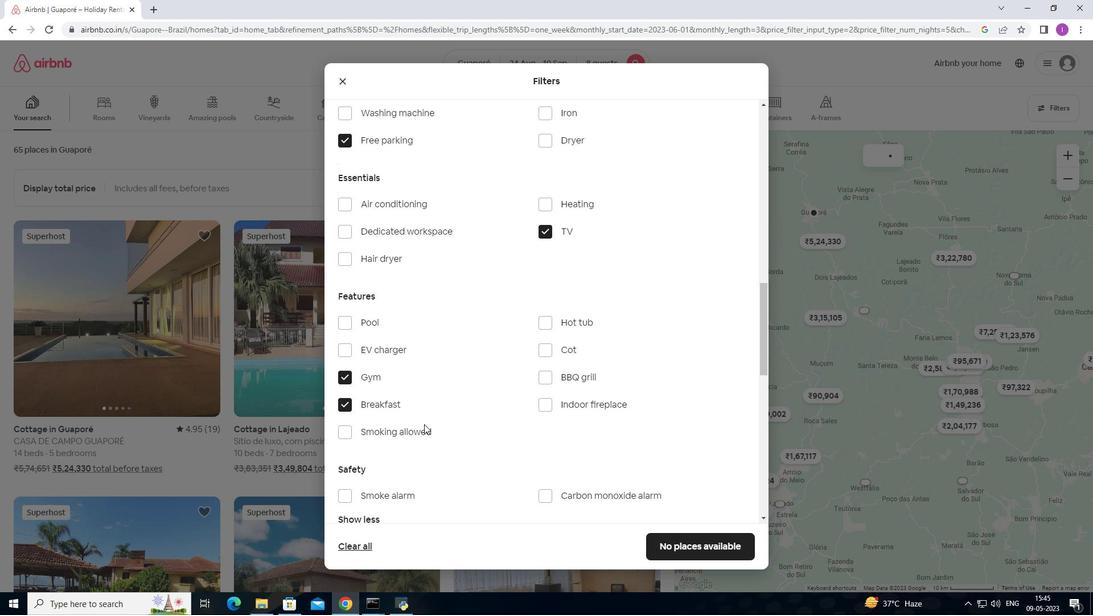
Action: Mouse scrolled (427, 422) with delta (0, 0)
Screenshot: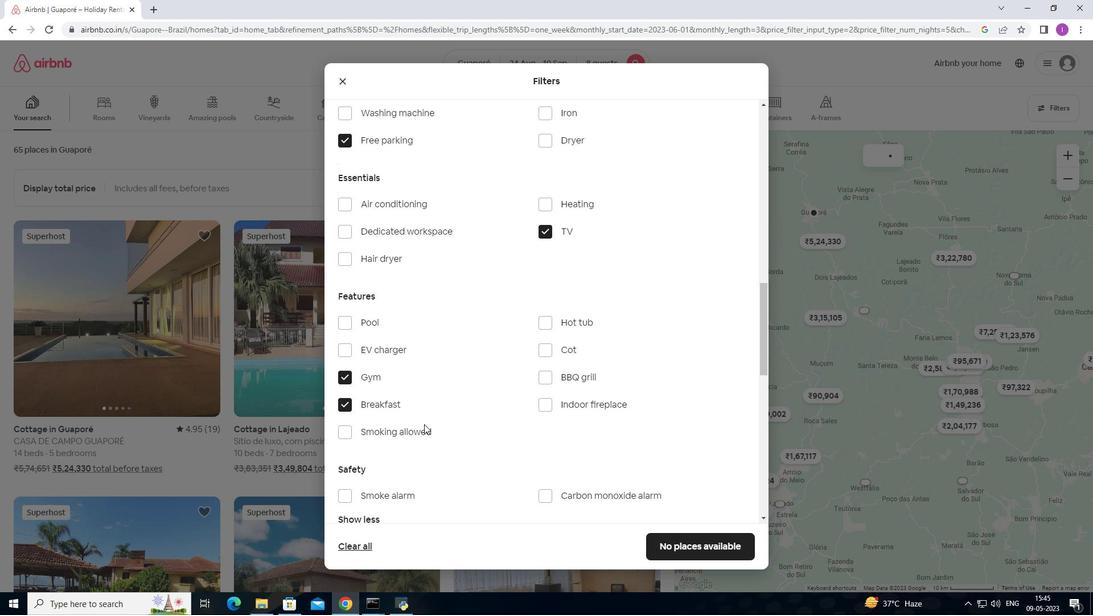 
Action: Mouse moved to (428, 422)
Screenshot: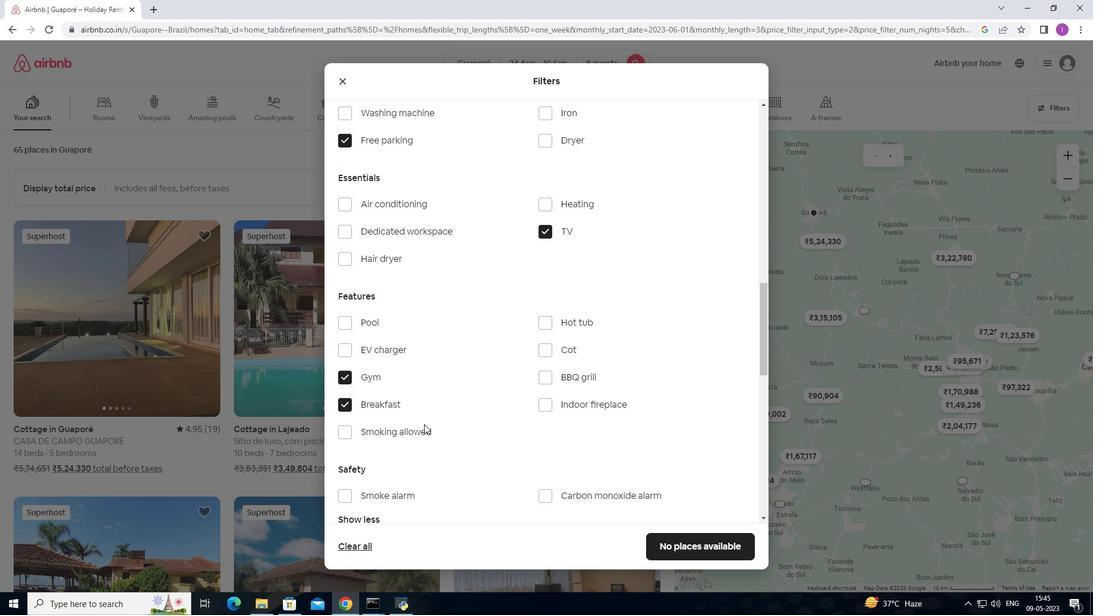 
Action: Mouse scrolled (428, 421) with delta (0, 0)
Screenshot: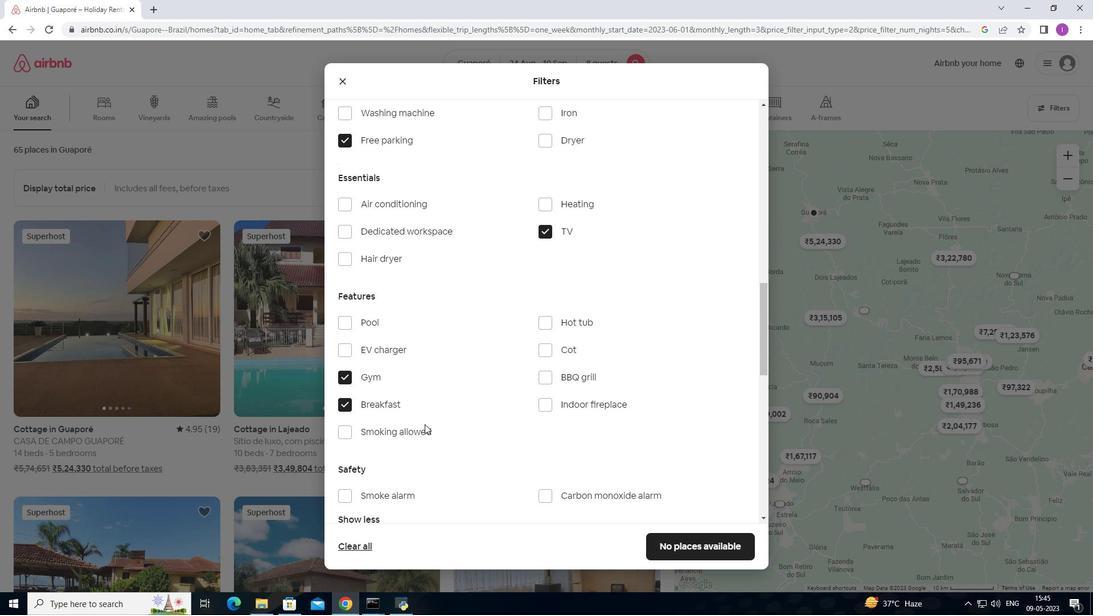
Action: Mouse moved to (429, 421)
Screenshot: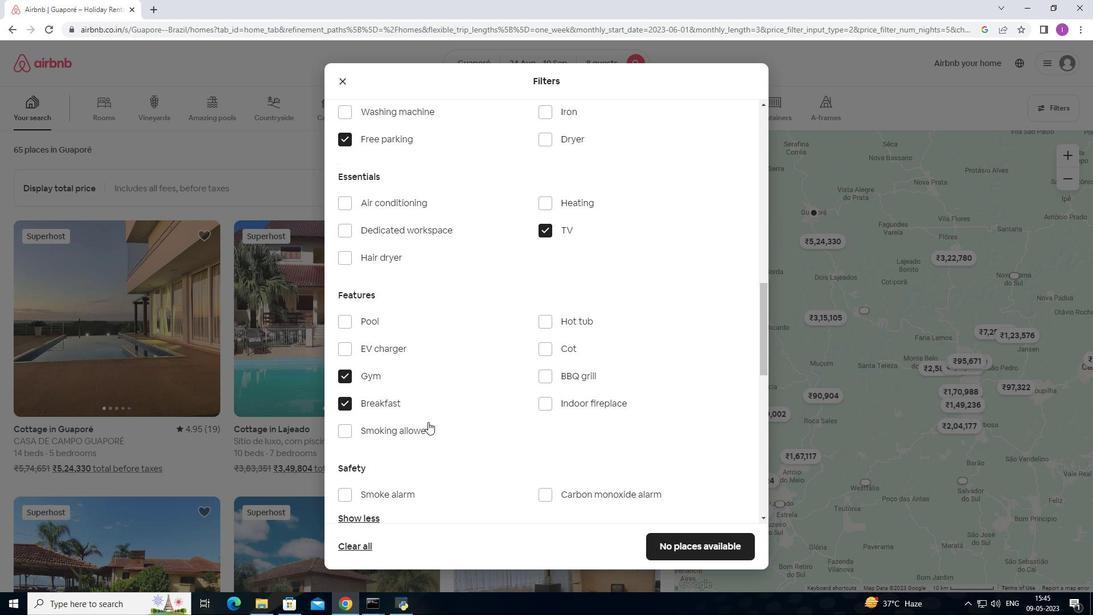 
Action: Mouse scrolled (429, 420) with delta (0, 0)
Screenshot: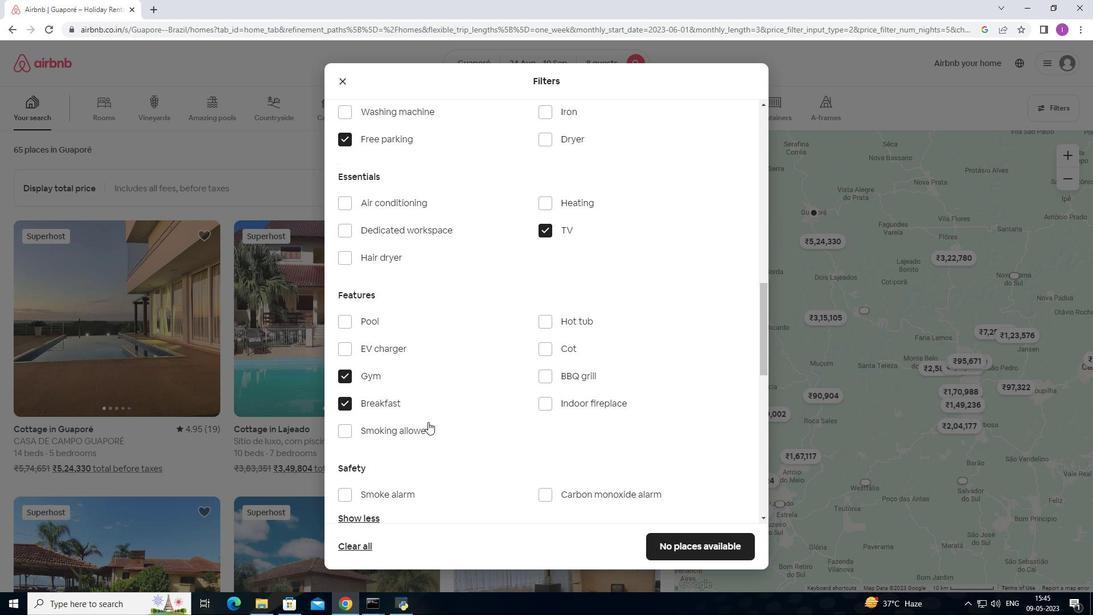 
Action: Mouse moved to (443, 409)
Screenshot: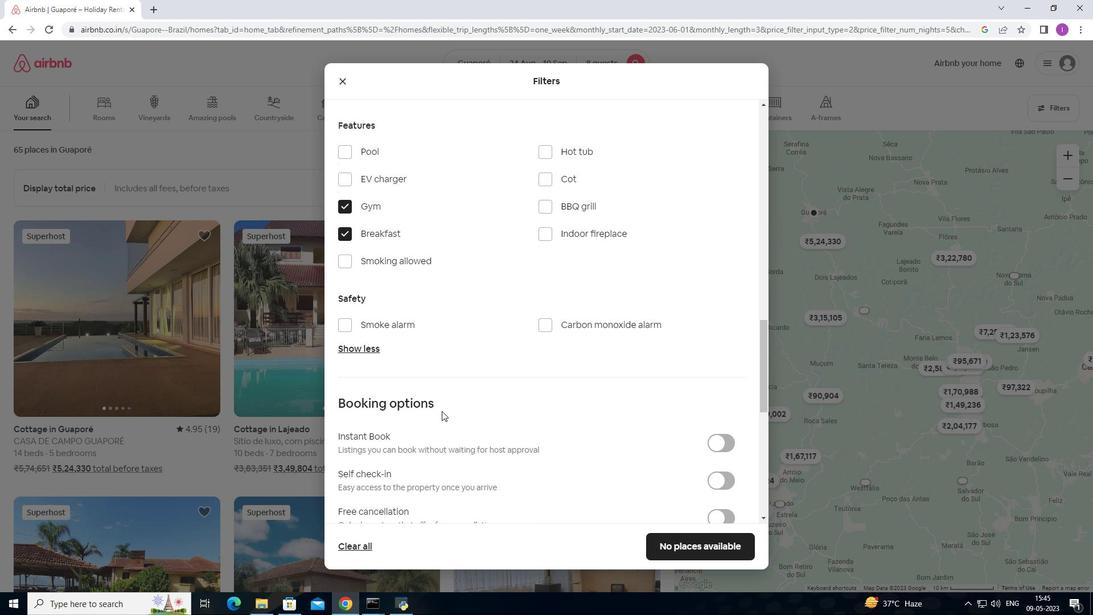 
Action: Mouse scrolled (443, 409) with delta (0, 0)
Screenshot: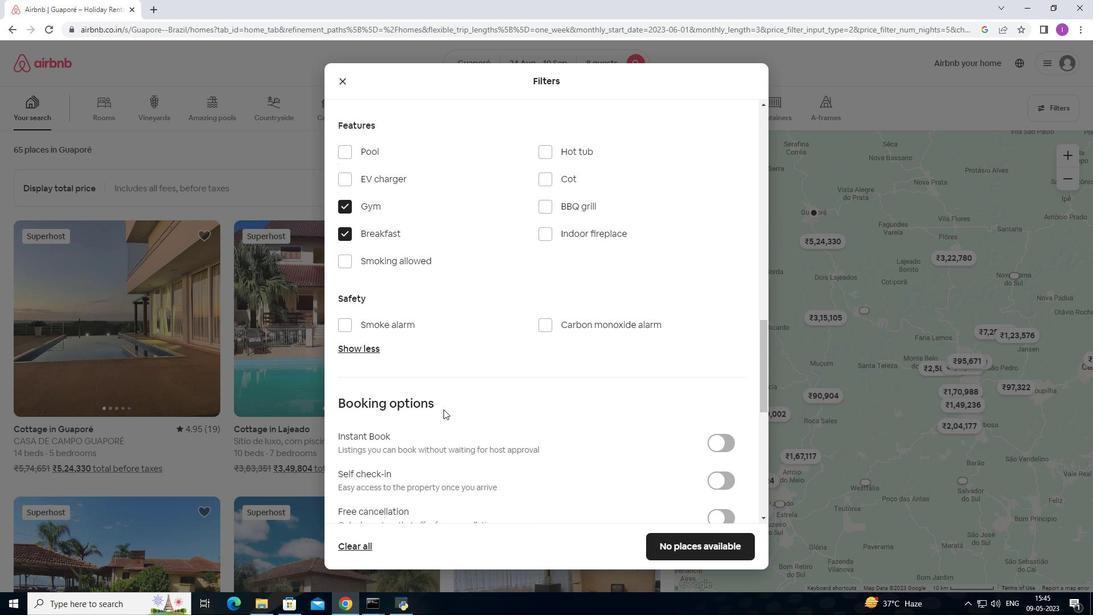
Action: Mouse moved to (710, 420)
Screenshot: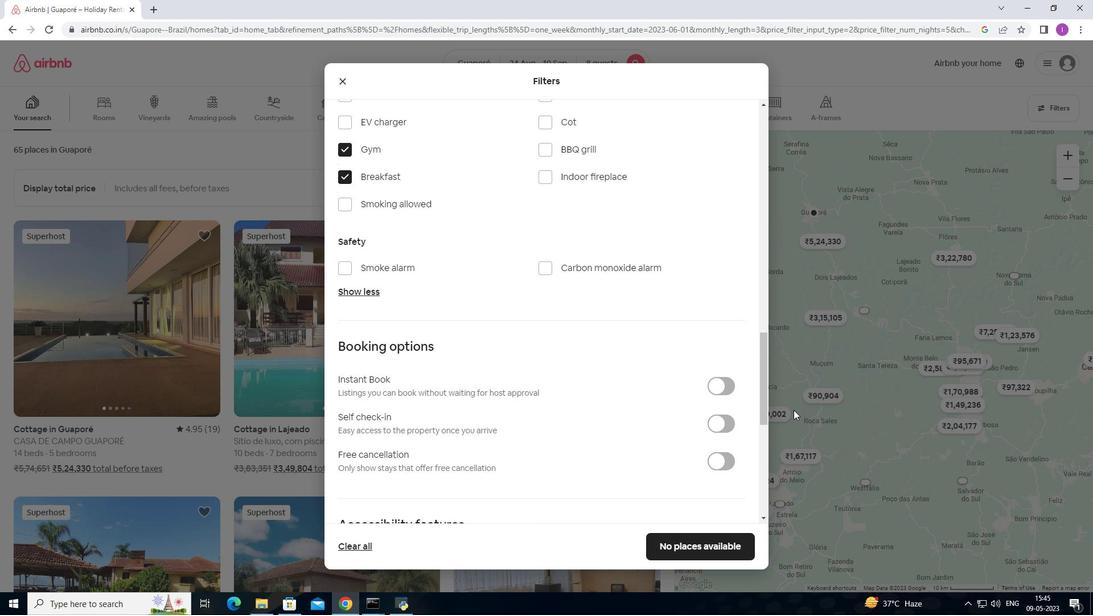 
Action: Mouse scrolled (710, 419) with delta (0, 0)
Screenshot: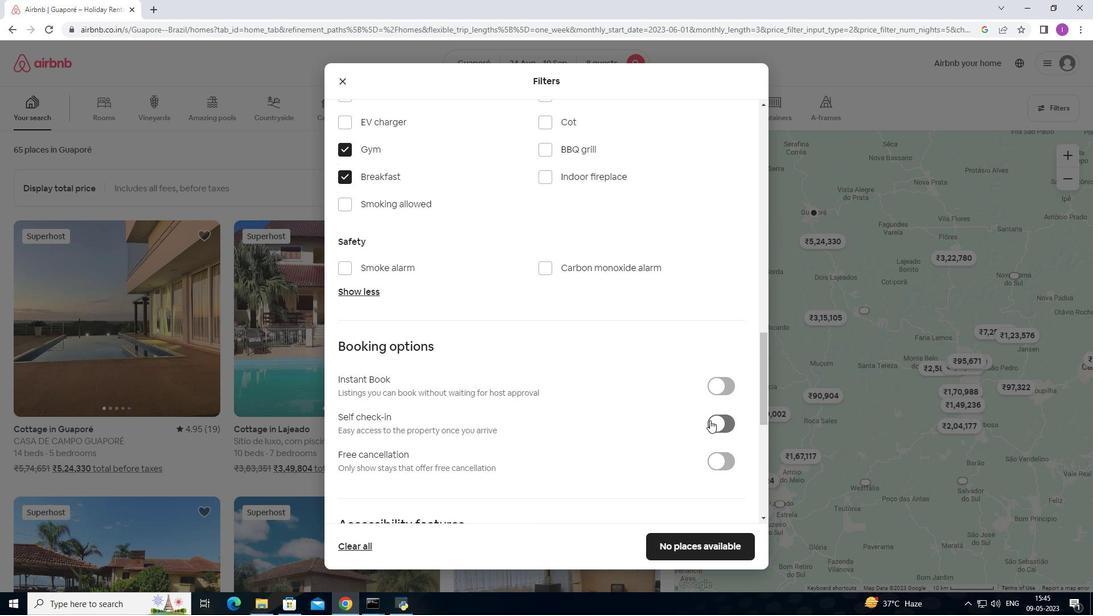 
Action: Mouse scrolled (710, 419) with delta (0, 0)
Screenshot: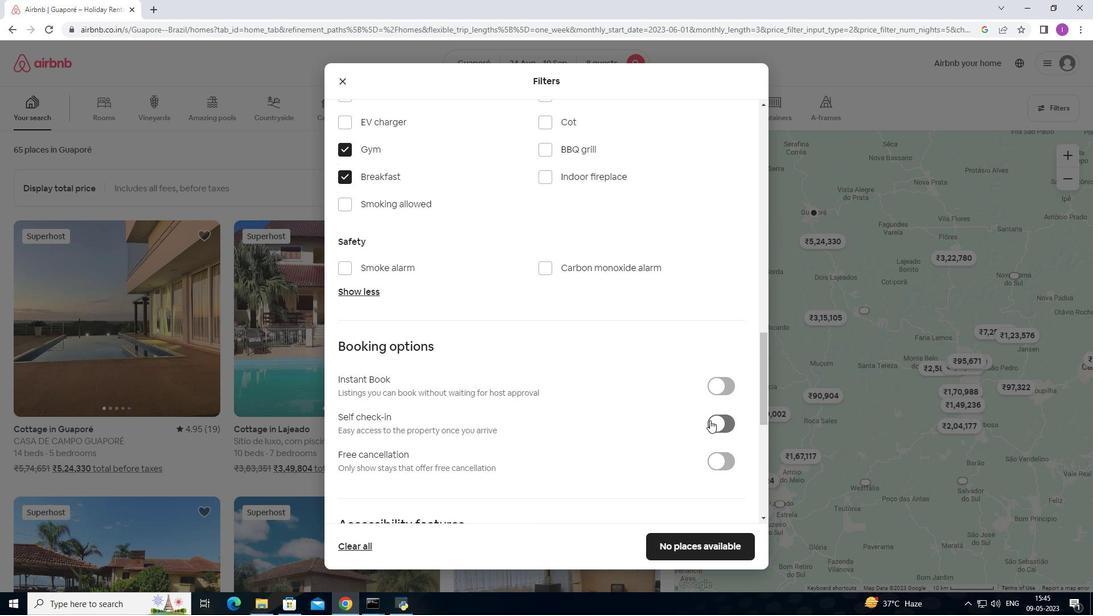 
Action: Mouse moved to (735, 309)
Screenshot: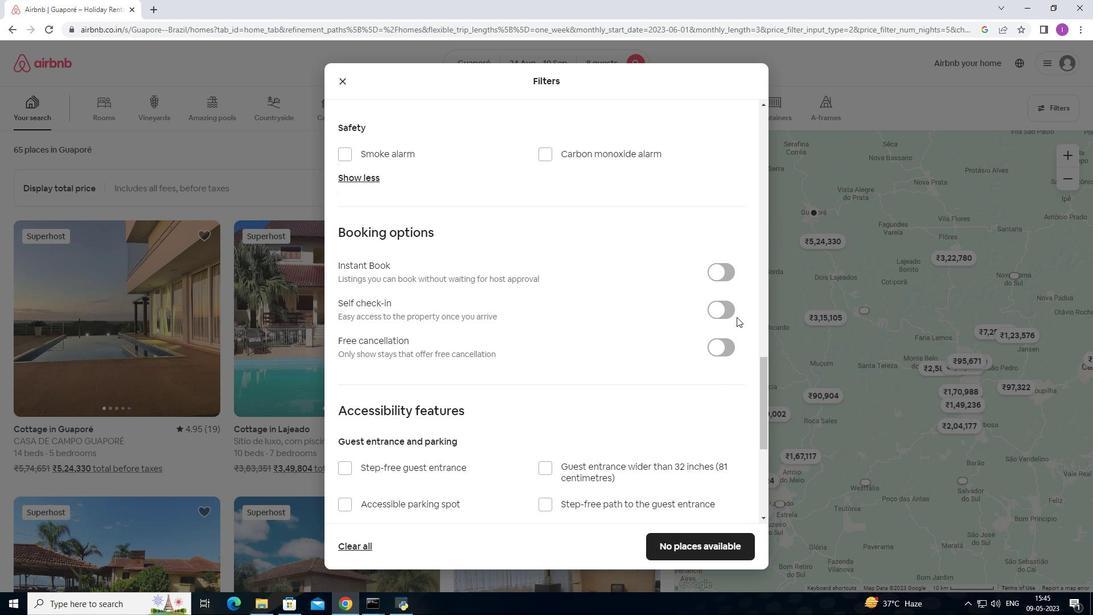 
Action: Mouse pressed left at (735, 309)
Screenshot: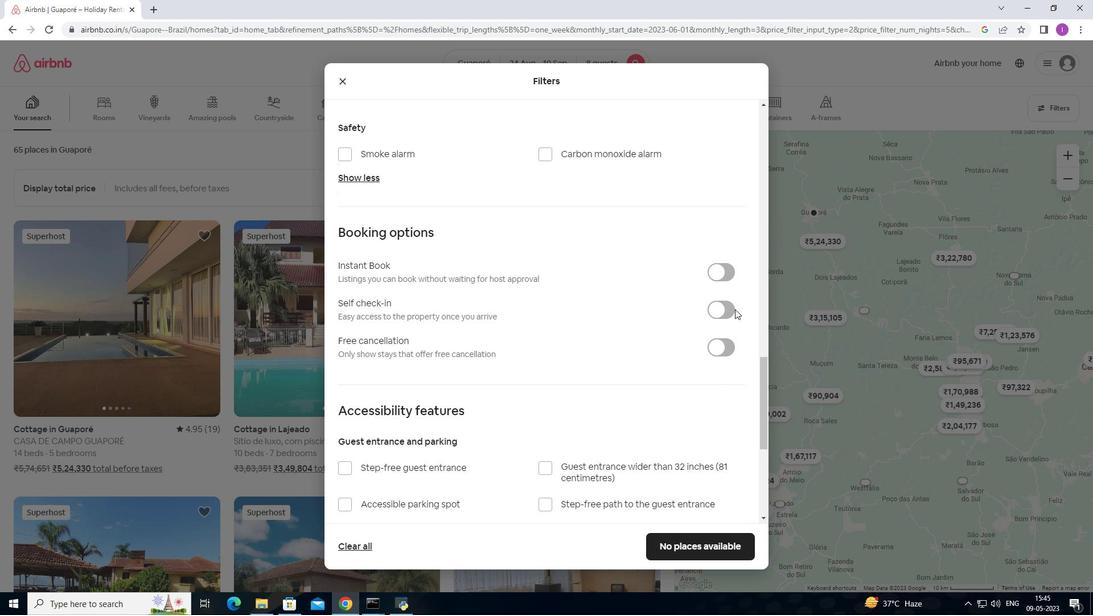 
Action: Mouse moved to (725, 311)
Screenshot: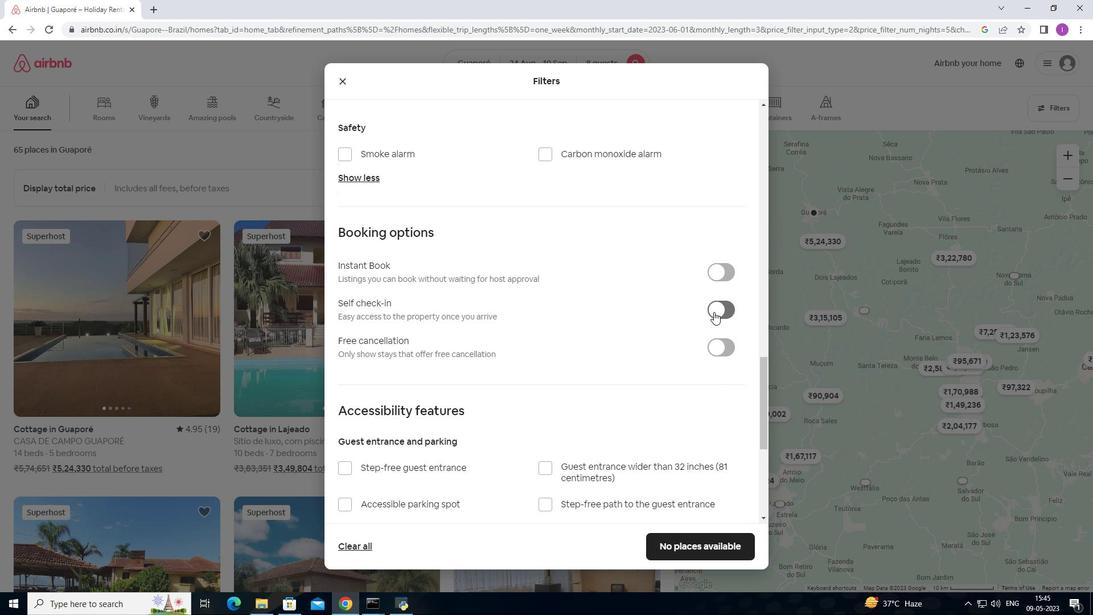 
Action: Mouse pressed left at (725, 311)
Screenshot: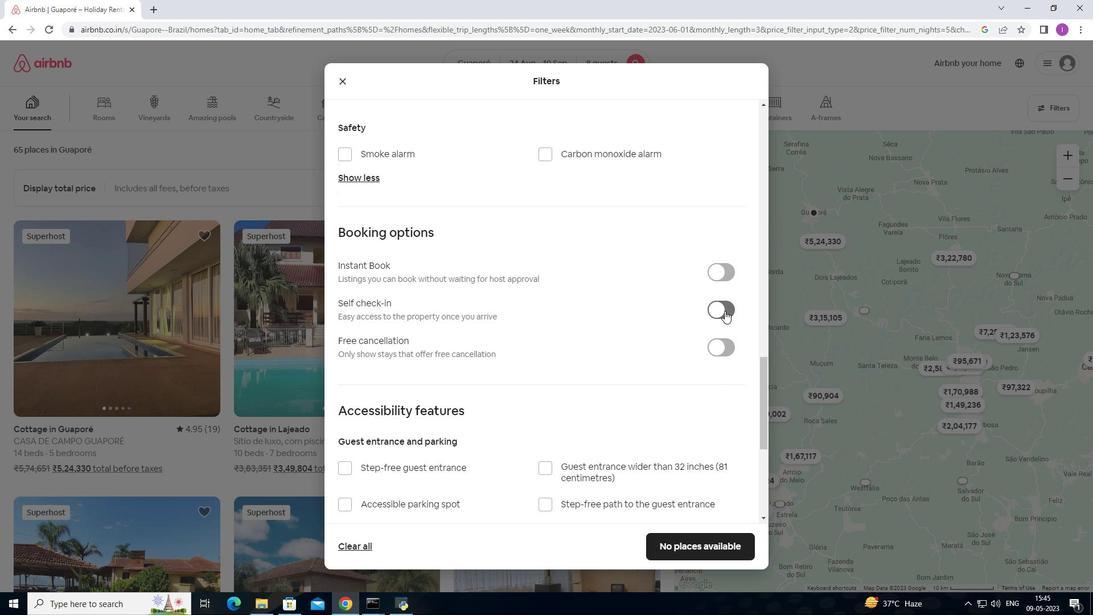 
Action: Mouse moved to (546, 384)
Screenshot: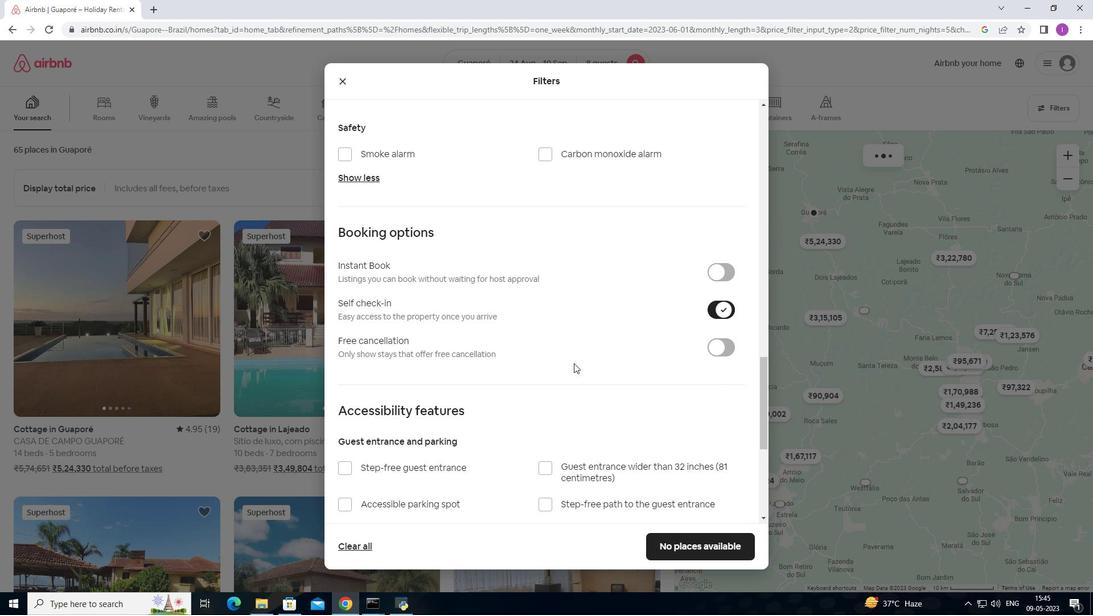 
Action: Mouse scrolled (546, 383) with delta (0, 0)
Screenshot: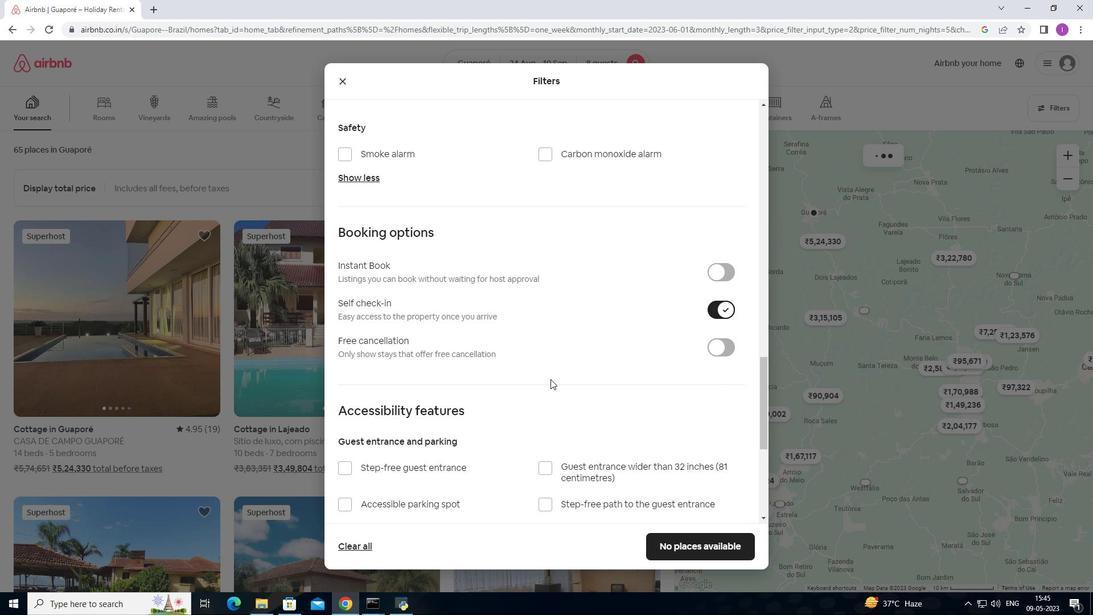 
Action: Mouse moved to (545, 385)
Screenshot: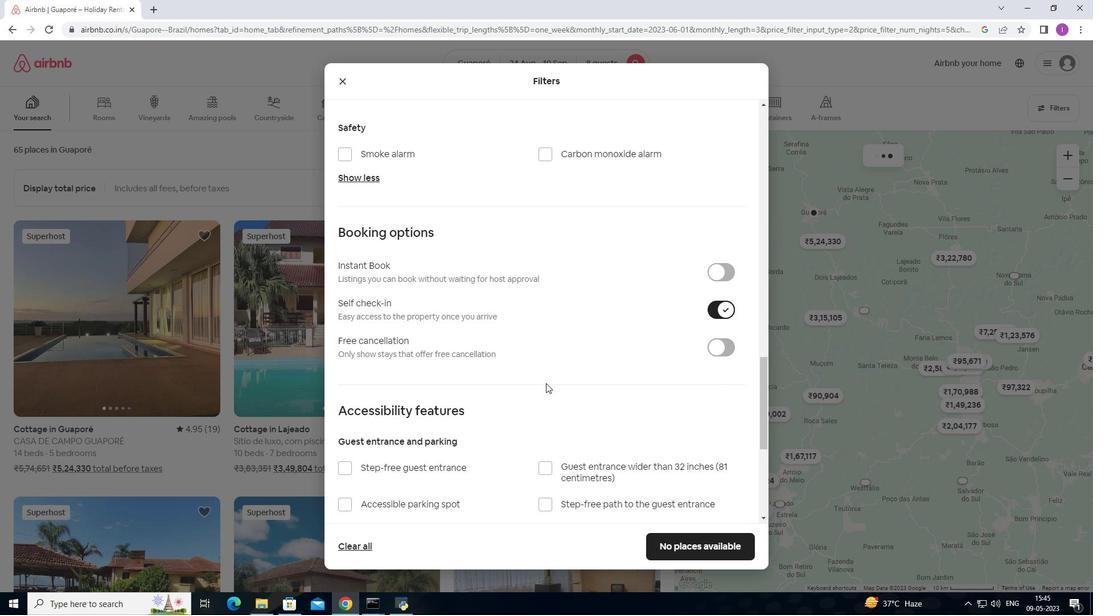 
Action: Mouse scrolled (545, 384) with delta (0, 0)
Screenshot: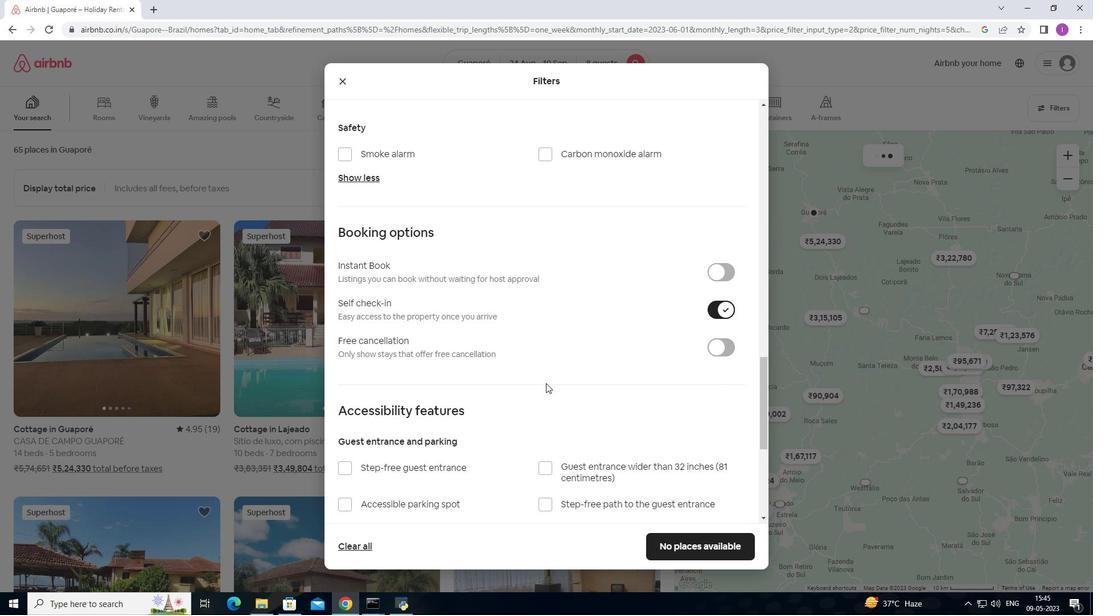 
Action: Mouse scrolled (545, 385) with delta (0, 0)
Screenshot: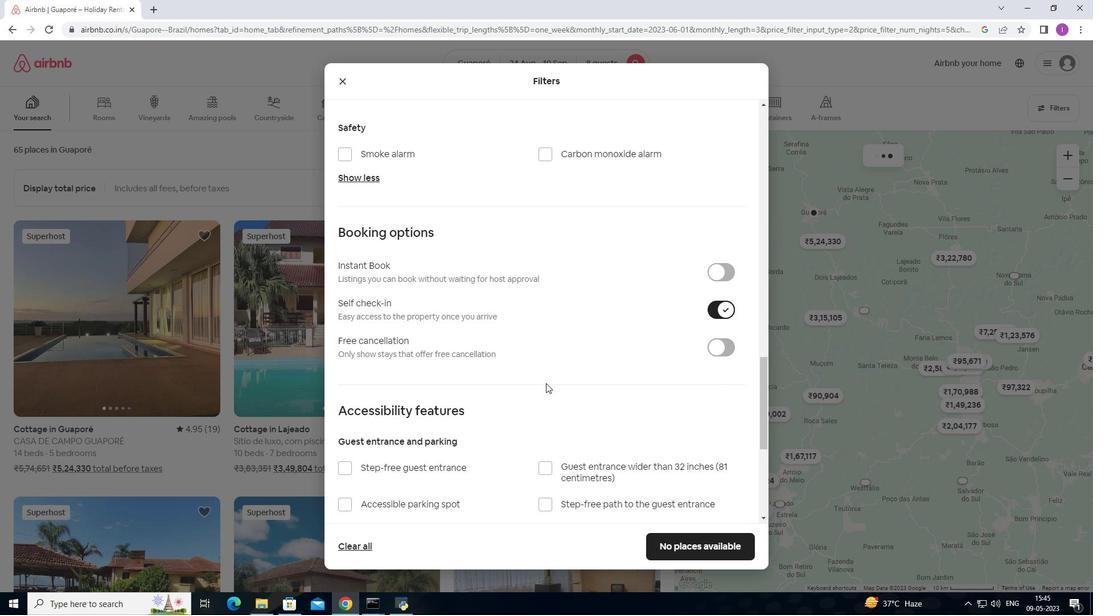 
Action: Mouse moved to (545, 386)
Screenshot: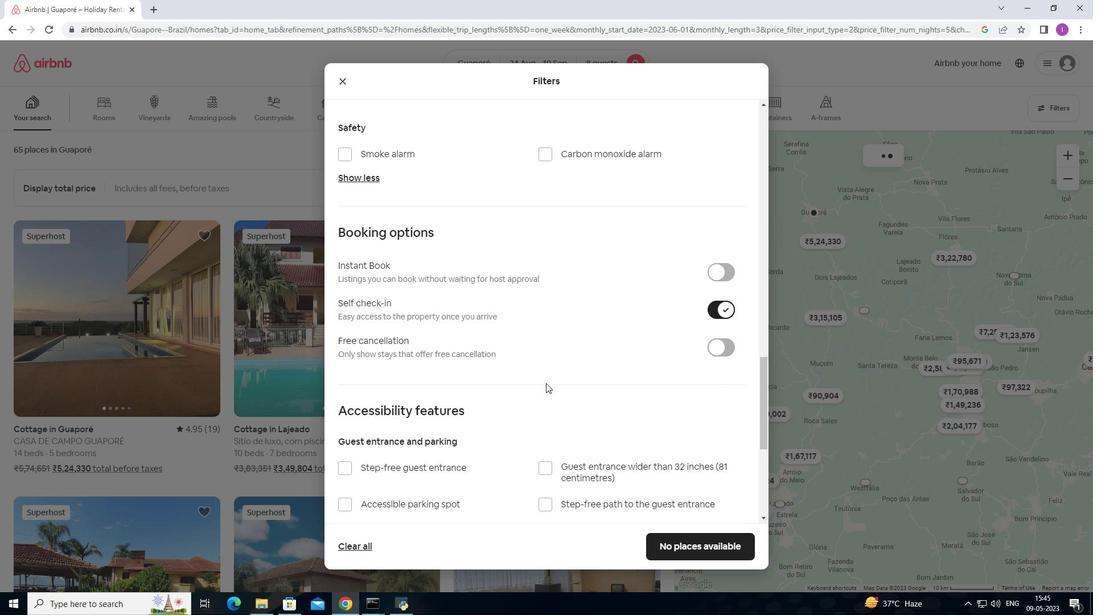 
Action: Mouse scrolled (545, 385) with delta (0, 0)
Screenshot: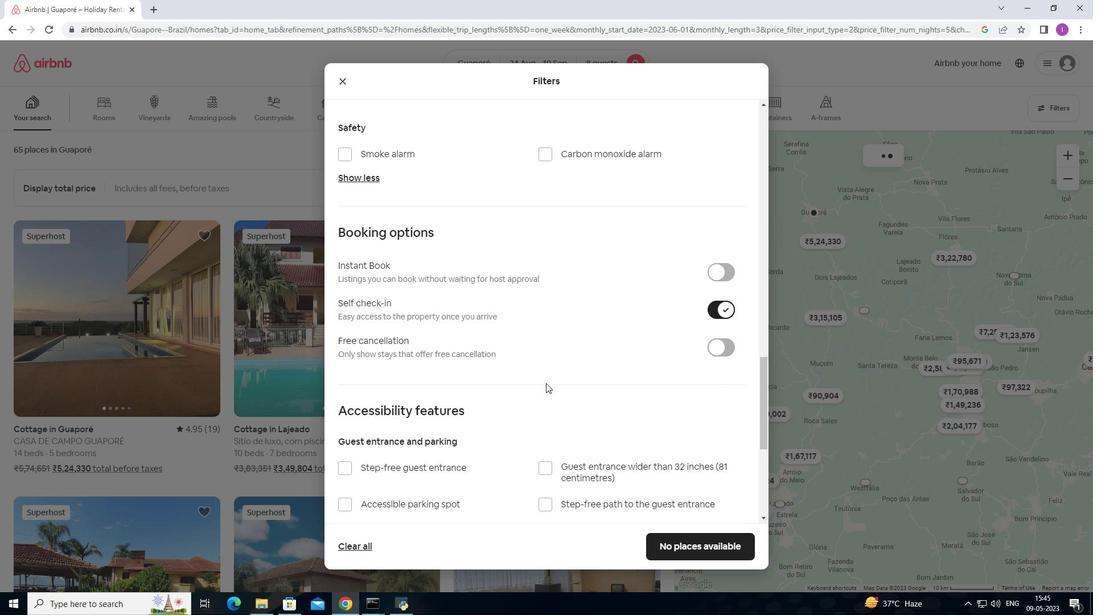 
Action: Mouse scrolled (545, 386) with delta (0, 0)
Screenshot: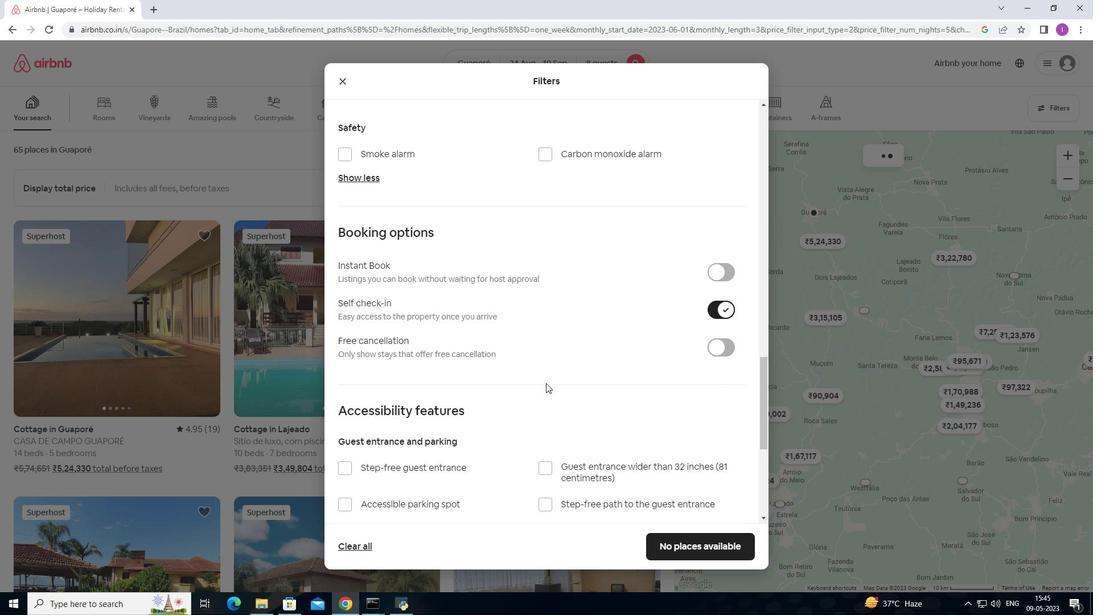 
Action: Mouse scrolled (545, 385) with delta (0, 0)
Screenshot: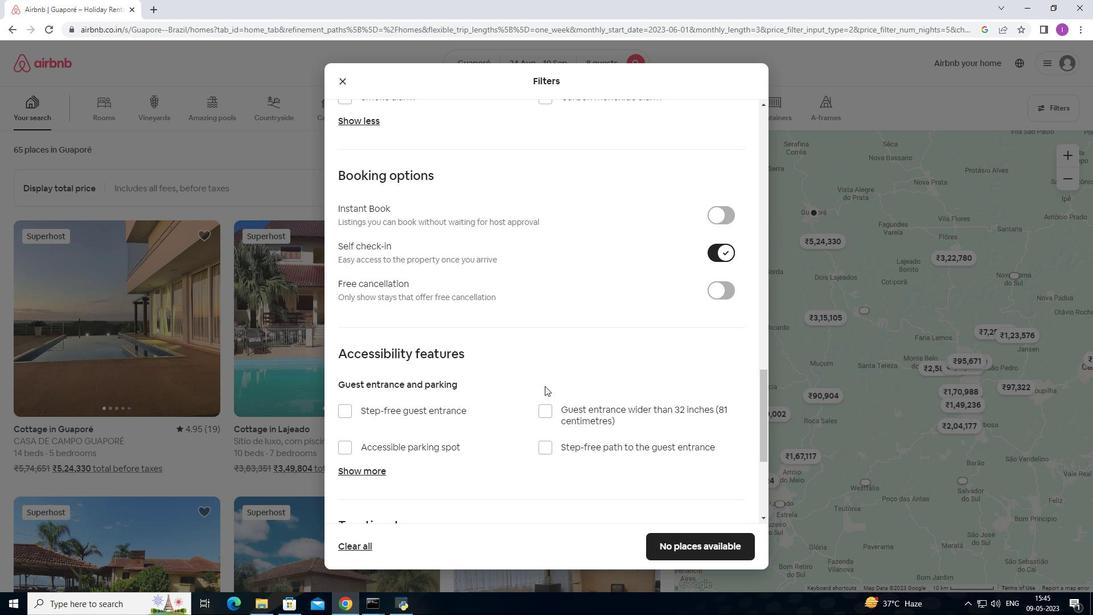 
Action: Mouse scrolled (545, 385) with delta (0, 0)
Screenshot: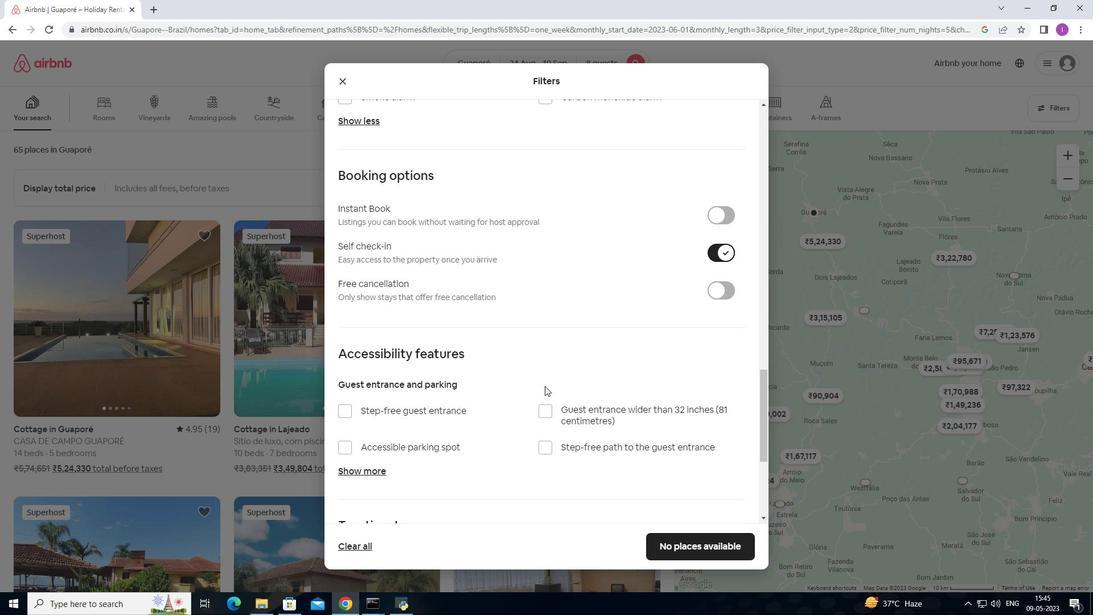 
Action: Mouse scrolled (545, 385) with delta (0, 0)
Screenshot: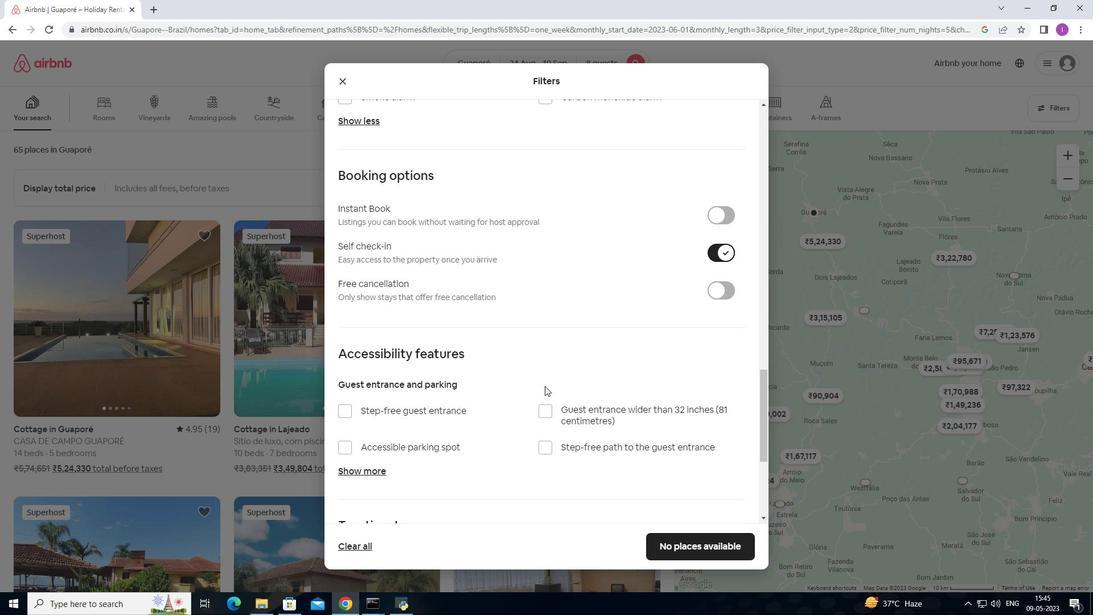 
Action: Mouse scrolled (545, 385) with delta (0, 0)
Screenshot: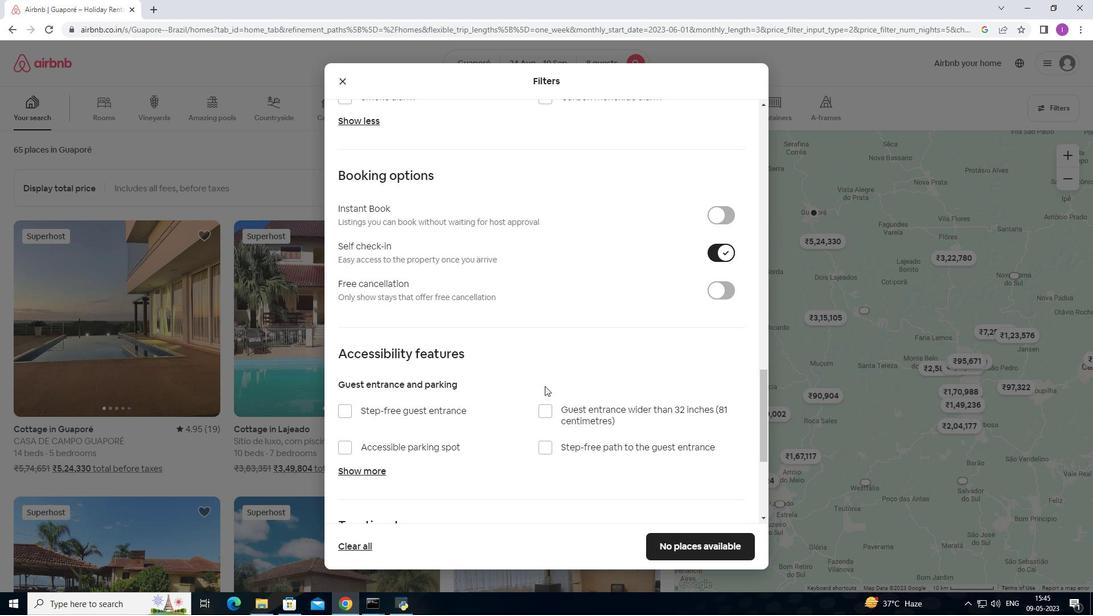 
Action: Mouse scrolled (545, 385) with delta (0, 0)
Screenshot: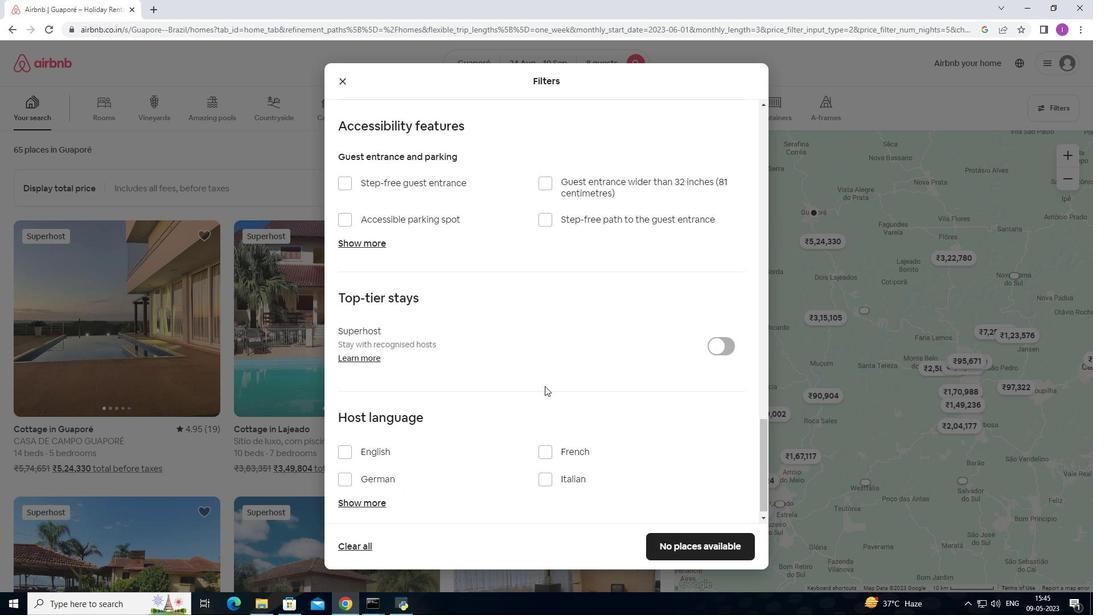 
Action: Mouse scrolled (545, 385) with delta (0, 0)
Screenshot: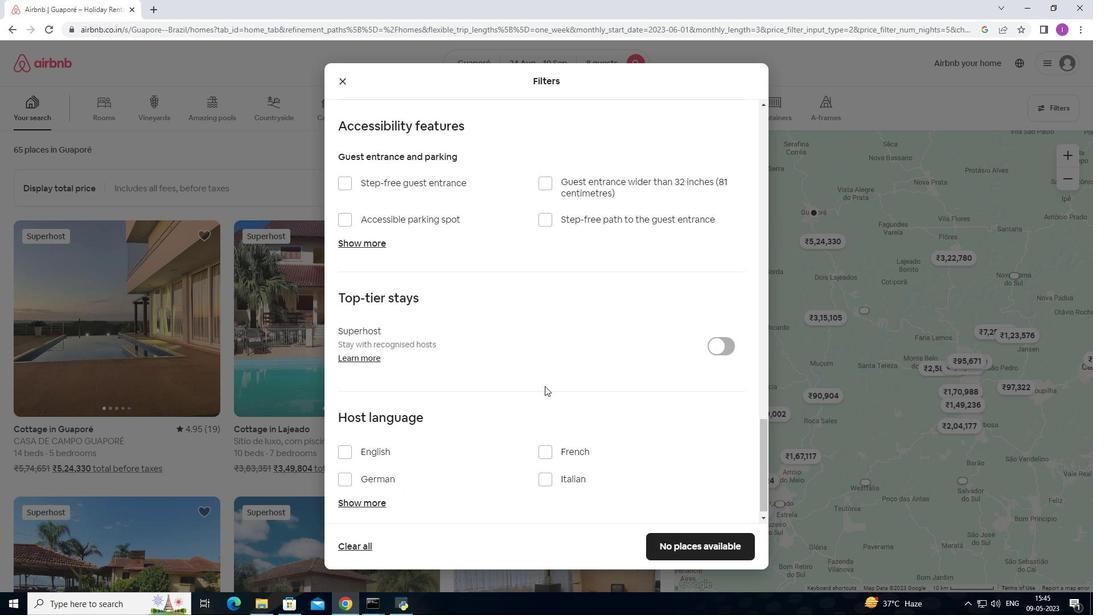 
Action: Mouse scrolled (545, 385) with delta (0, 0)
Screenshot: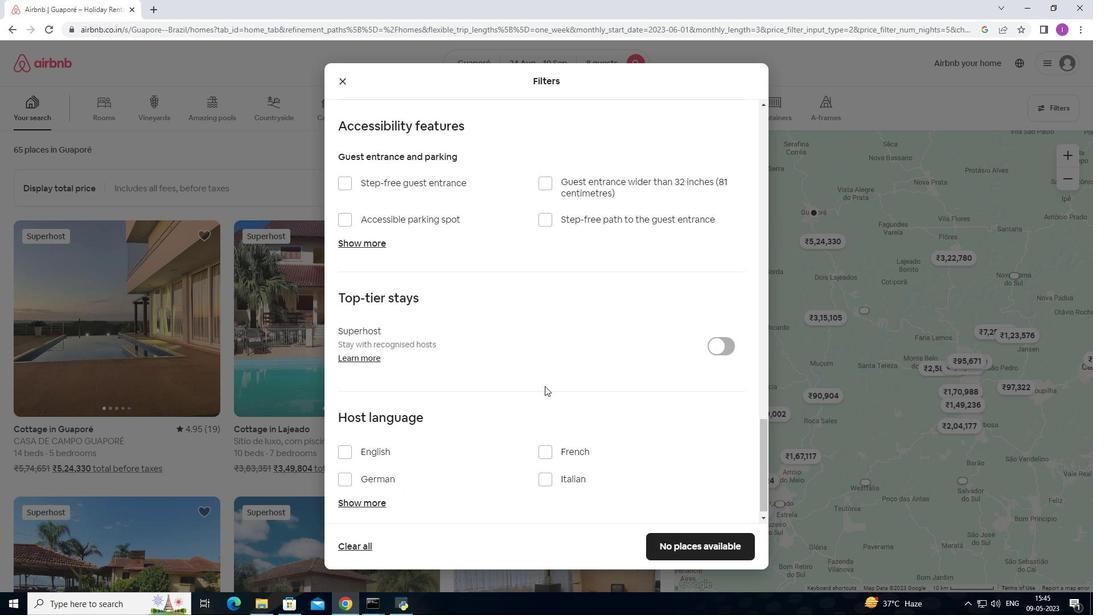 
Action: Mouse moved to (366, 433)
Screenshot: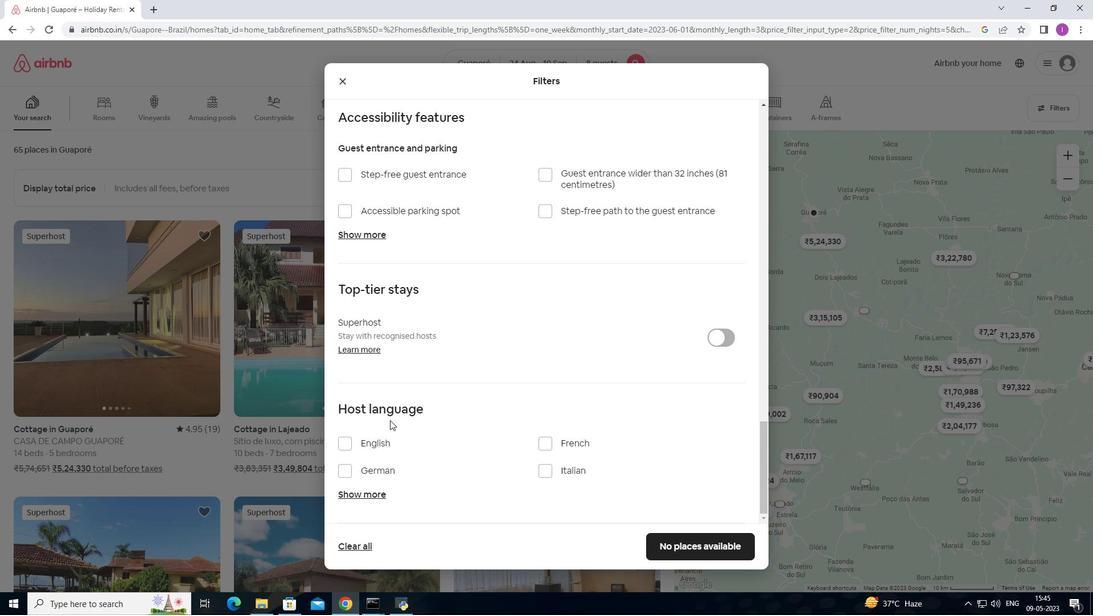 
Action: Mouse scrolled (366, 433) with delta (0, 0)
Screenshot: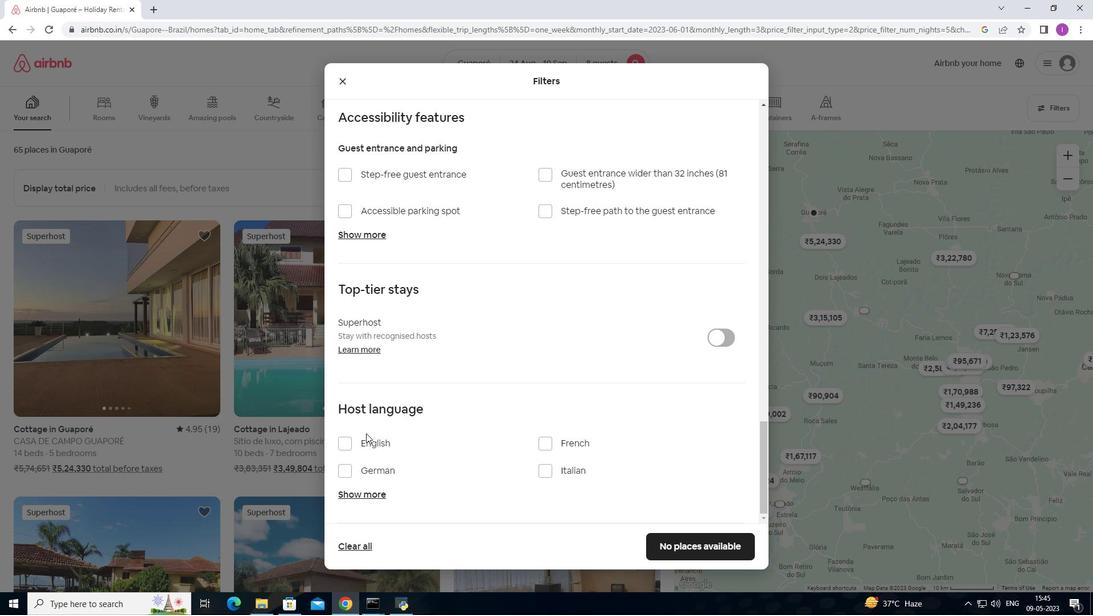 
Action: Mouse scrolled (366, 433) with delta (0, 0)
Screenshot: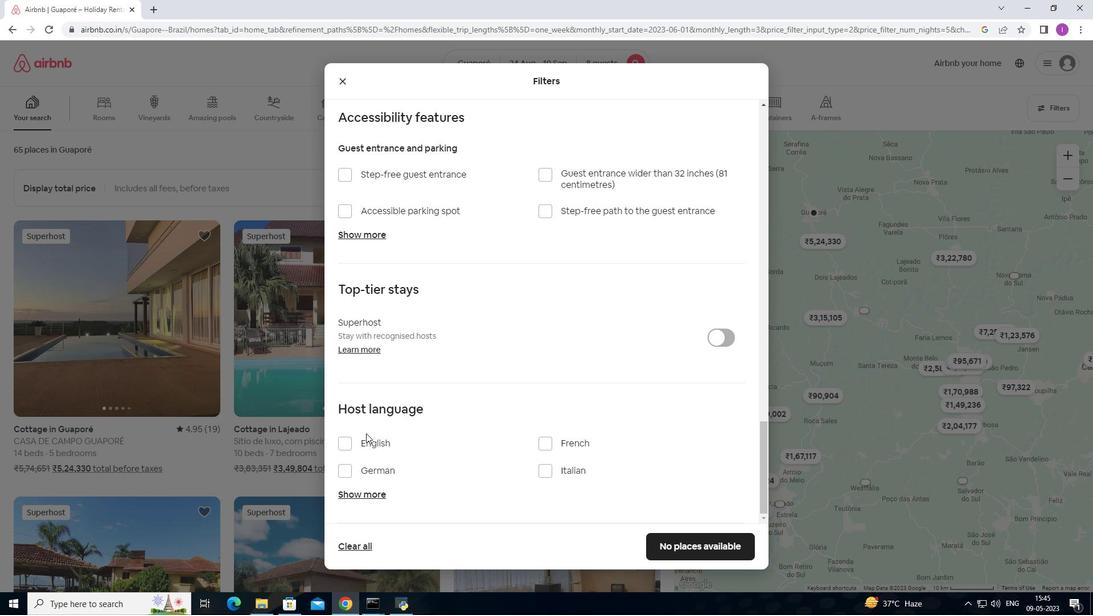 
Action: Mouse scrolled (366, 433) with delta (0, 0)
Screenshot: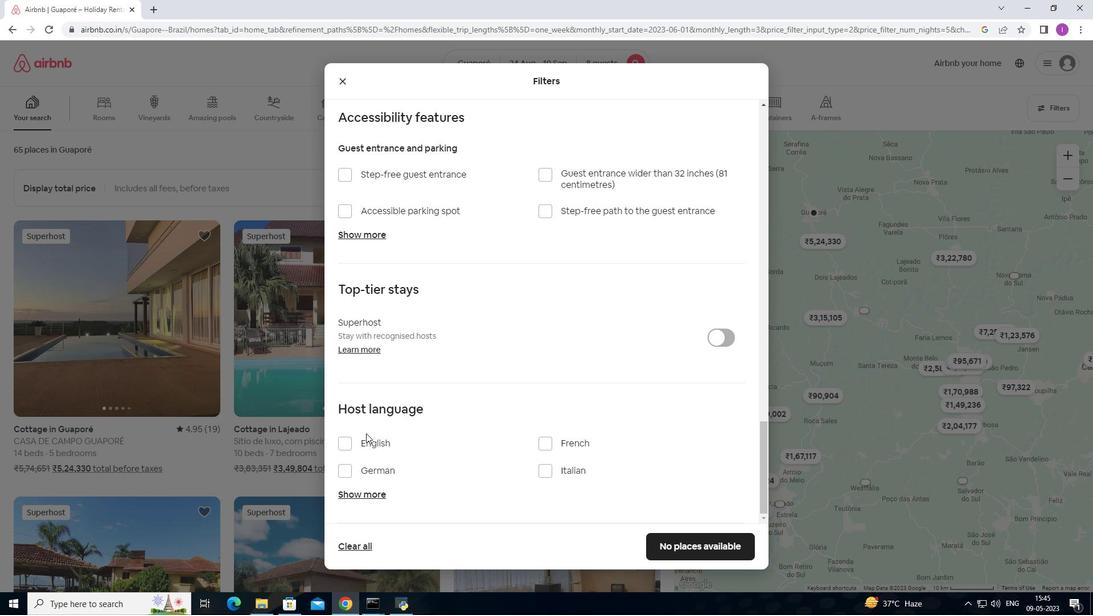 
Action: Mouse moved to (344, 441)
Screenshot: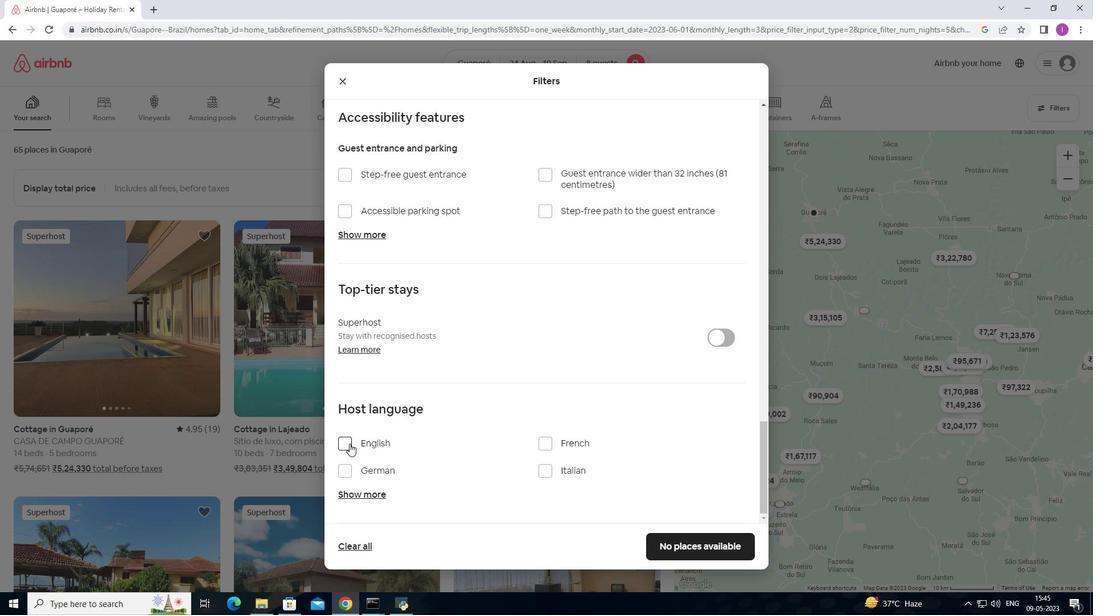 
Action: Mouse pressed left at (344, 441)
Screenshot: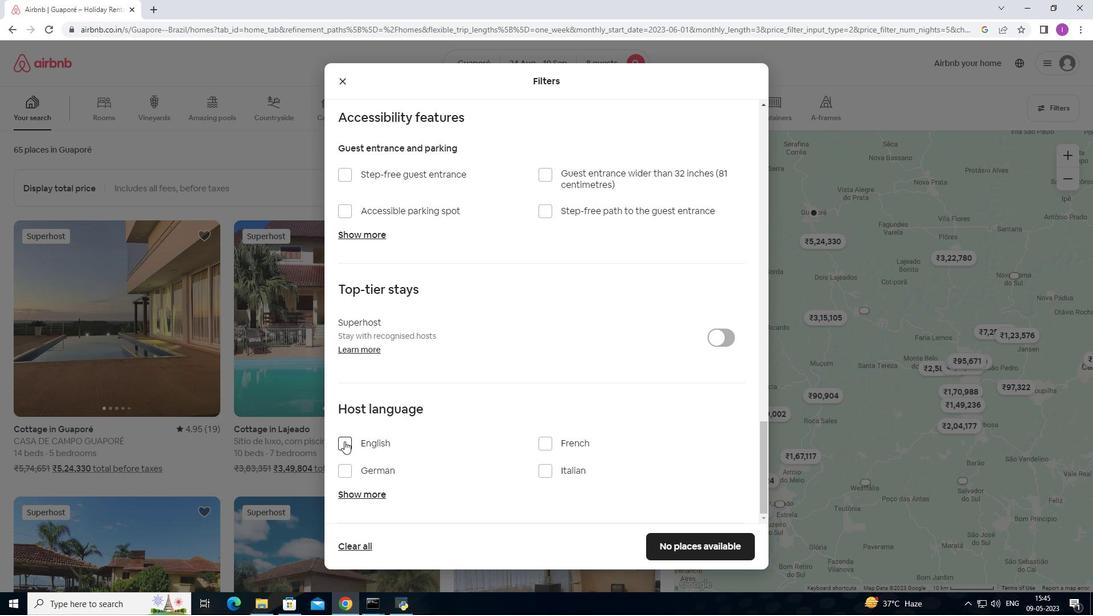 
Action: Mouse moved to (507, 438)
Screenshot: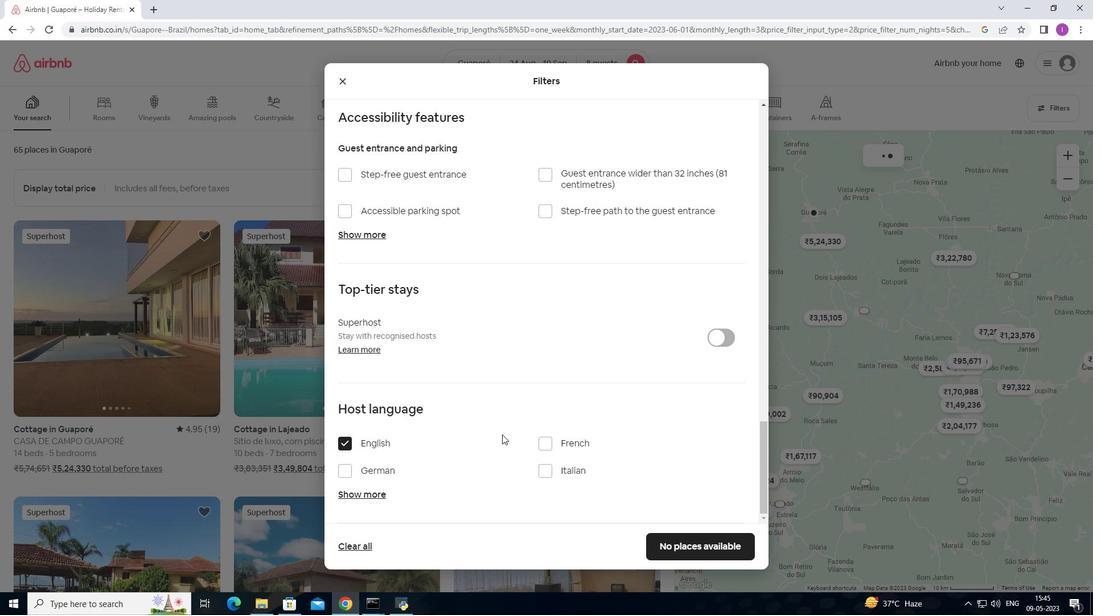 
Action: Mouse scrolled (507, 437) with delta (0, 0)
Screenshot: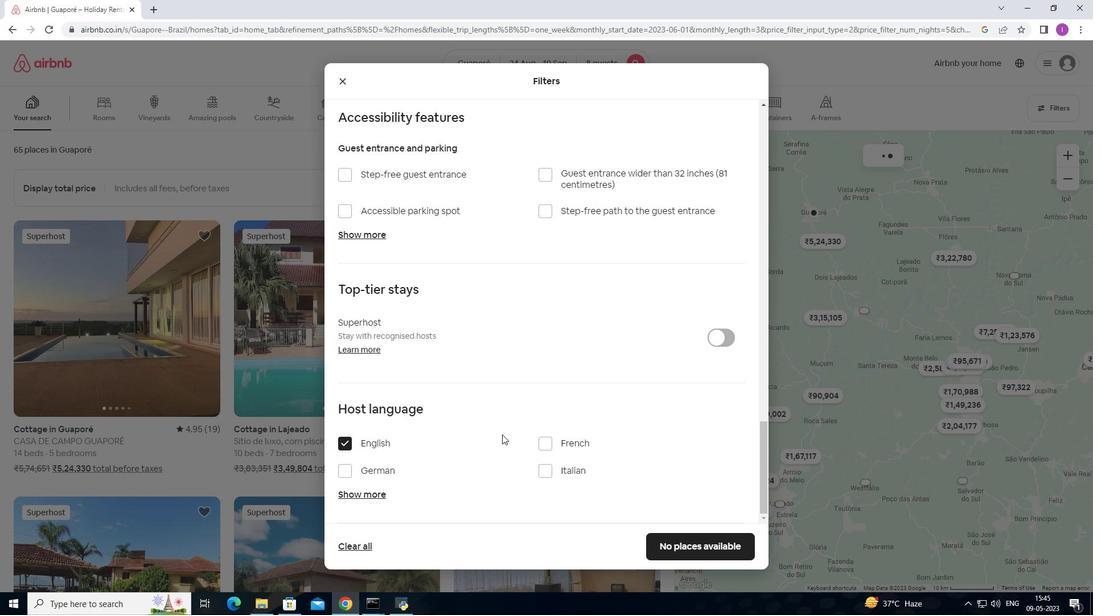 
Action: Mouse moved to (511, 443)
Screenshot: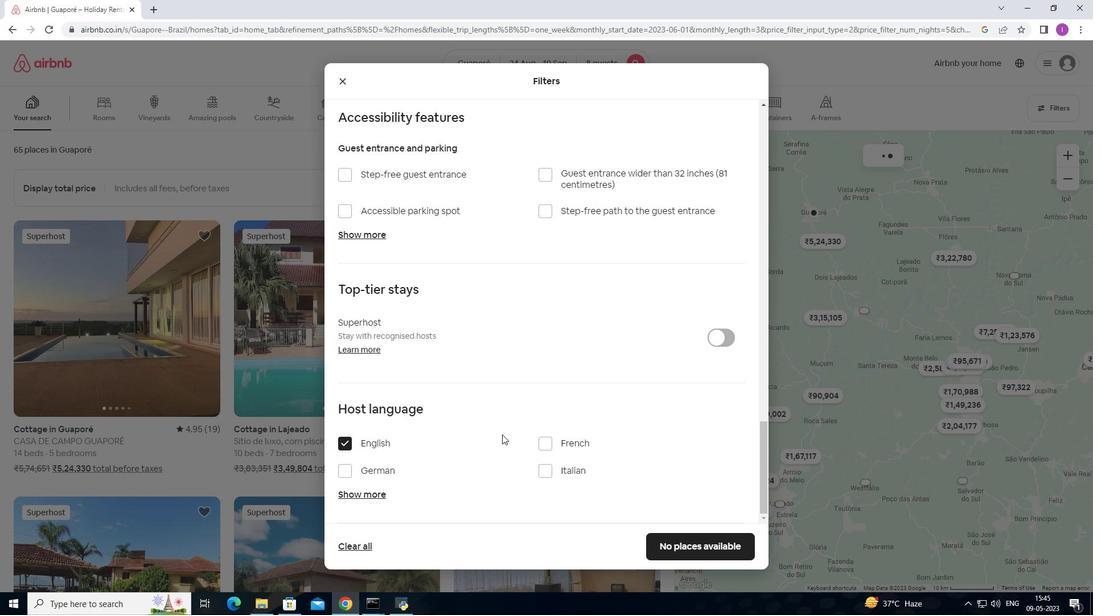
Action: Mouse scrolled (511, 442) with delta (0, 0)
Screenshot: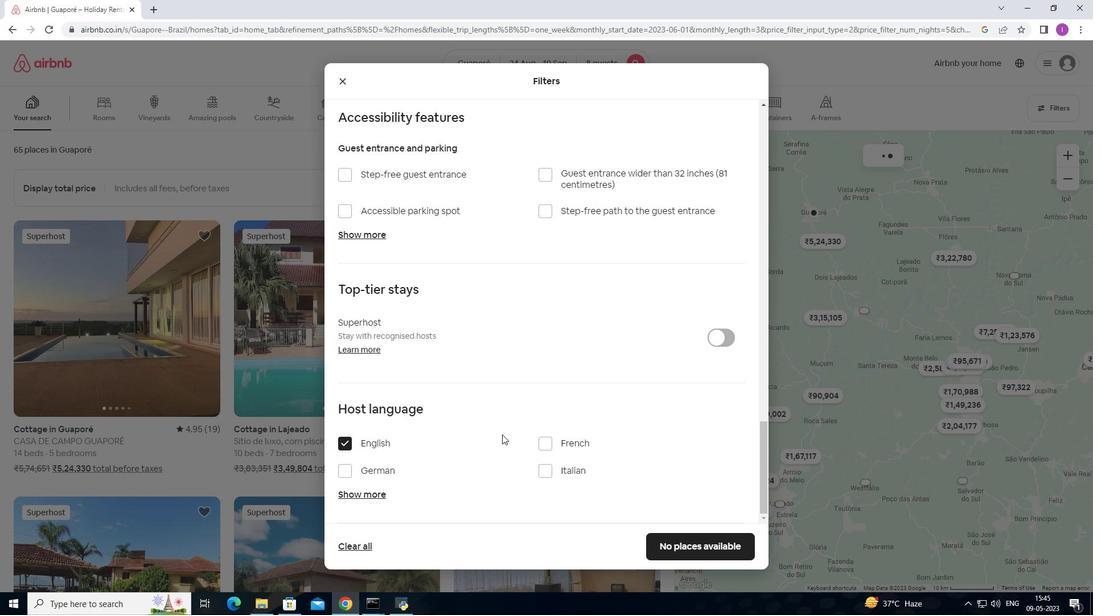 
Action: Mouse moved to (513, 445)
Screenshot: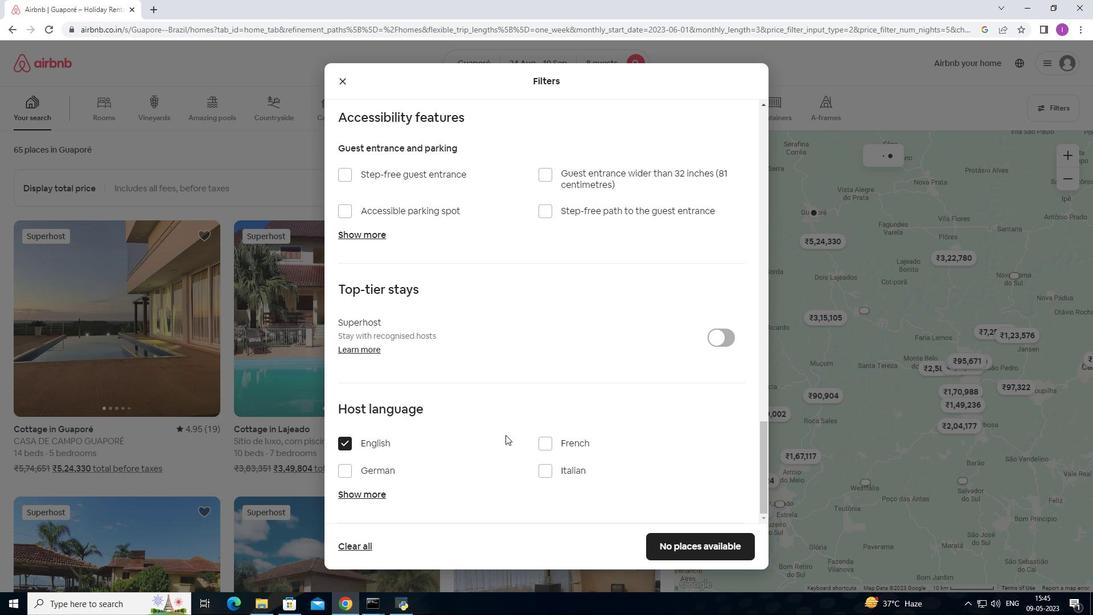 
Action: Mouse scrolled (512, 443) with delta (0, 0)
Screenshot: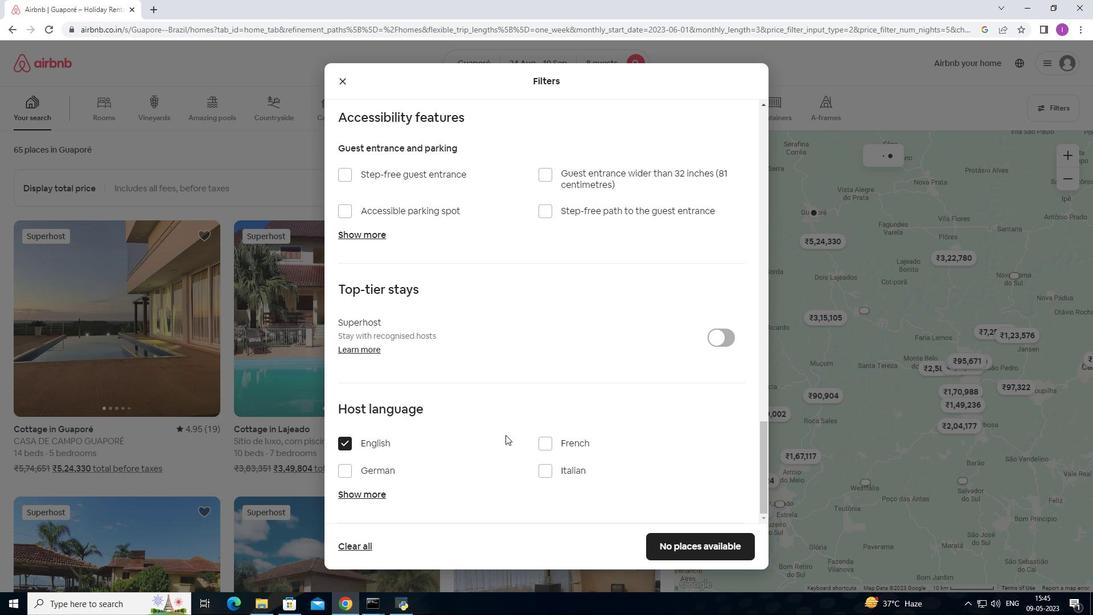
Action: Mouse scrolled (513, 444) with delta (0, 0)
Screenshot: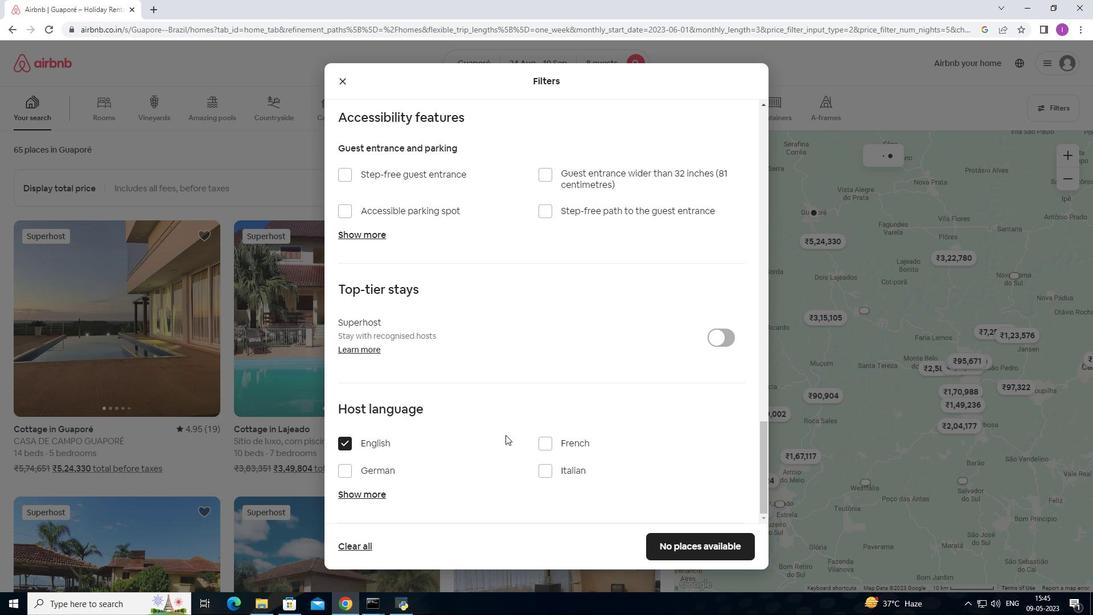 
Action: Mouse scrolled (513, 444) with delta (0, 0)
Screenshot: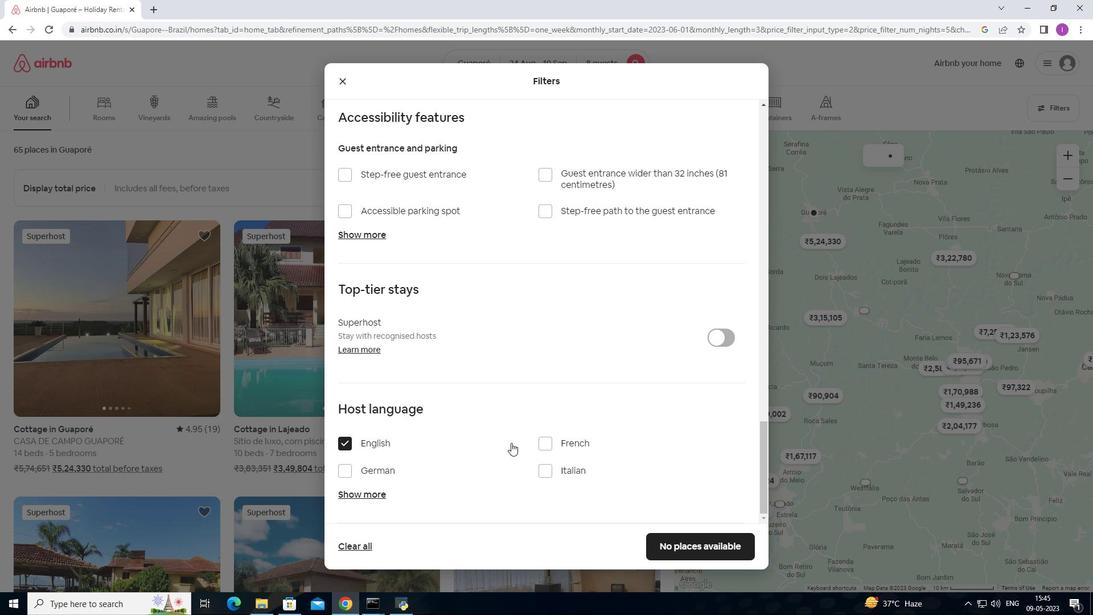 
Action: Mouse moved to (656, 542)
Screenshot: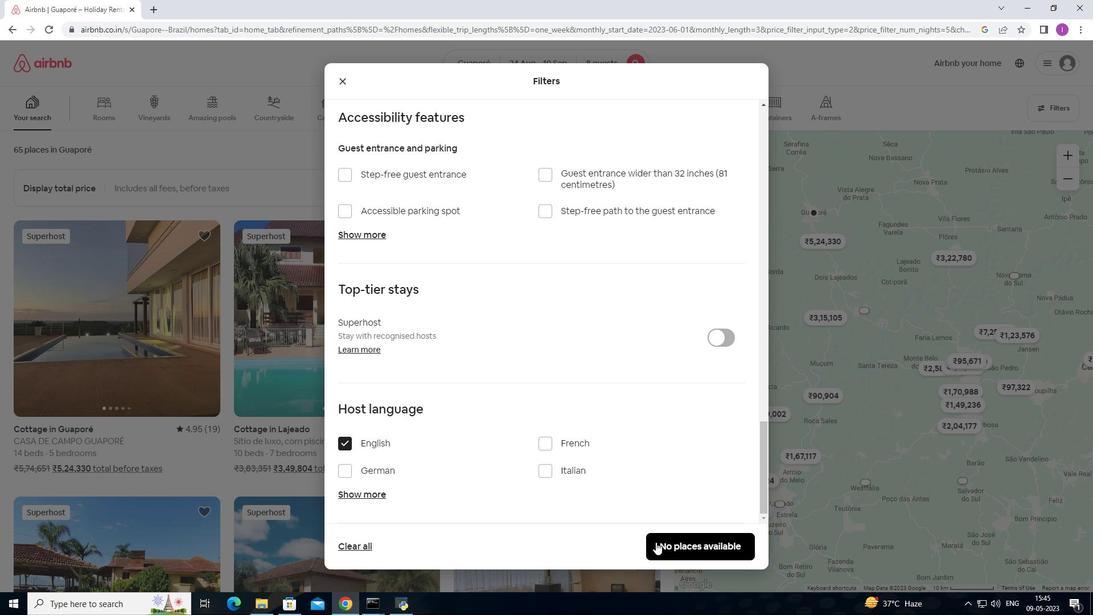 
Action: Mouse pressed left at (656, 542)
Screenshot: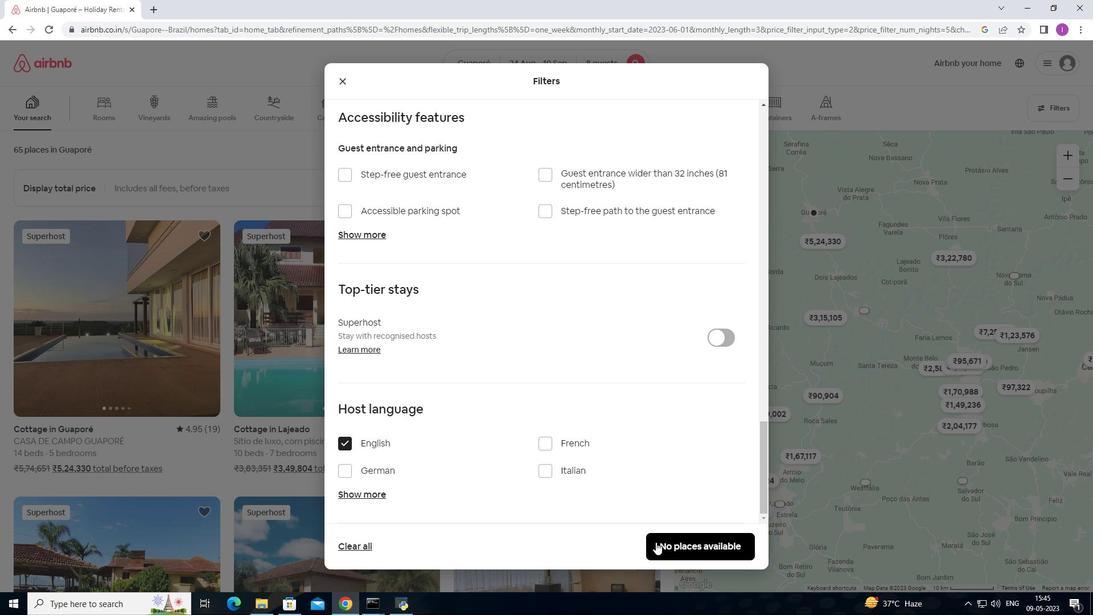 
Action: Mouse moved to (318, 254)
Screenshot: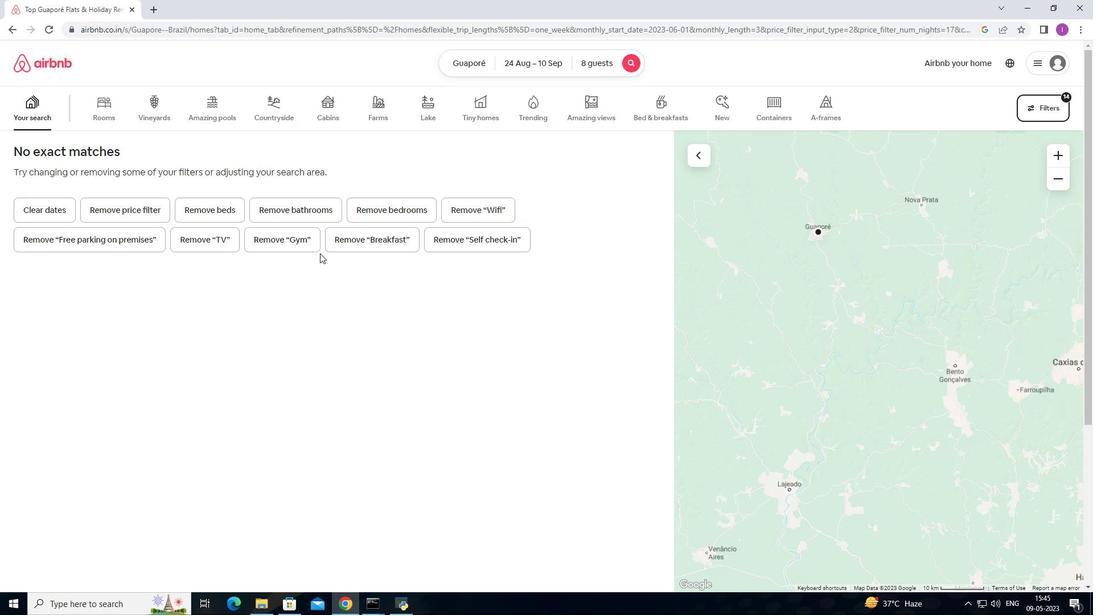 
